 Task: Forward as attachment   from Email0000000010 to Aakash.mishra@softage.net; Email000000002 with a cc to Email0000000003@outlook.com@outlook.com; Email0000000004@outlook.com and bcc to Email0000000005@outlook.com@outlook.com with a subject Subject0000000011 and add a message Message0000000013 and with an attachment of Attach0000000004. Forward as attachment   from Email0000000010 including the signature Sign0000000001 to Aakash.mishra@softage.net with a subject Subject0000000011 and add a message Message0000000011. Forward as attachment   from Email0000000010 including the signature Sign0000000001 to Aakash.mishra@softage.net; Email000000002 with a subject Subject0000000012 and add a message Message0000000012. Forward as attachment   from Email0000000010 including the signature Sign0000000001 to Aakash.mishra@softage.net with a subject Subject0000000011 and add a message Message0000000011 and with an attachment of Attach0000000001. Forward as attachment   from Email0000000010 including the signature Sign0000000001 to Aakash.mishra@softage.net; Email000000002; Email0000000003@outlook.com@outlook.com with a subject Subject0000000012 and add a message Message0000000013 and with an attachment of Attach0000000001
Action: Mouse moved to (1011, 345)
Screenshot: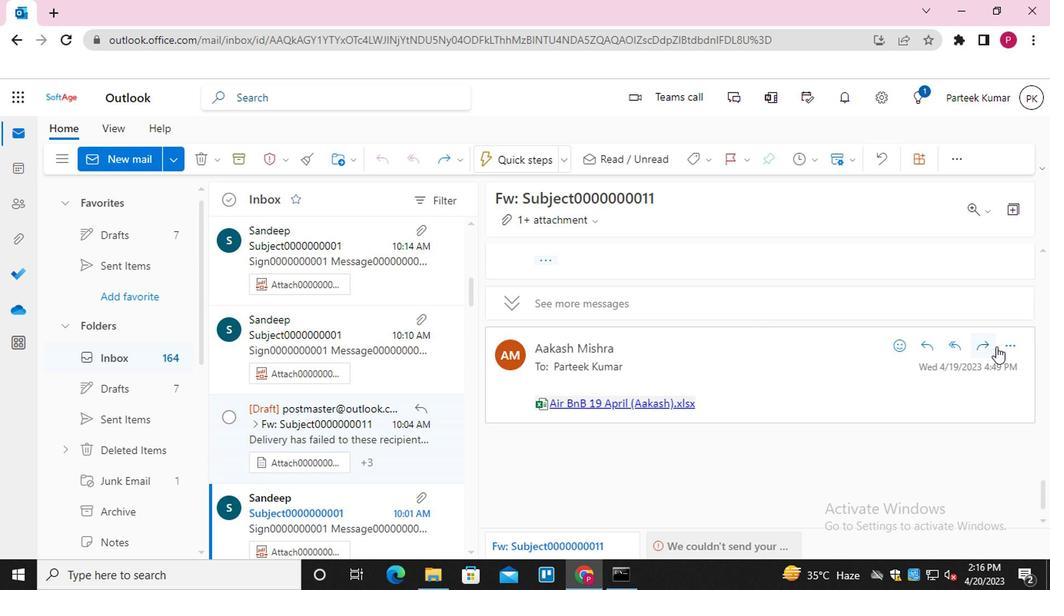 
Action: Mouse pressed left at (1011, 345)
Screenshot: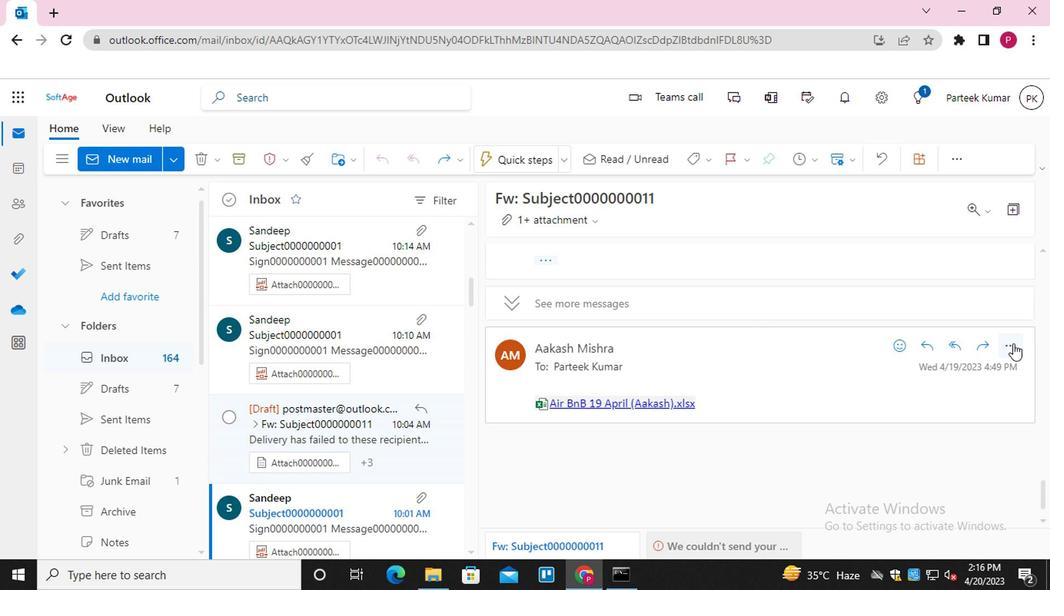 
Action: Mouse moved to (904, 179)
Screenshot: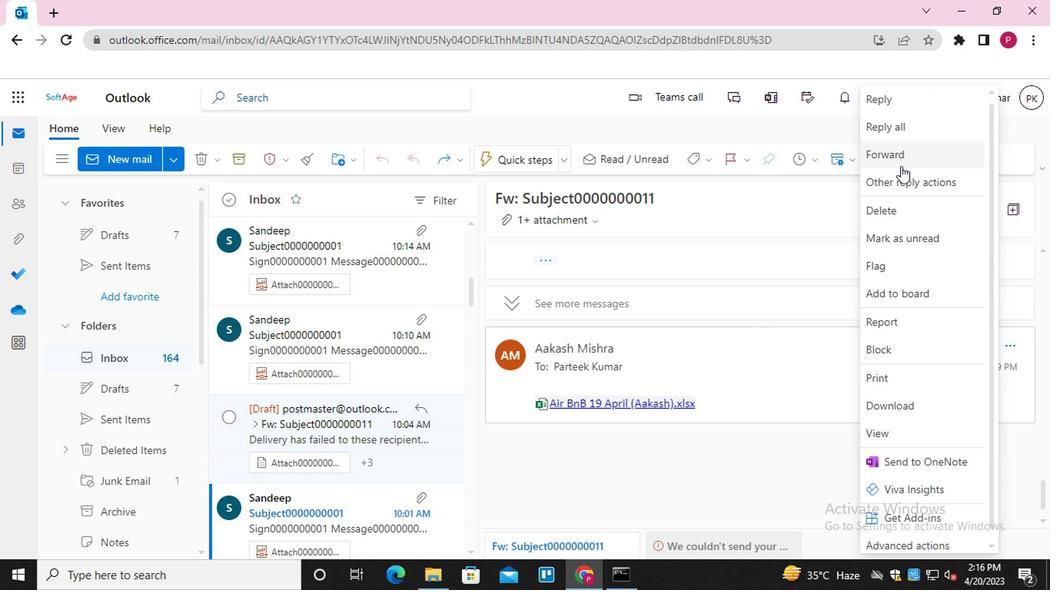 
Action: Mouse pressed left at (904, 179)
Screenshot: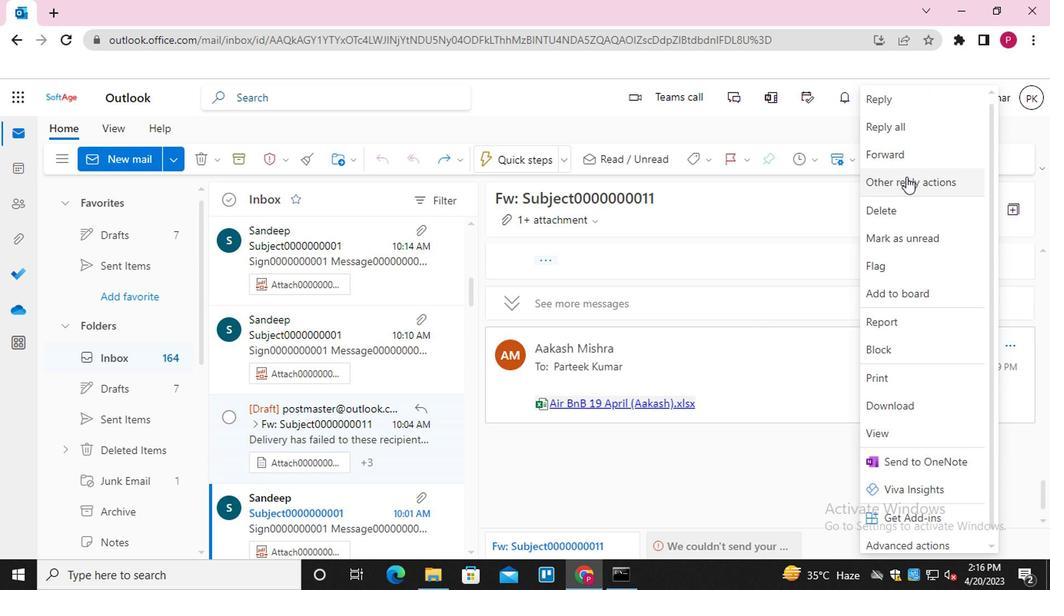 
Action: Mouse moved to (800, 211)
Screenshot: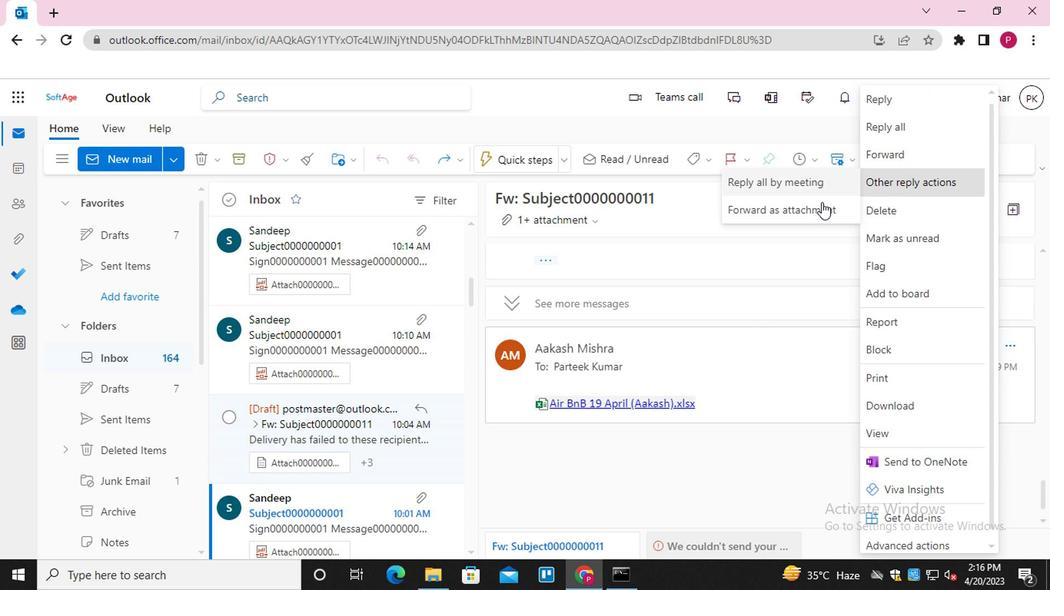 
Action: Mouse pressed left at (800, 211)
Screenshot: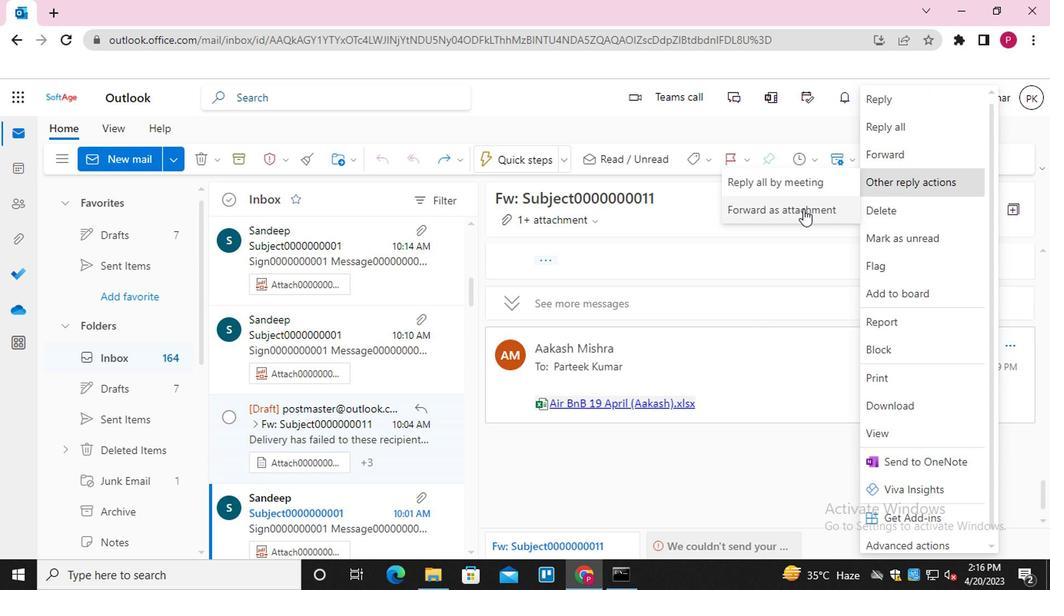 
Action: Mouse moved to (583, 241)
Screenshot: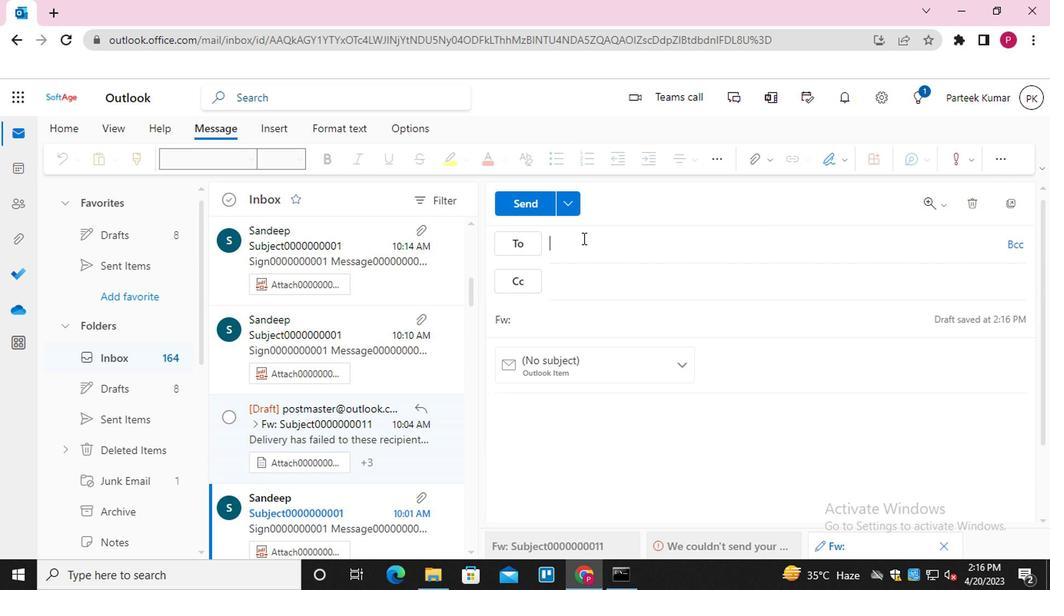 
Action: Mouse pressed left at (583, 241)
Screenshot: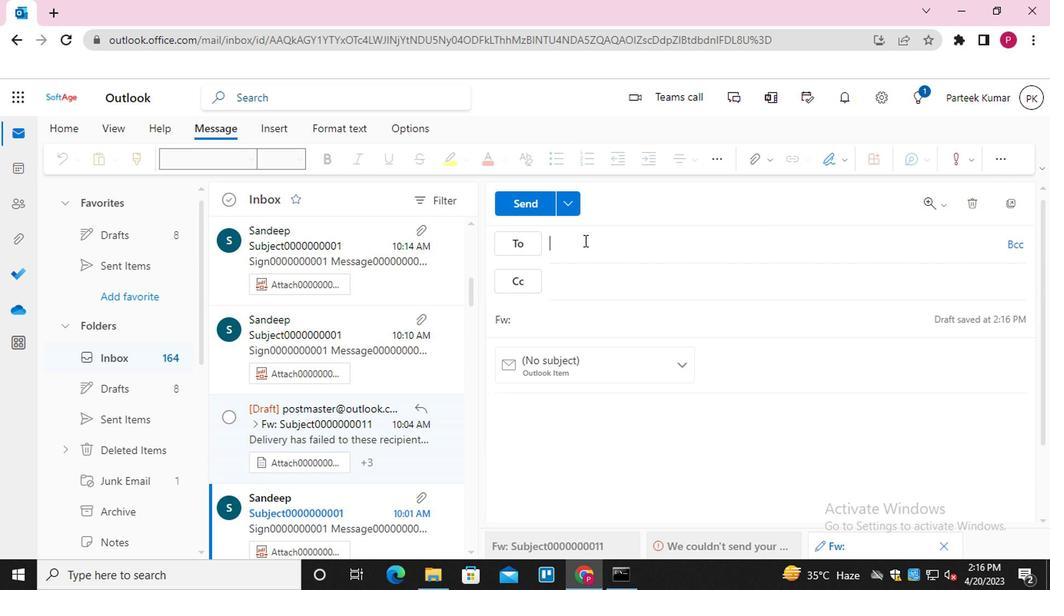 
Action: Mouse moved to (624, 354)
Screenshot: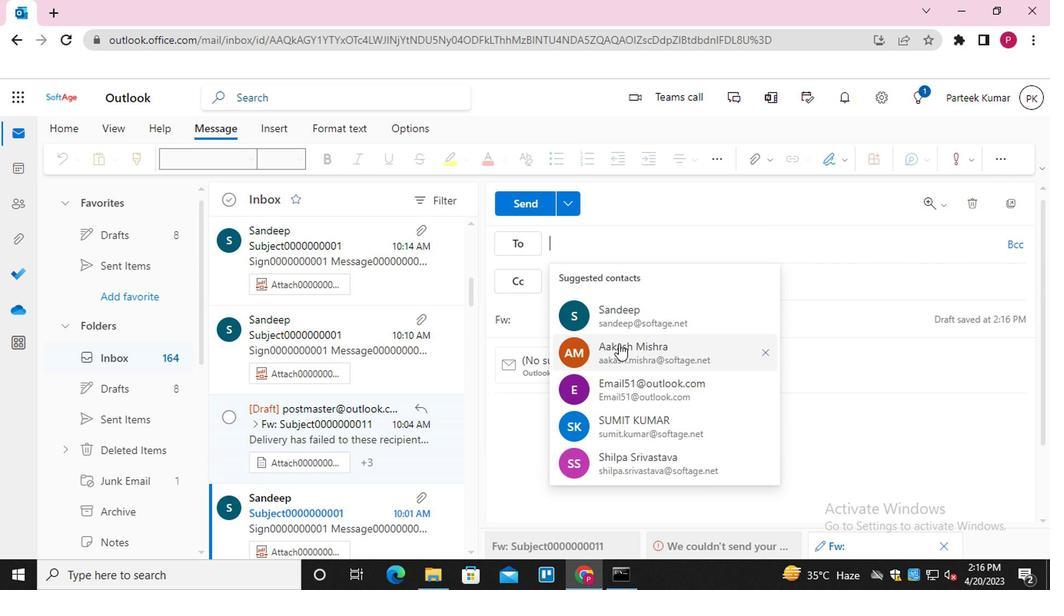 
Action: Mouse pressed left at (624, 354)
Screenshot: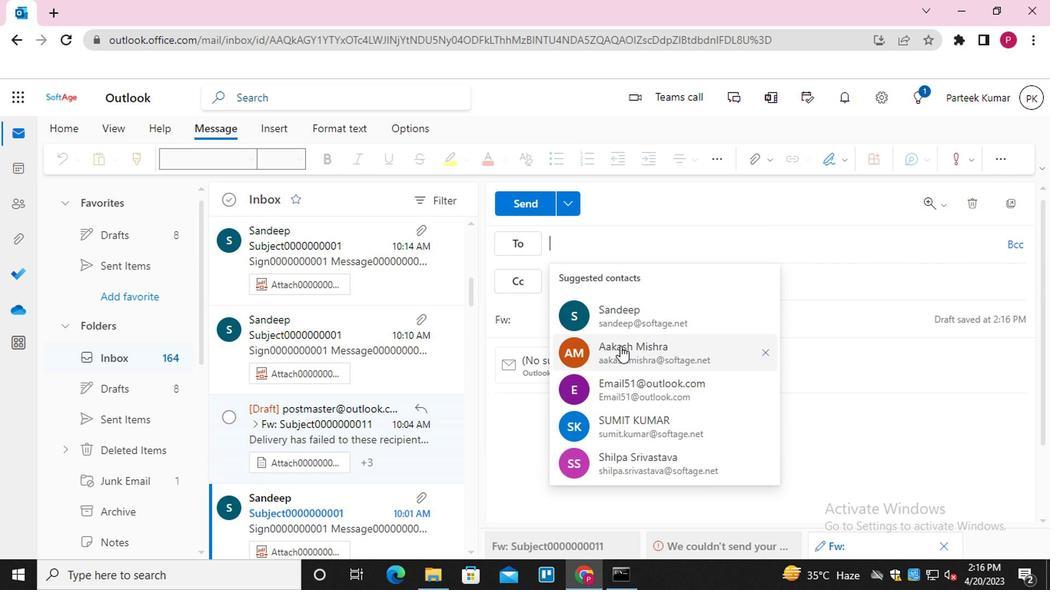 
Action: Mouse moved to (624, 354)
Screenshot: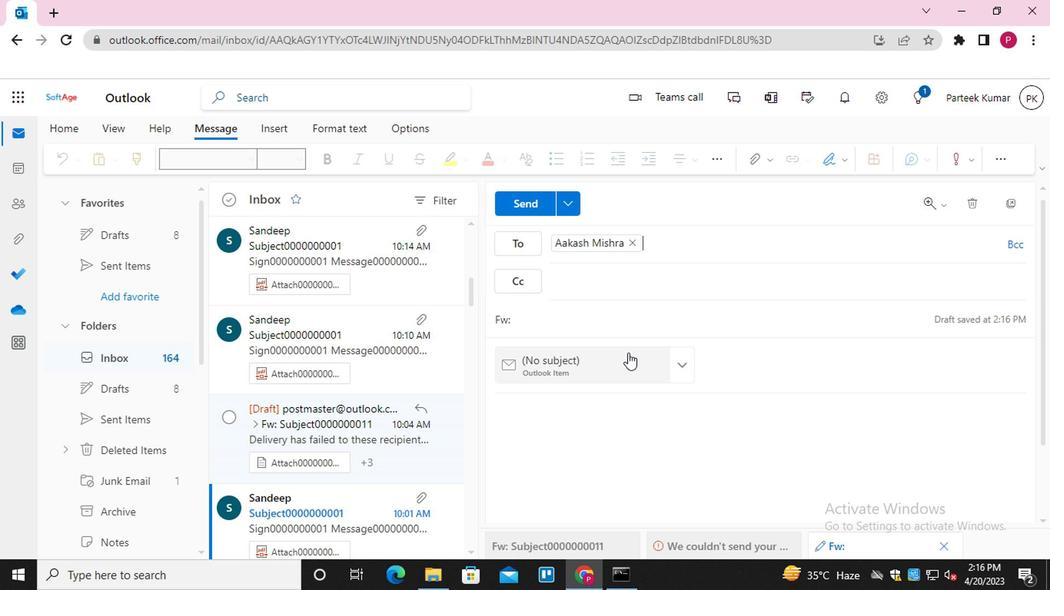 
Action: Key pressed <Key.shift>EMAIL0000000002<Key.enter>
Screenshot: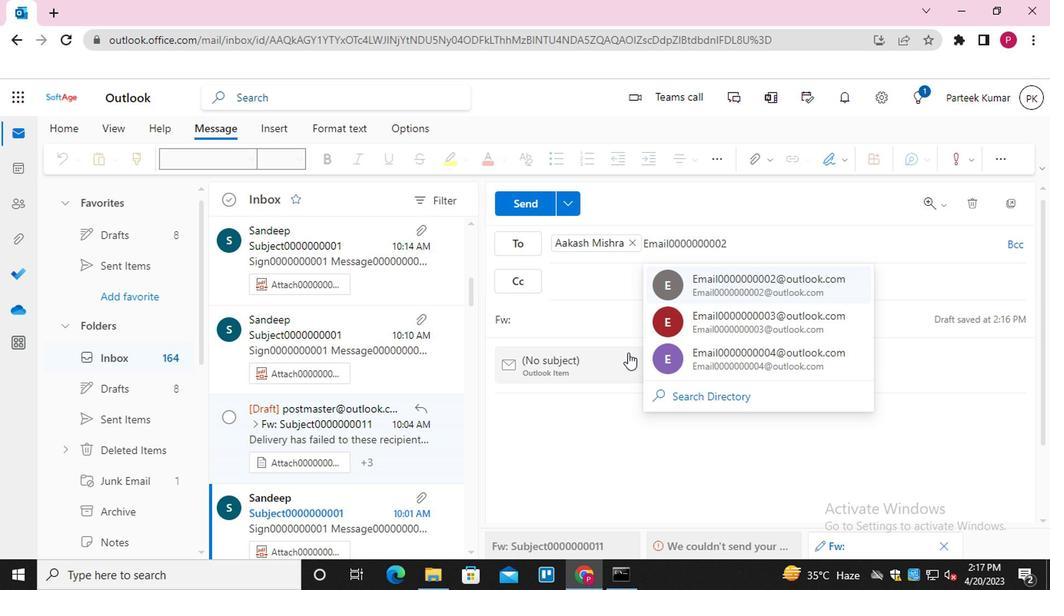
Action: Mouse moved to (630, 279)
Screenshot: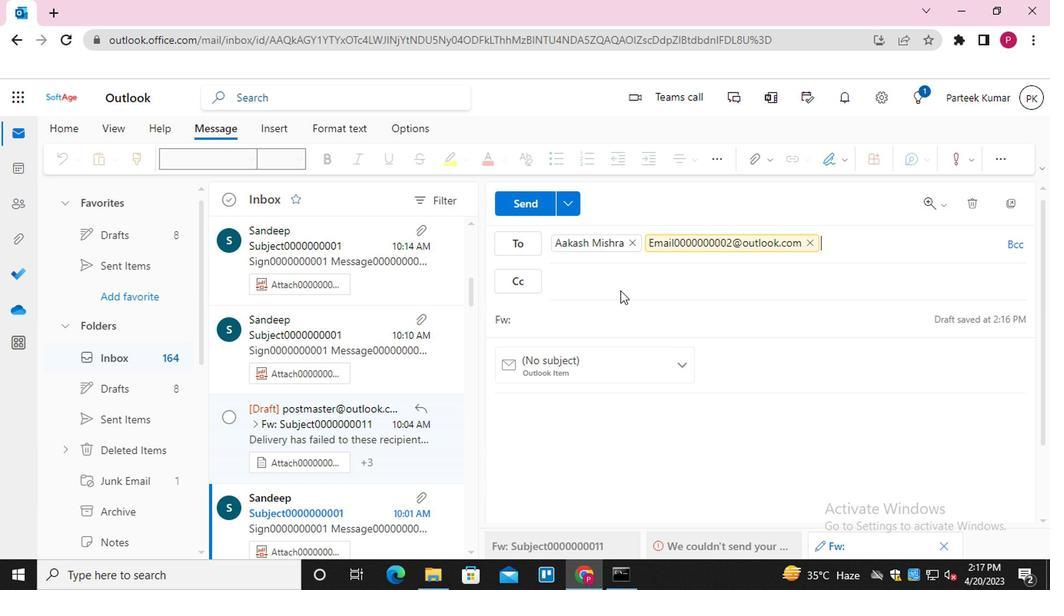 
Action: Mouse pressed left at (630, 279)
Screenshot: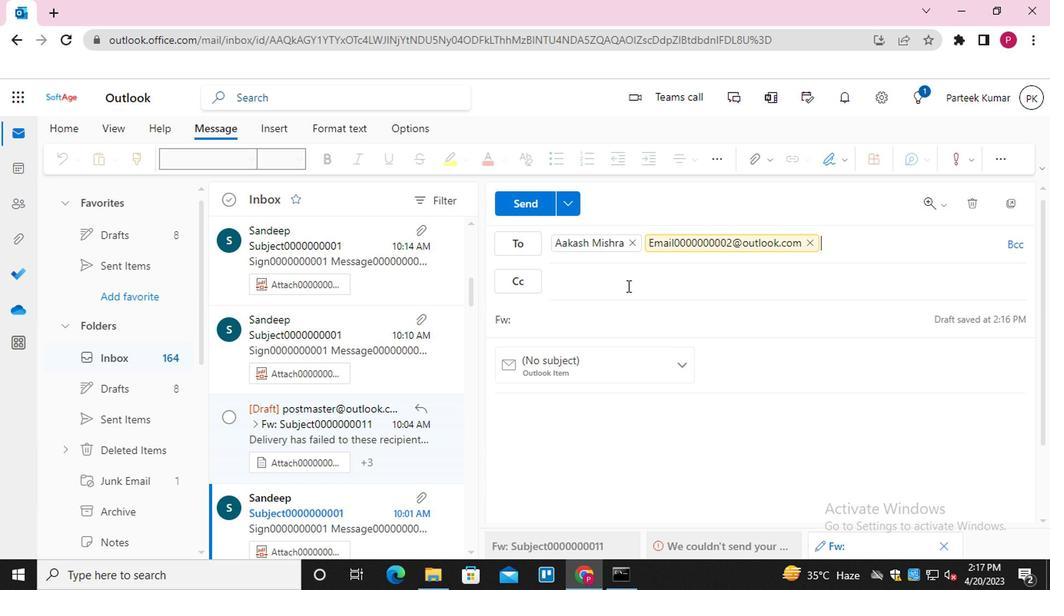 
Action: Mouse moved to (616, 288)
Screenshot: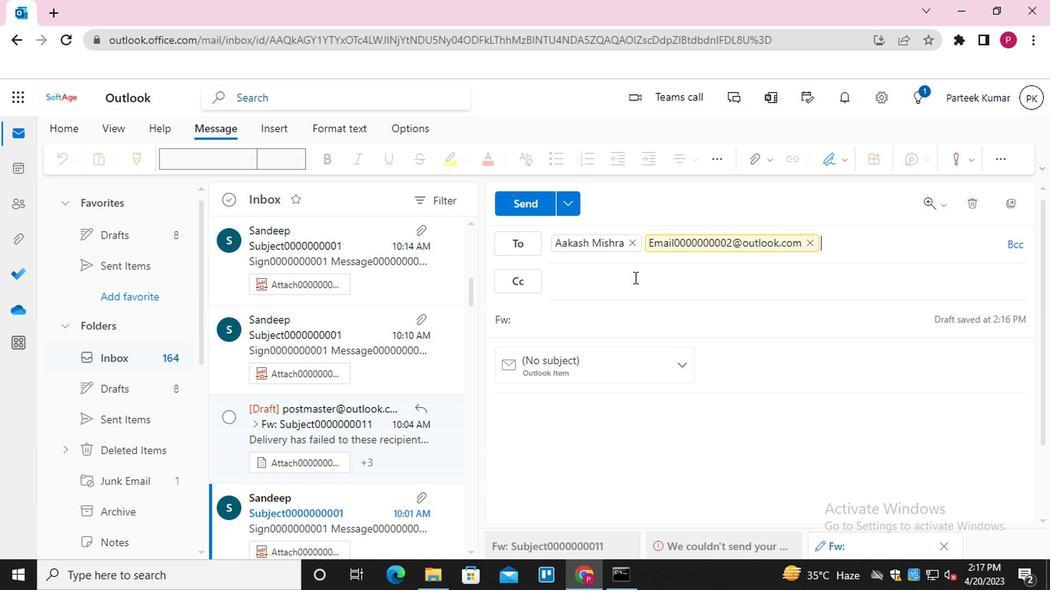 
Action: Key pressed <Key.shift>EMAIL0000000003<Key.enter>
Screenshot: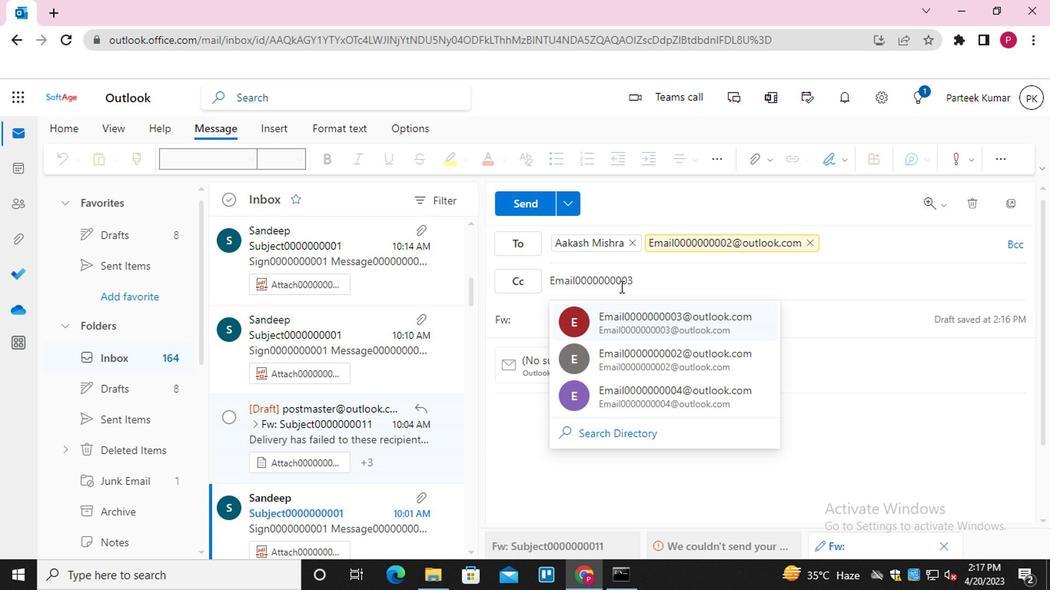 
Action: Mouse moved to (616, 289)
Screenshot: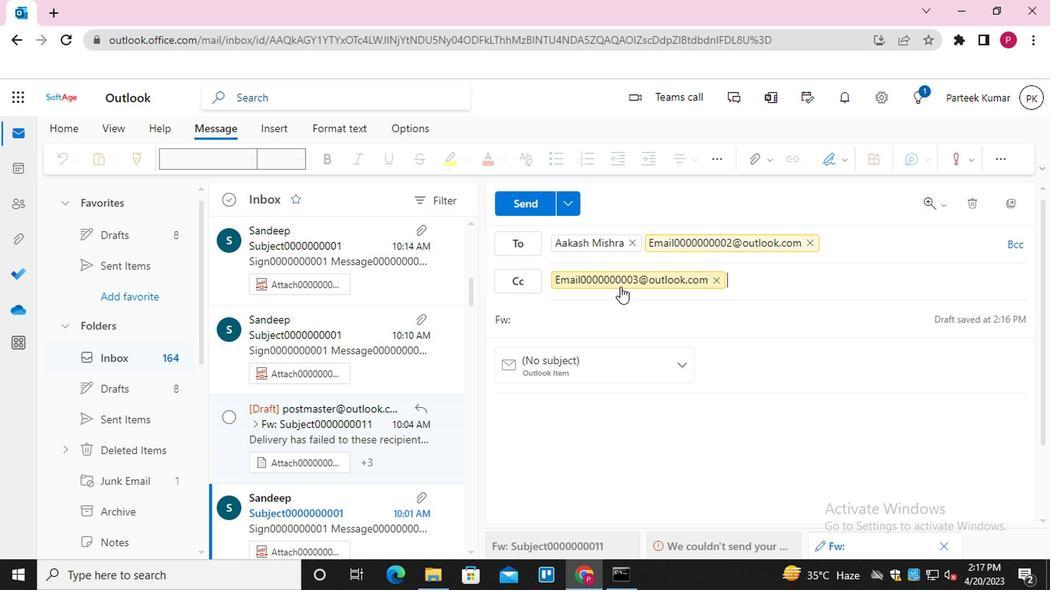 
Action: Key pressed <Key.shift>EMAIL0000000004<Key.enter>
Screenshot: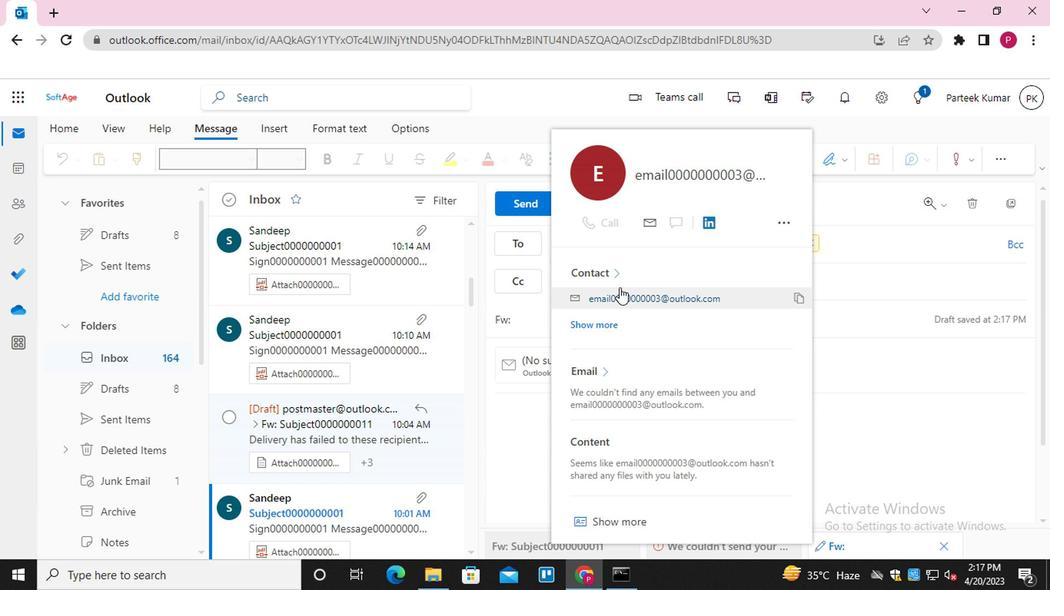 
Action: Mouse moved to (822, 118)
Screenshot: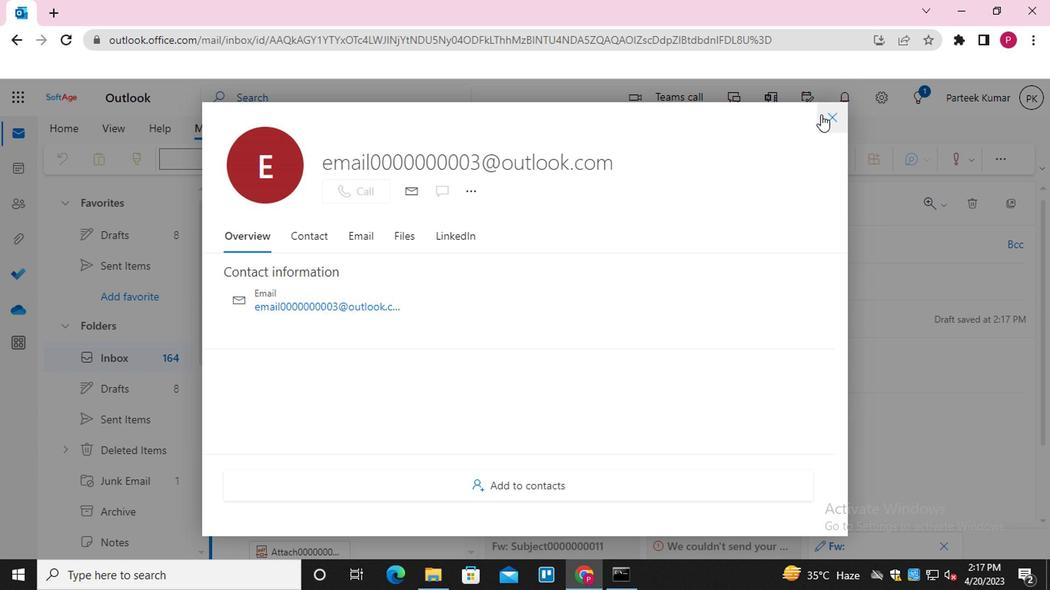 
Action: Mouse pressed left at (822, 118)
Screenshot: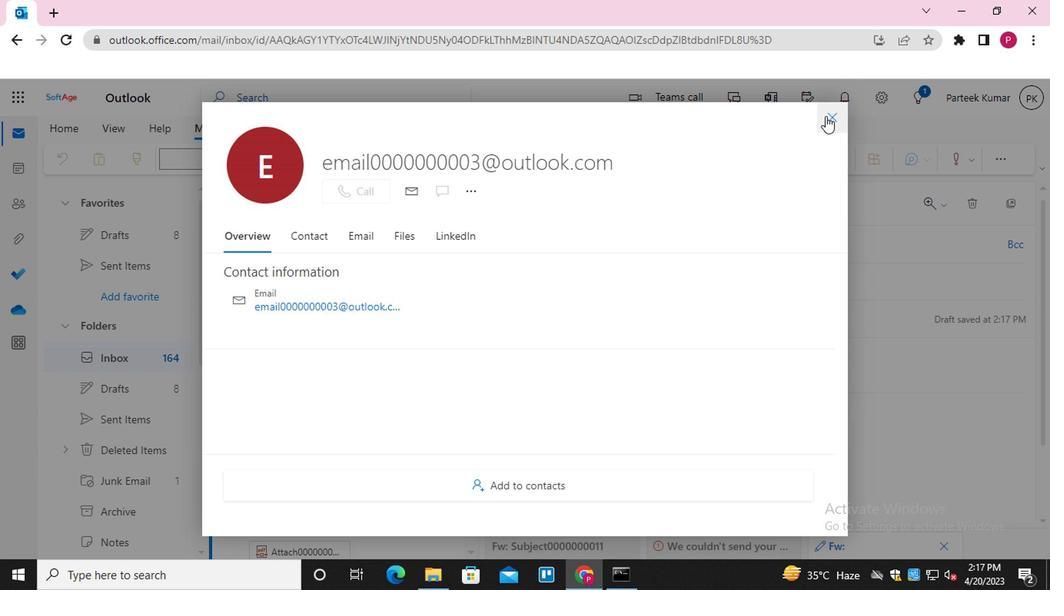 
Action: Mouse moved to (760, 287)
Screenshot: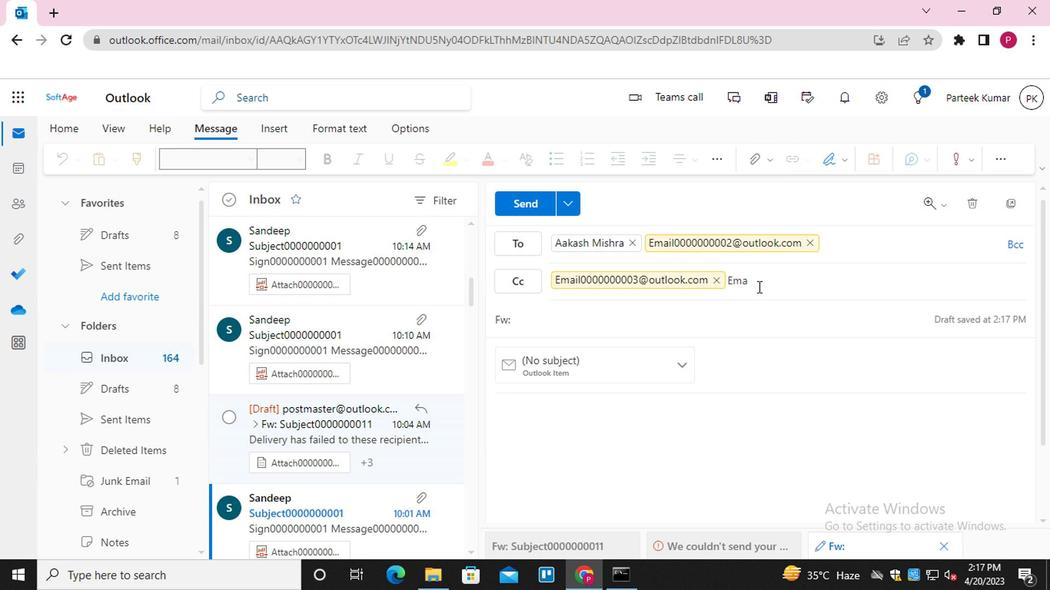 
Action: Mouse pressed left at (760, 287)
Screenshot: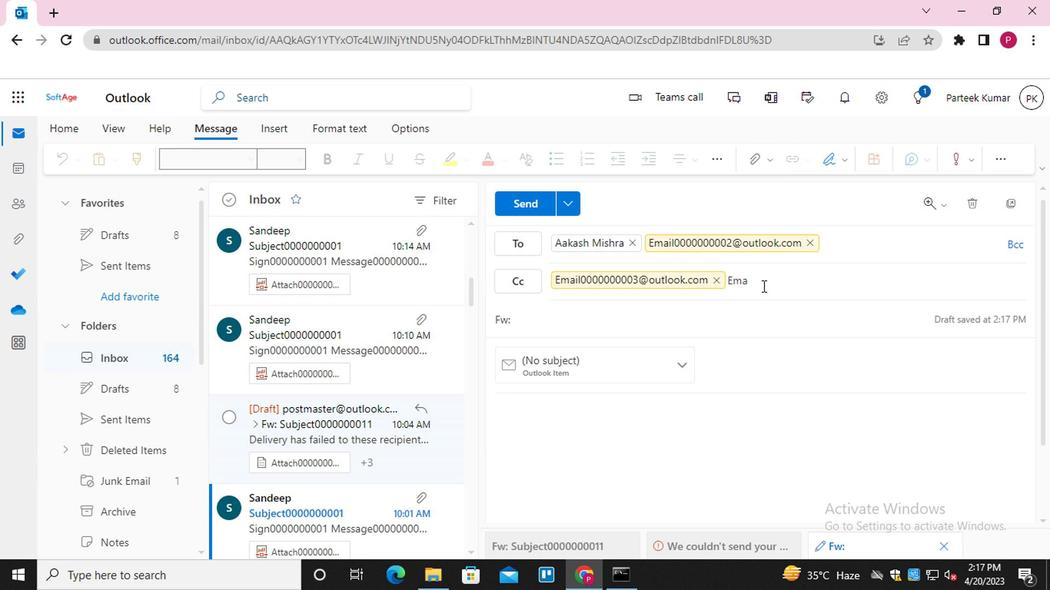 
Action: Key pressed A<Key.backspace>IL0000000004<Key.enter>
Screenshot: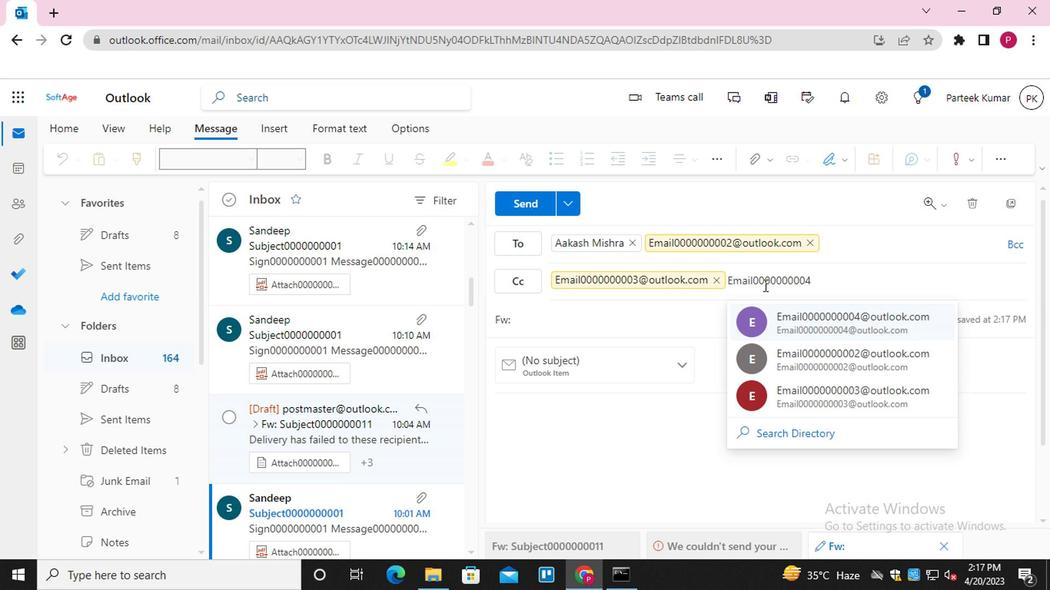 
Action: Mouse moved to (1018, 243)
Screenshot: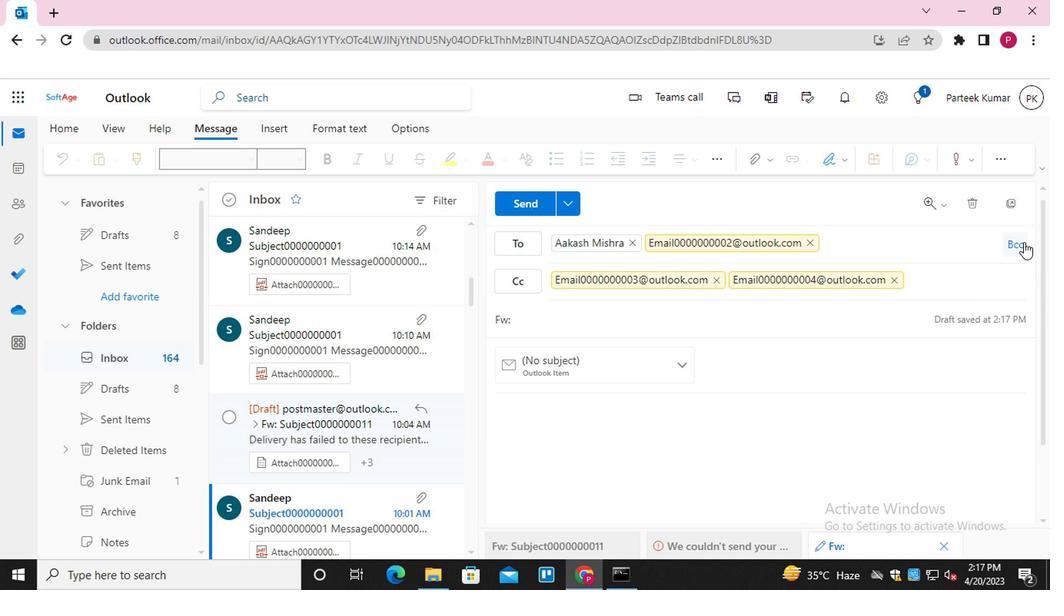 
Action: Mouse pressed left at (1018, 243)
Screenshot: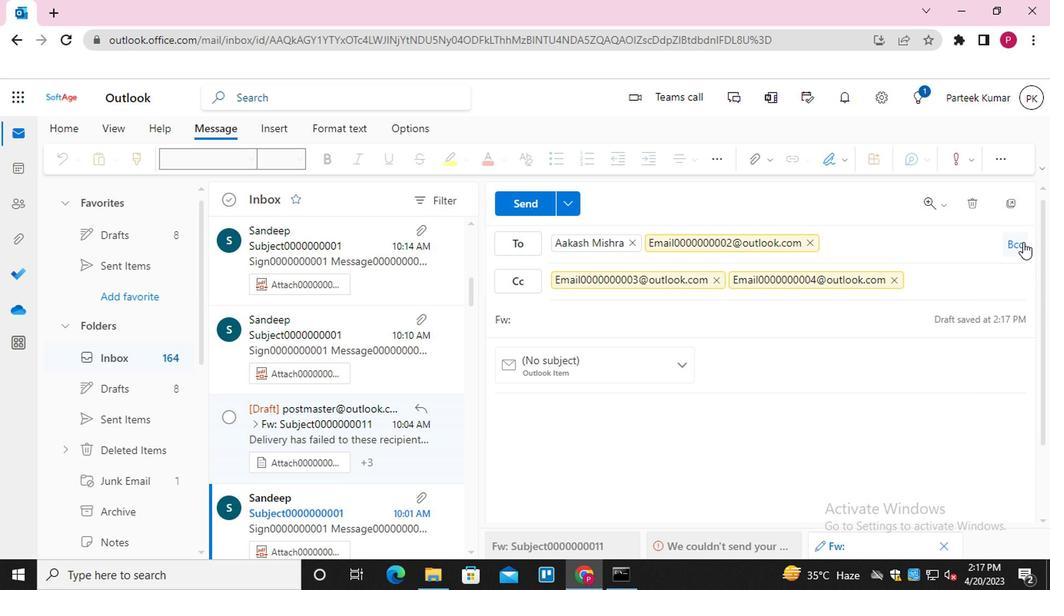 
Action: Mouse moved to (559, 327)
Screenshot: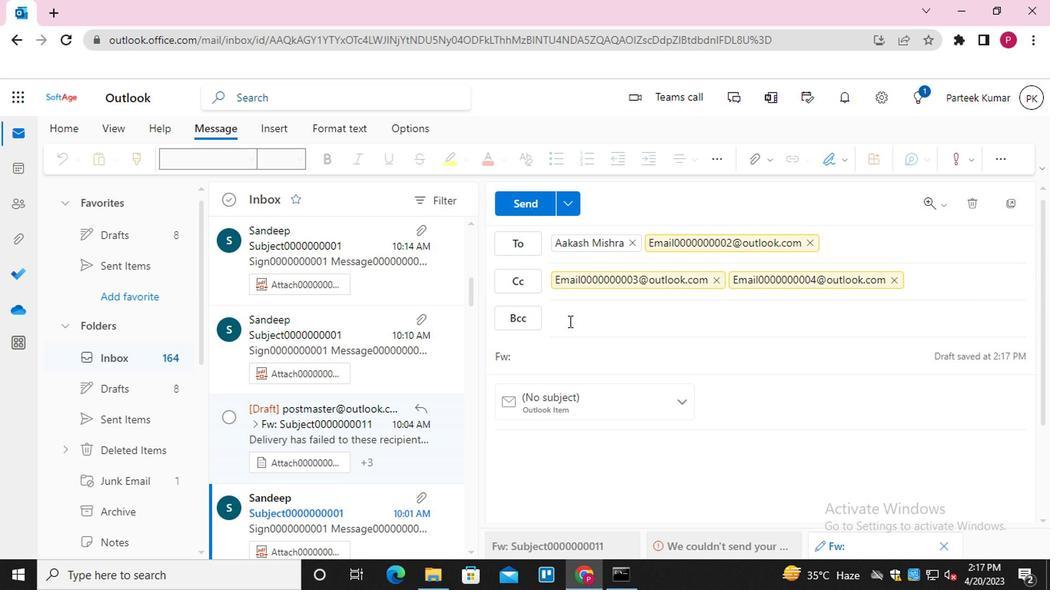 
Action: Key pressed <Key.shift>EMAIL0000000005<Key.shift>@OUTLOOK.COM<Key.enter>
Screenshot: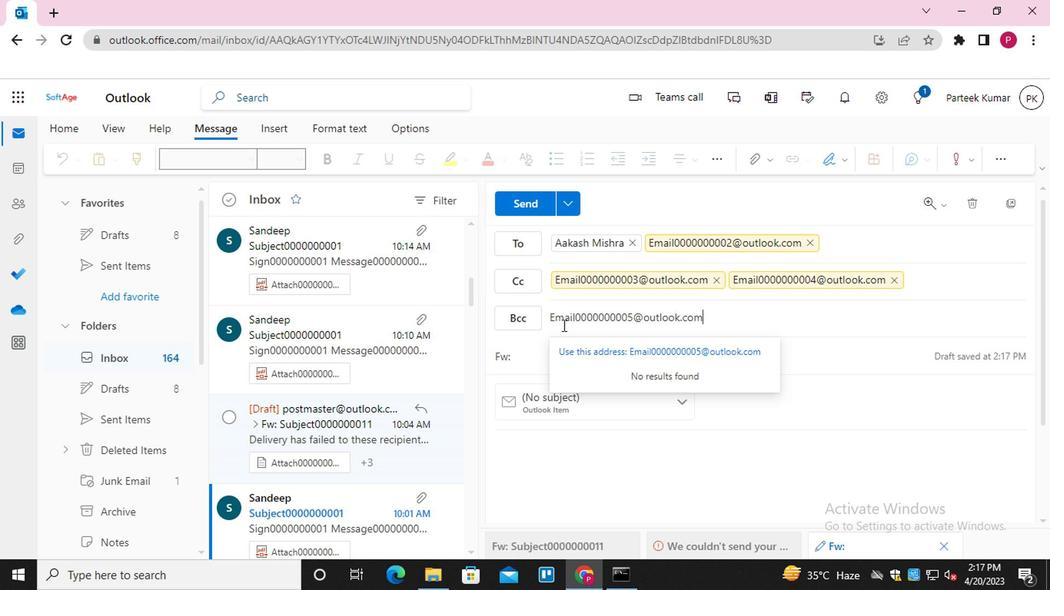 
Action: Mouse moved to (608, 356)
Screenshot: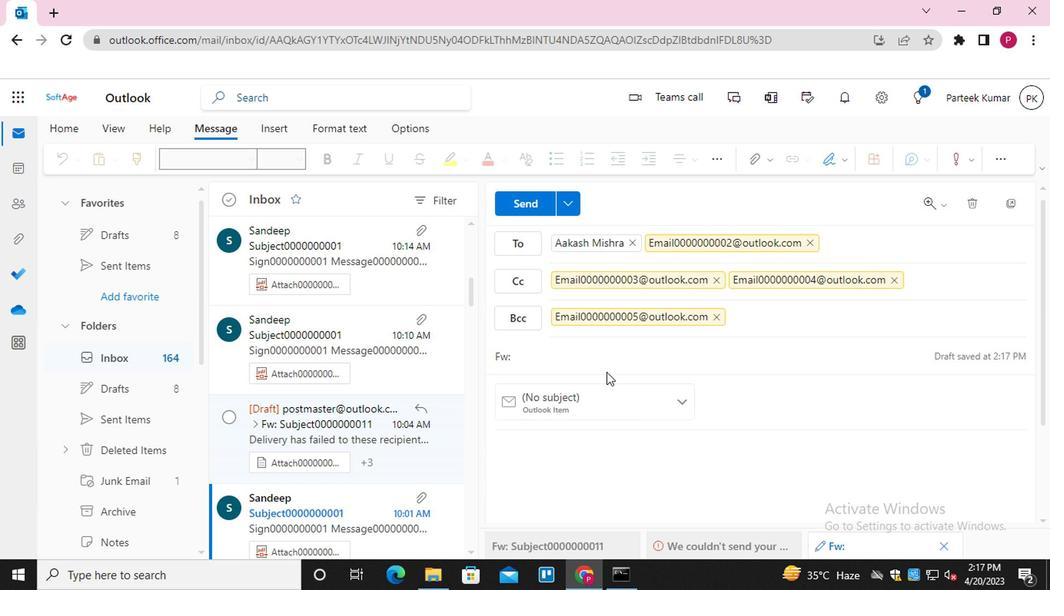 
Action: Mouse pressed left at (608, 356)
Screenshot: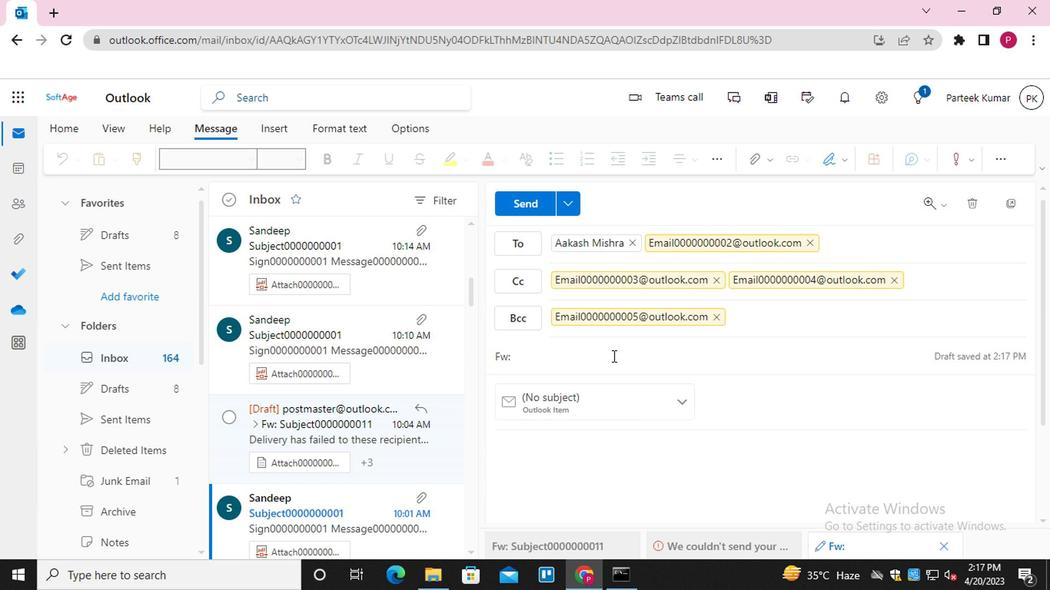 
Action: Mouse moved to (608, 360)
Screenshot: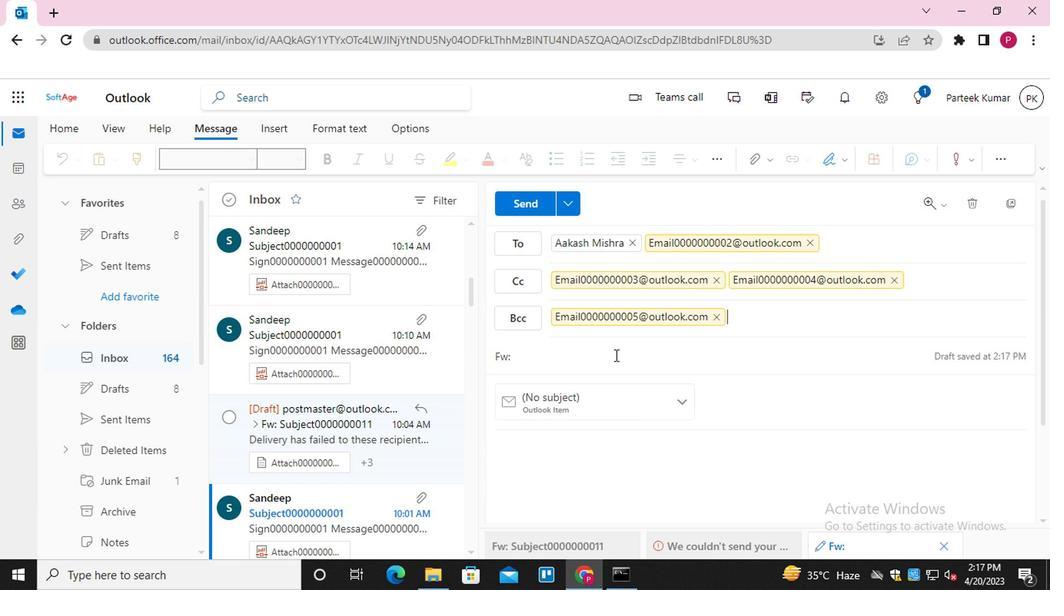 
Action: Key pressed <Key.shift>SUBJECT0000000011
Screenshot: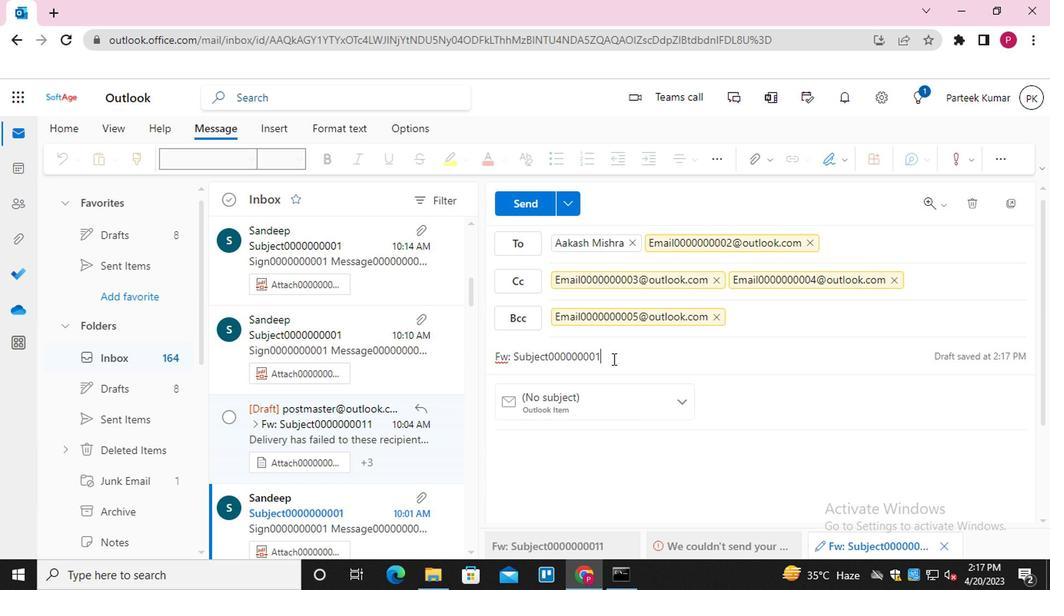 
Action: Mouse moved to (587, 446)
Screenshot: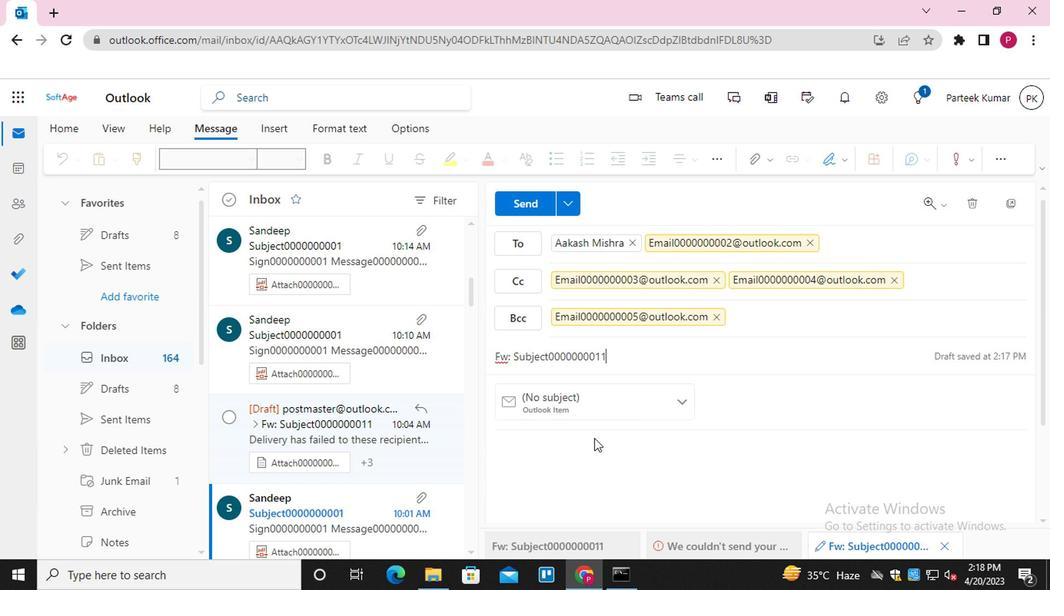 
Action: Mouse pressed left at (587, 446)
Screenshot: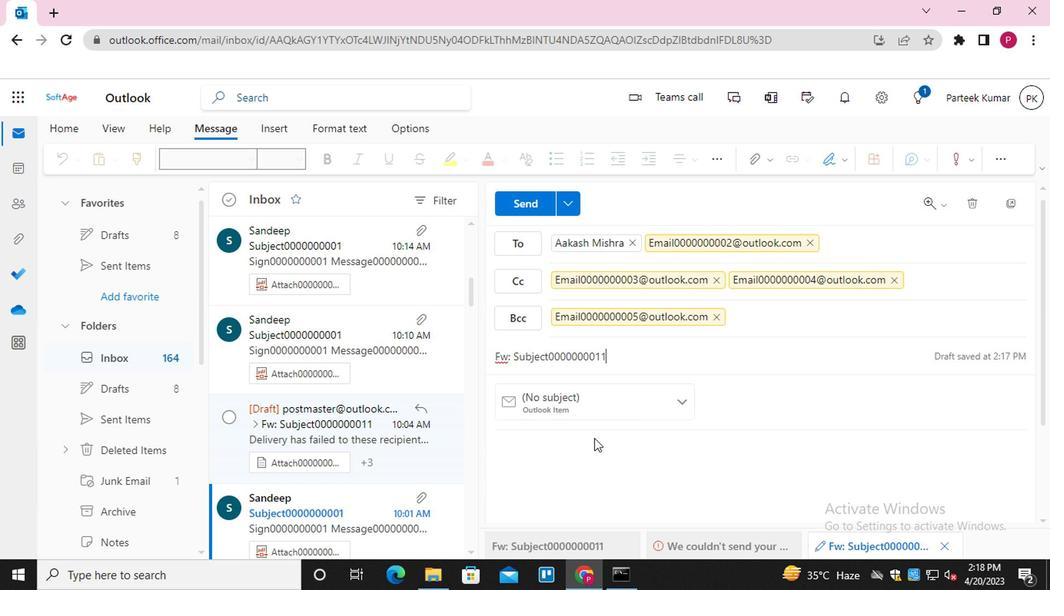 
Action: Mouse moved to (585, 446)
Screenshot: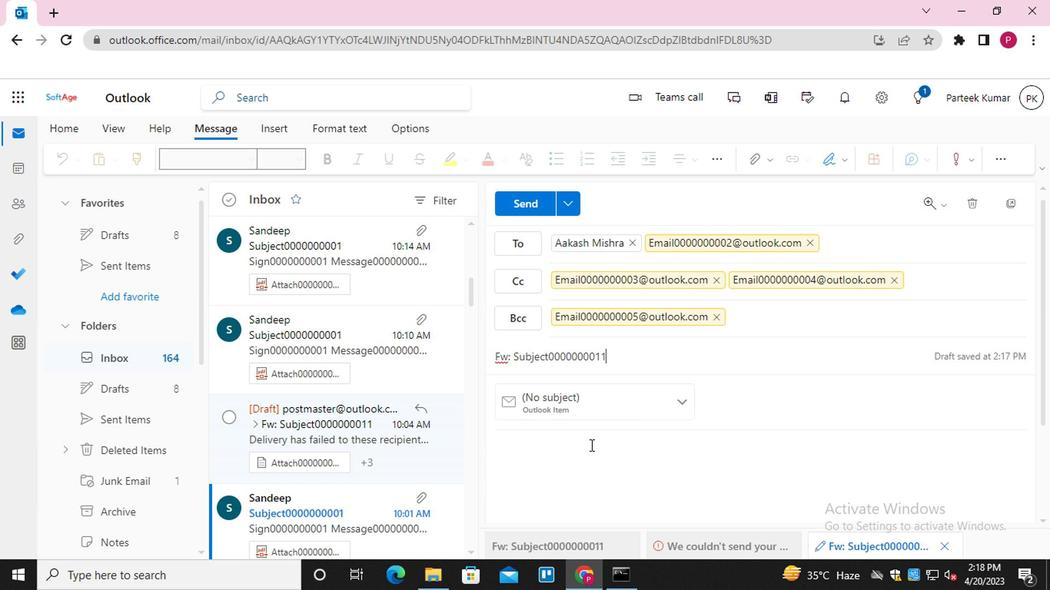 
Action: Key pressed <Key.shift_r>MESSAGE0000000013
Screenshot: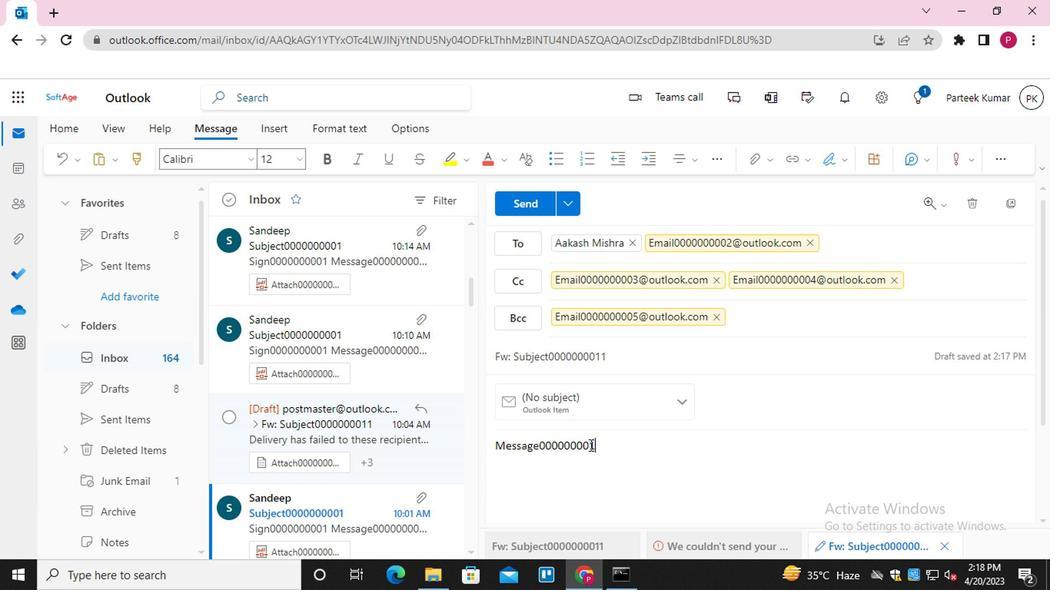 
Action: Mouse moved to (749, 160)
Screenshot: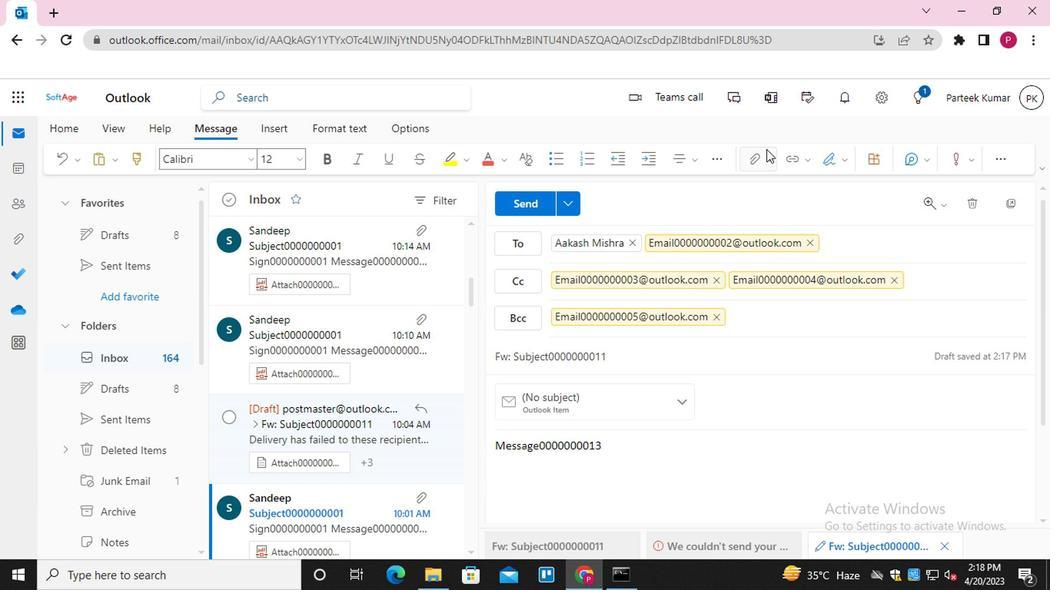 
Action: Mouse pressed left at (749, 160)
Screenshot: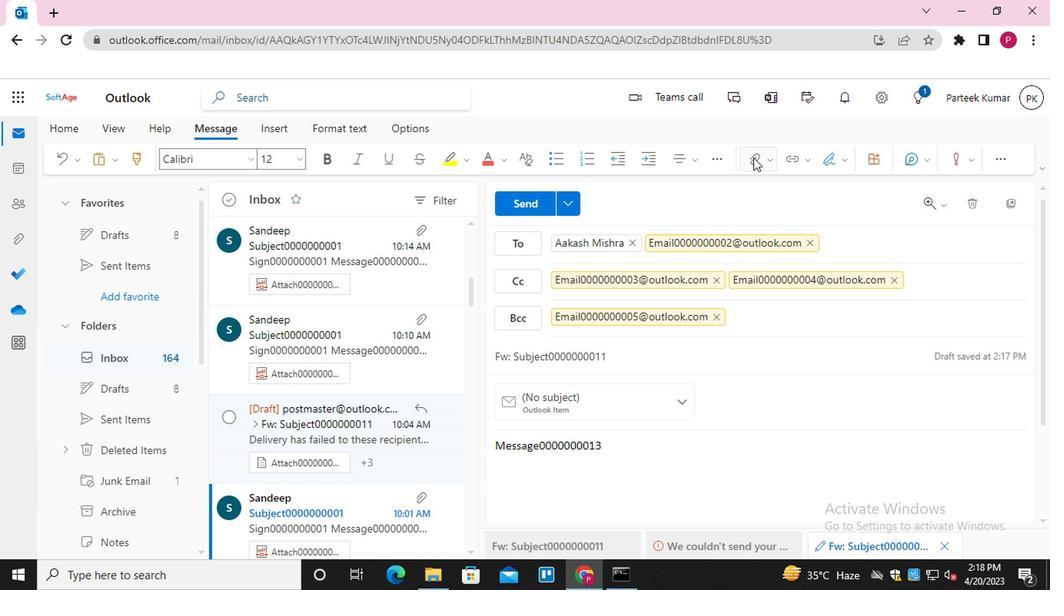
Action: Mouse moved to (689, 191)
Screenshot: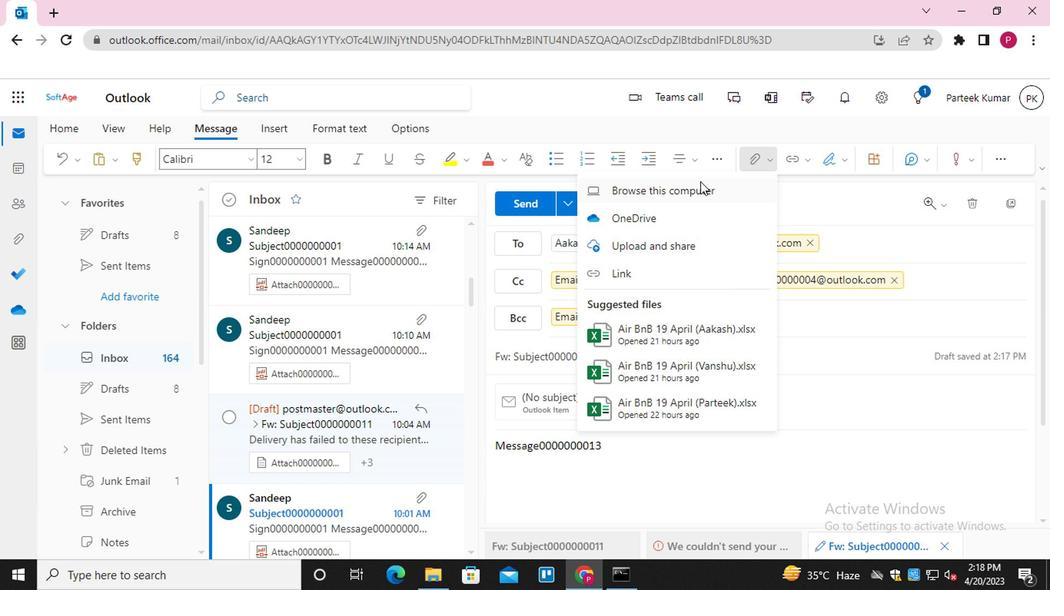 
Action: Mouse pressed left at (689, 191)
Screenshot: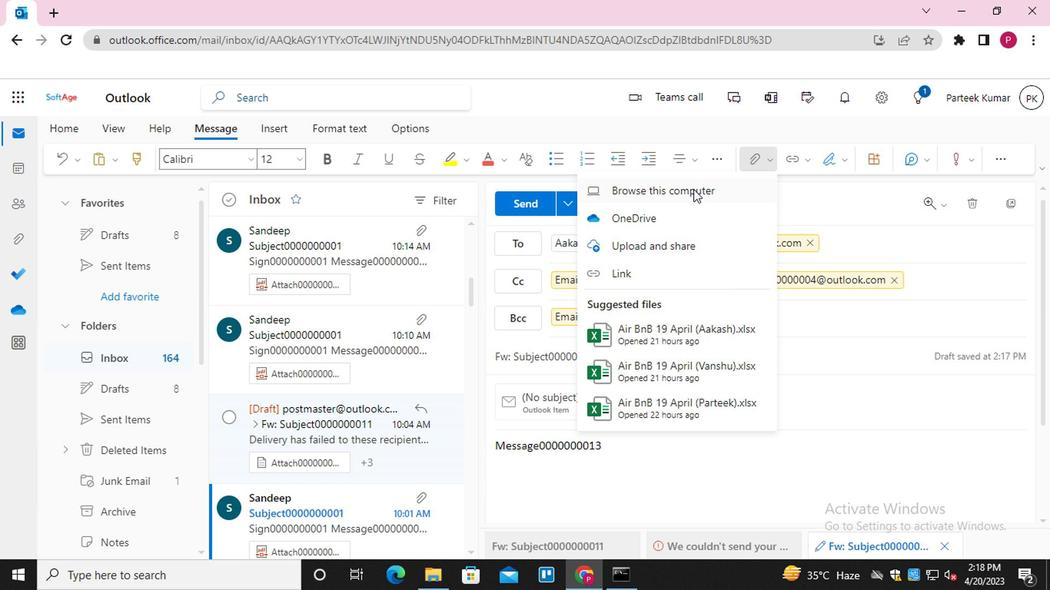 
Action: Mouse moved to (325, 163)
Screenshot: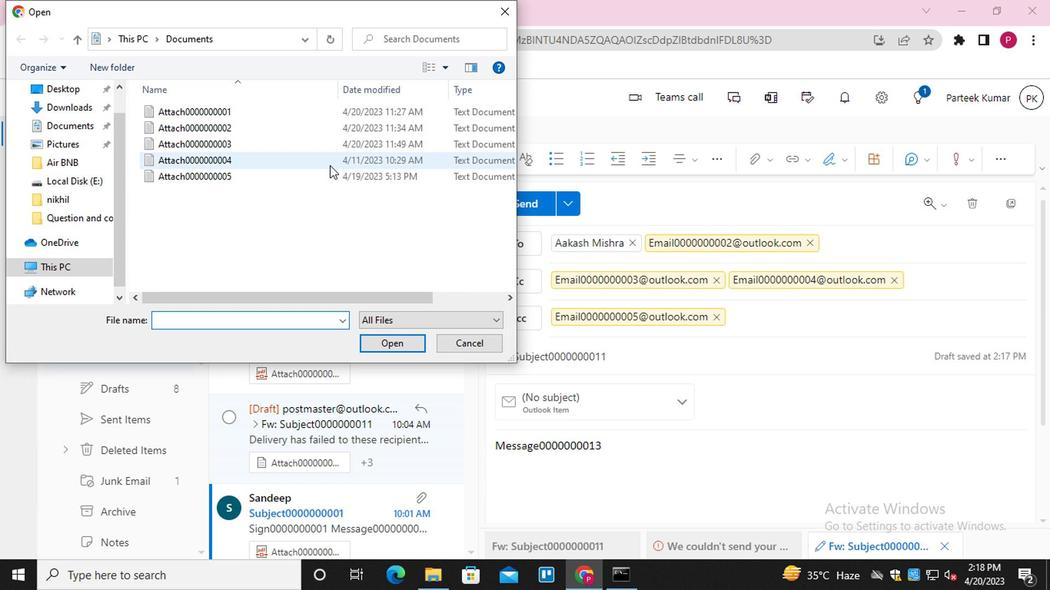 
Action: Mouse pressed left at (325, 163)
Screenshot: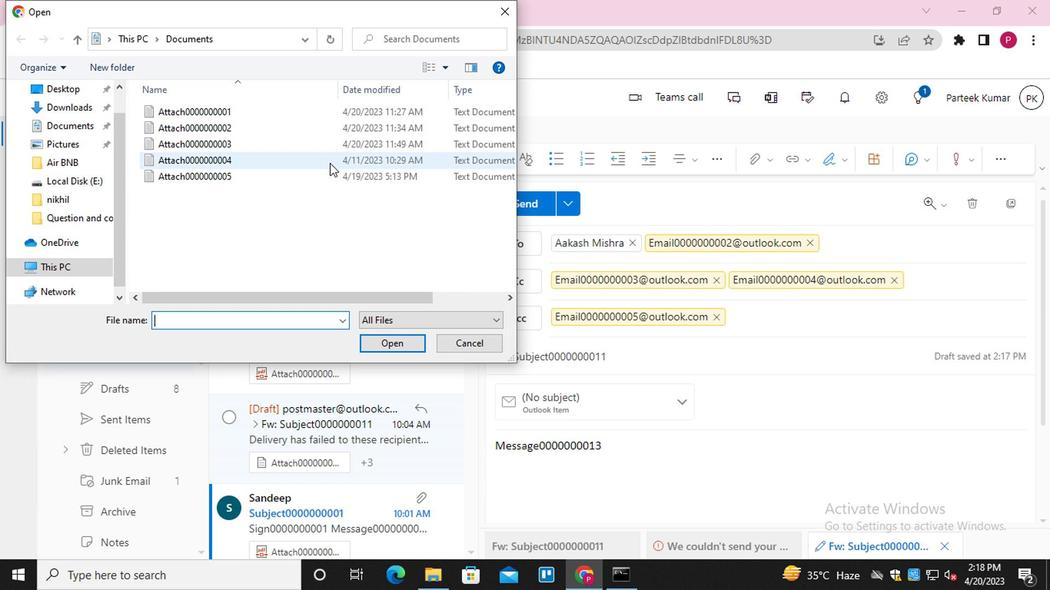 
Action: Mouse moved to (397, 344)
Screenshot: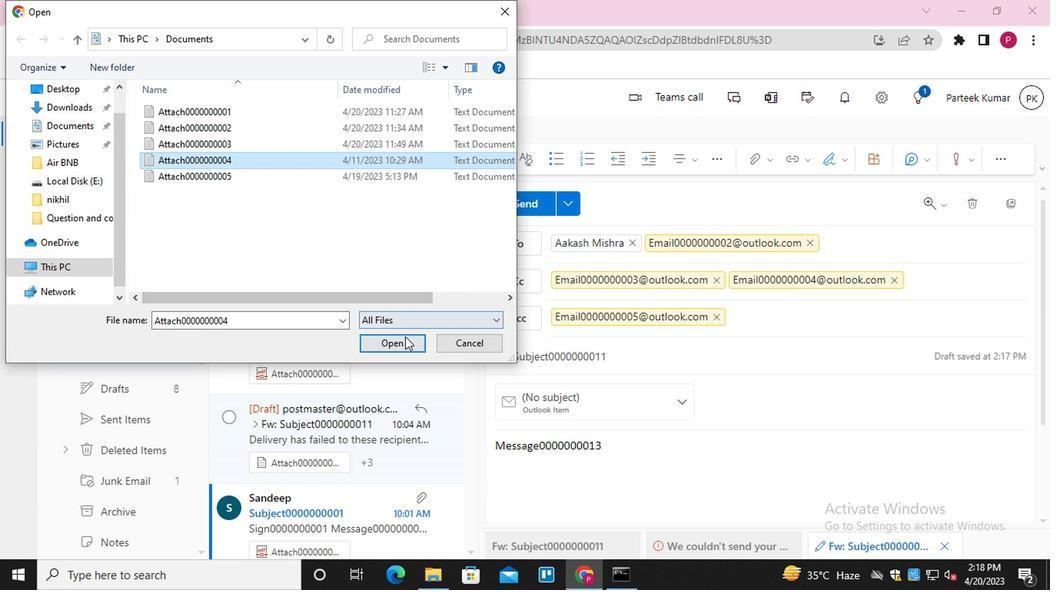 
Action: Mouse pressed left at (397, 344)
Screenshot: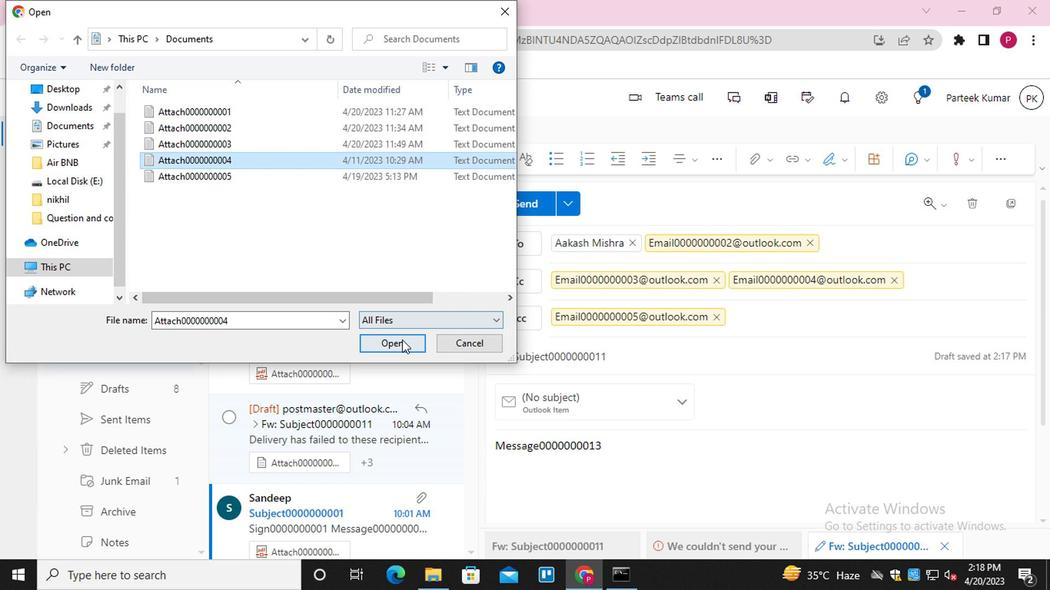 
Action: Mouse moved to (520, 205)
Screenshot: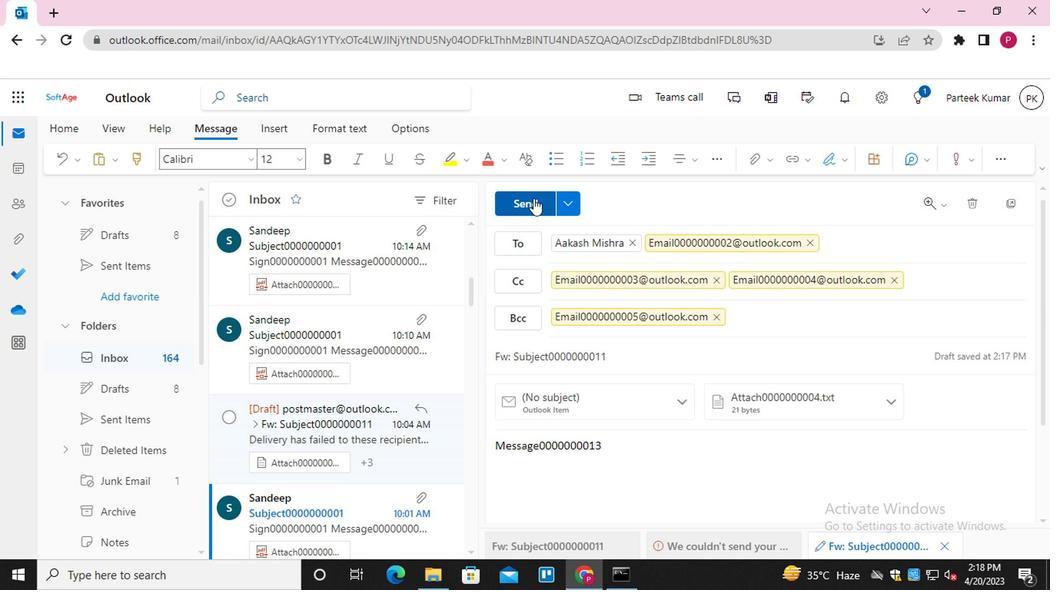 
Action: Mouse pressed left at (520, 205)
Screenshot: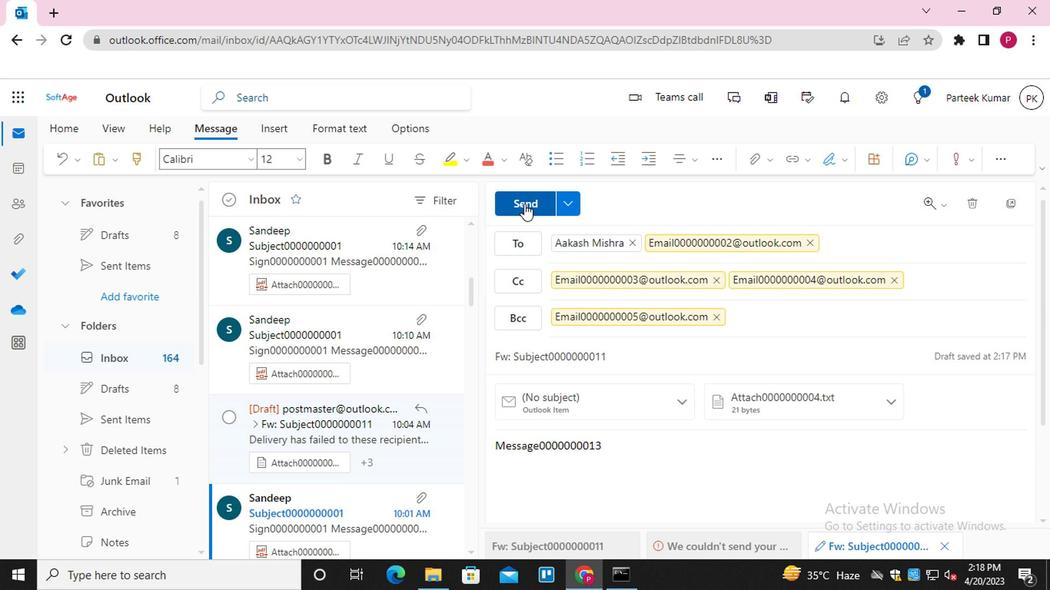 
Action: Mouse moved to (1007, 343)
Screenshot: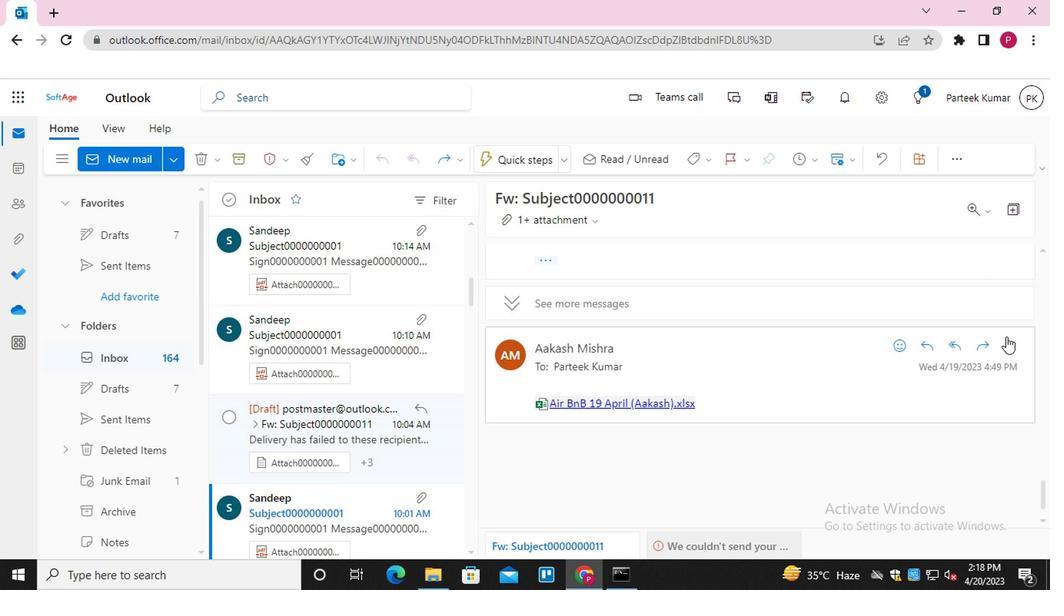 
Action: Mouse pressed left at (1007, 343)
Screenshot: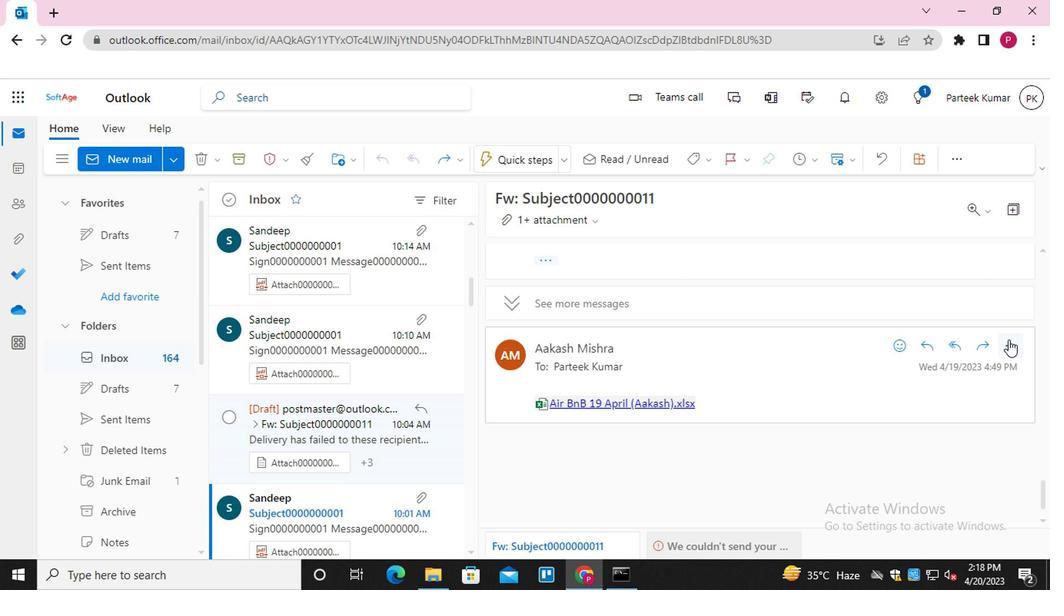 
Action: Mouse moved to (921, 182)
Screenshot: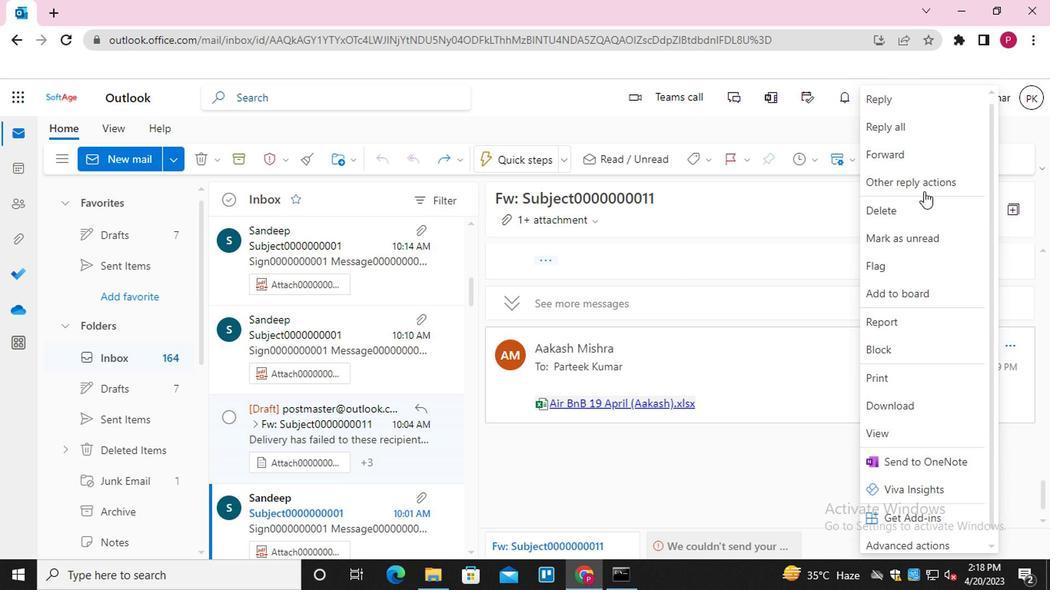 
Action: Mouse pressed left at (921, 182)
Screenshot: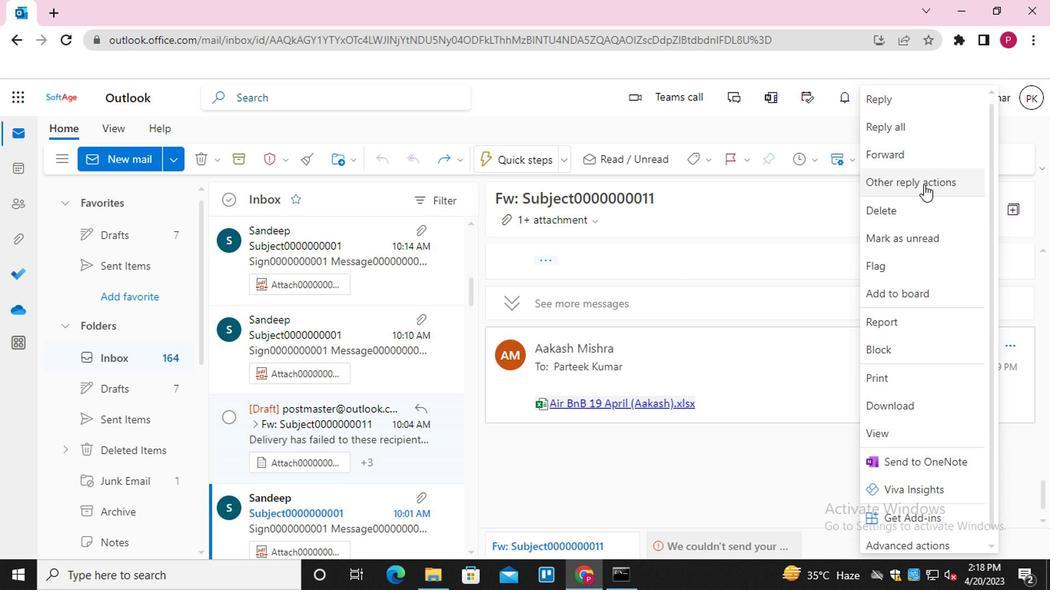 
Action: Mouse moved to (789, 210)
Screenshot: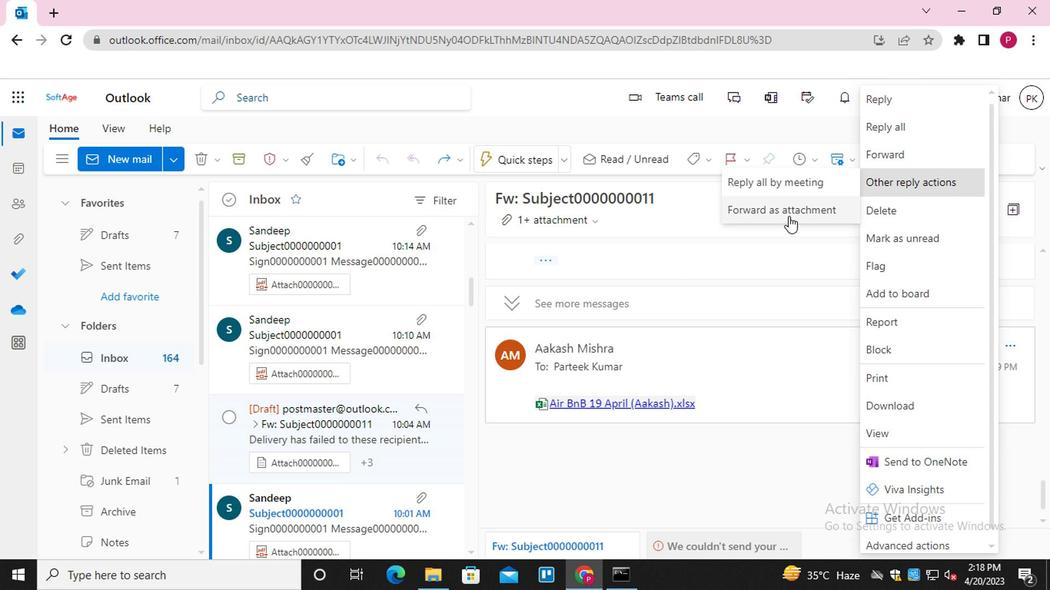
Action: Mouse pressed left at (789, 210)
Screenshot: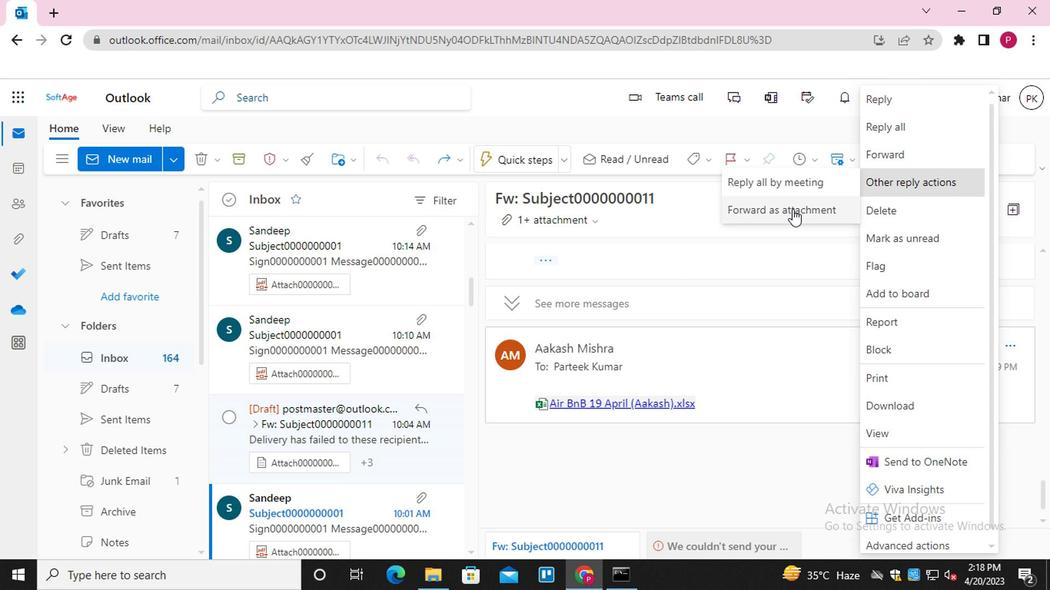 
Action: Mouse moved to (574, 246)
Screenshot: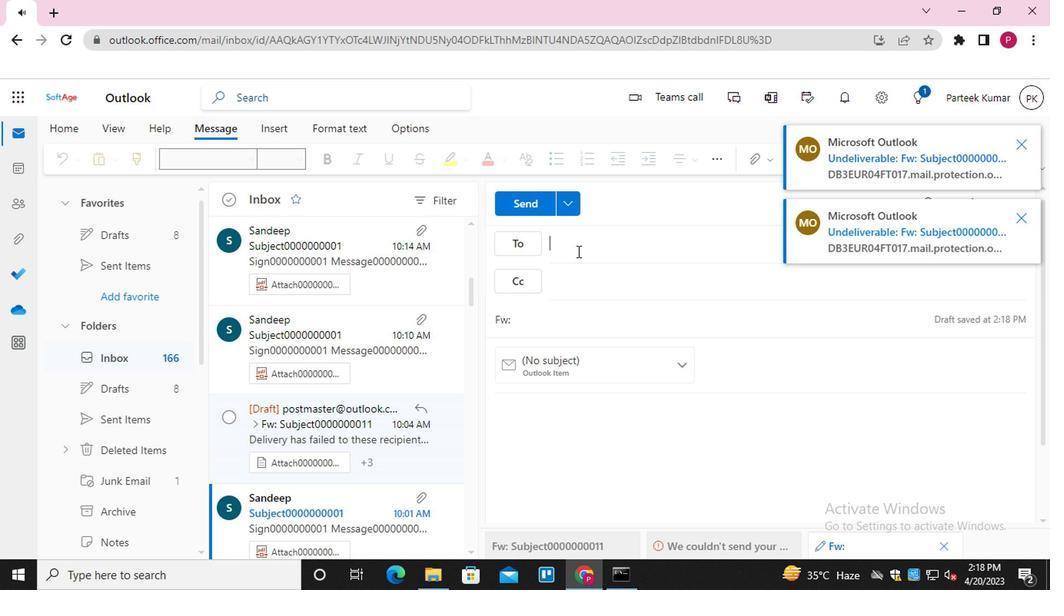 
Action: Mouse pressed left at (574, 246)
Screenshot: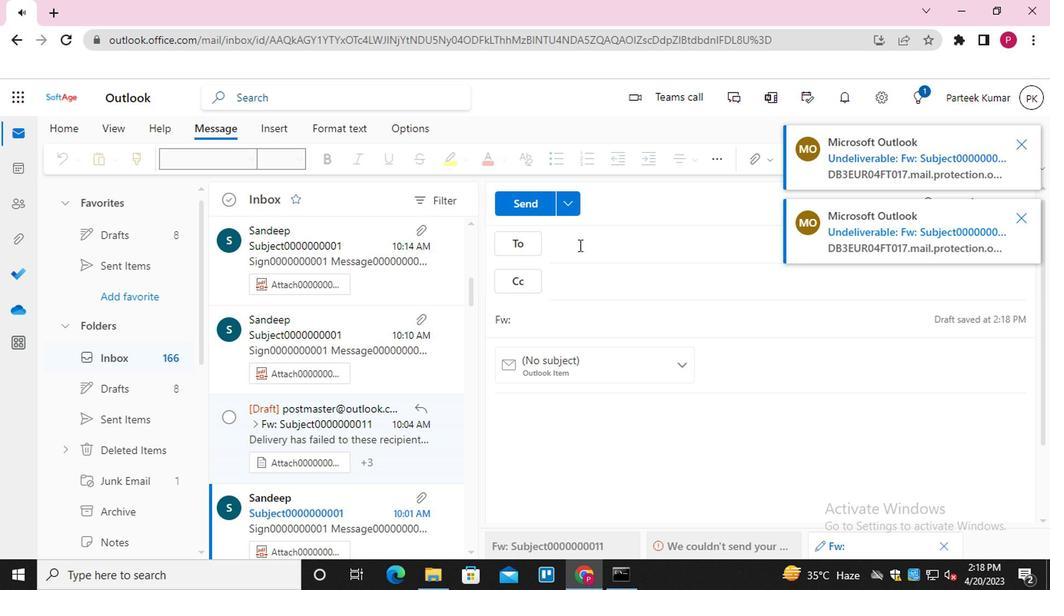 
Action: Mouse moved to (1017, 145)
Screenshot: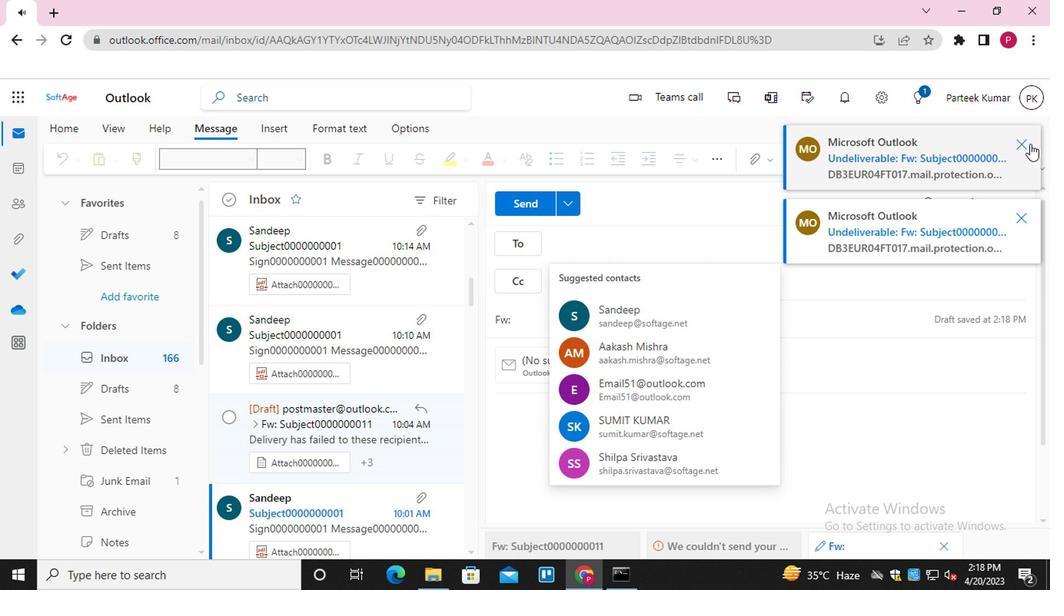 
Action: Mouse pressed left at (1017, 145)
Screenshot: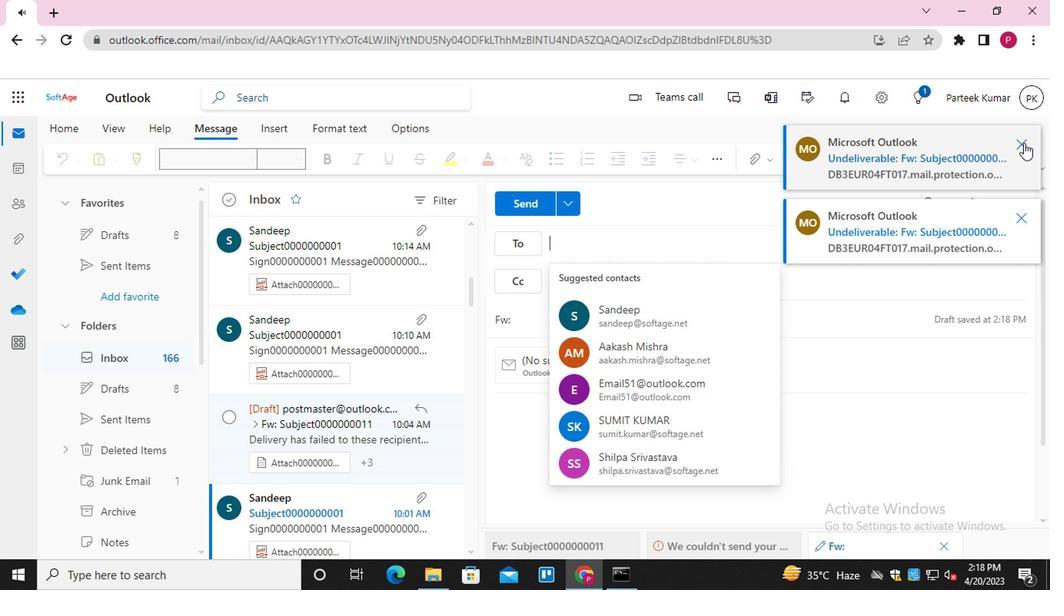 
Action: Mouse moved to (1019, 148)
Screenshot: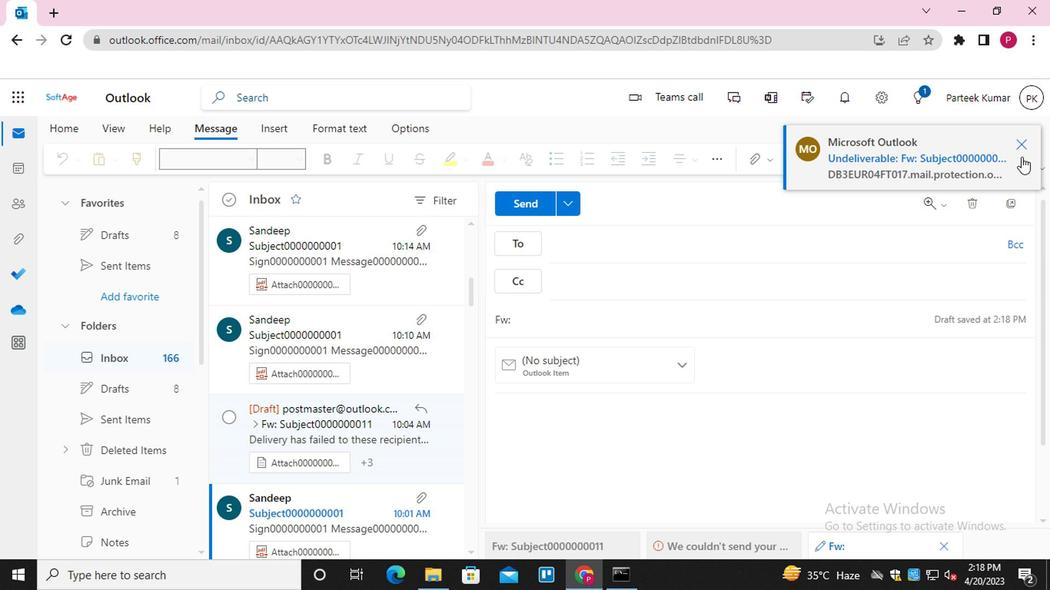 
Action: Mouse pressed left at (1019, 148)
Screenshot: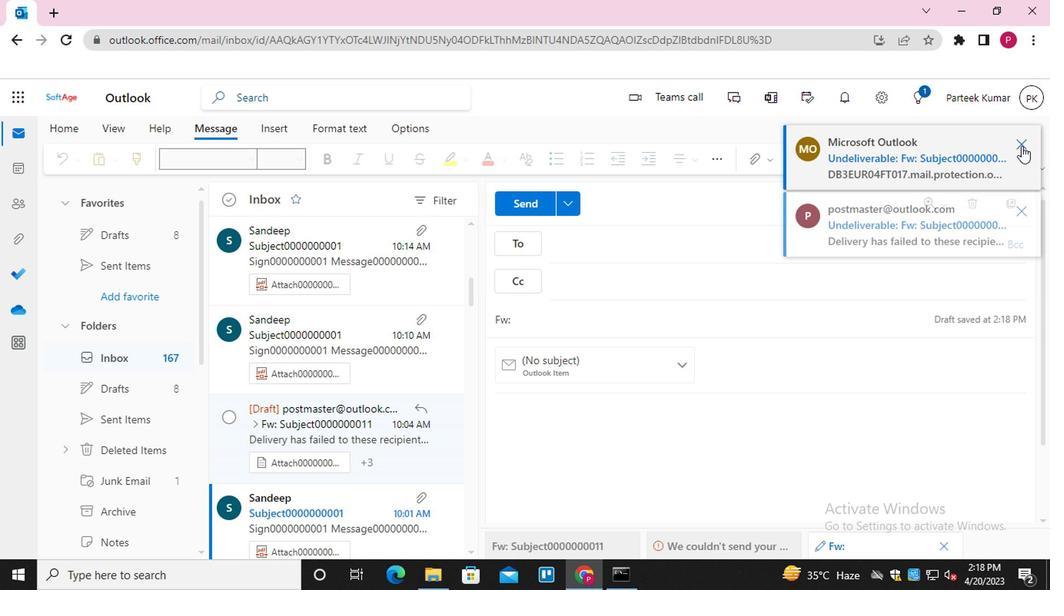 
Action: Mouse moved to (524, 426)
Screenshot: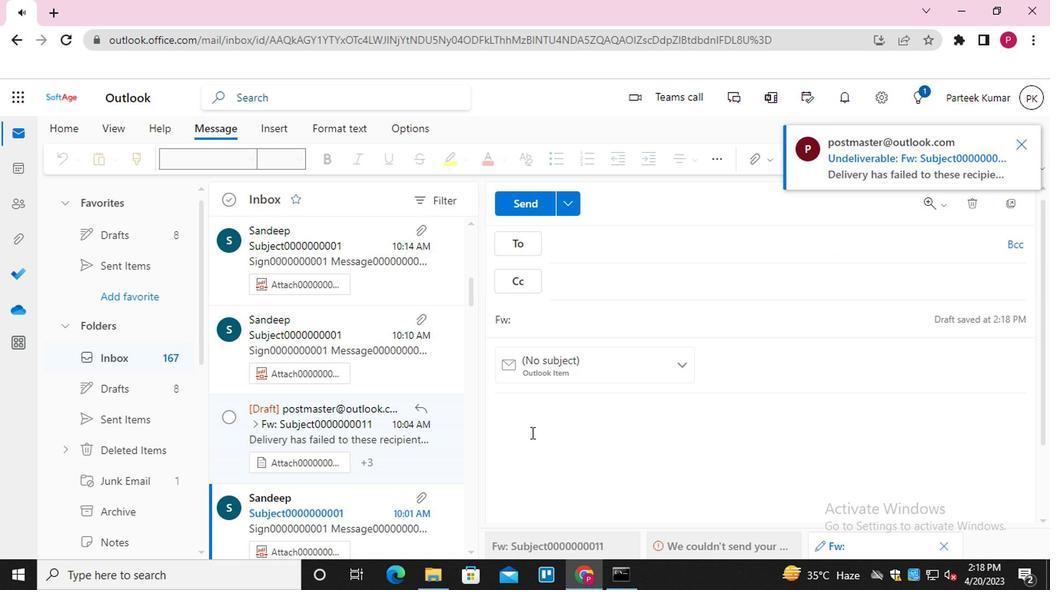 
Action: Mouse pressed left at (524, 426)
Screenshot: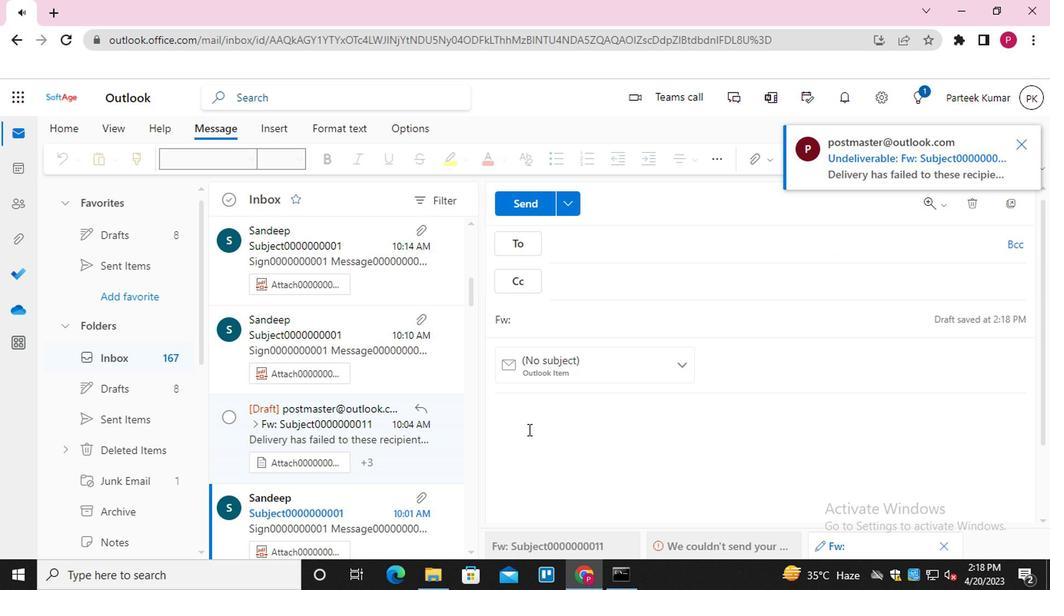 
Action: Mouse moved to (1019, 142)
Screenshot: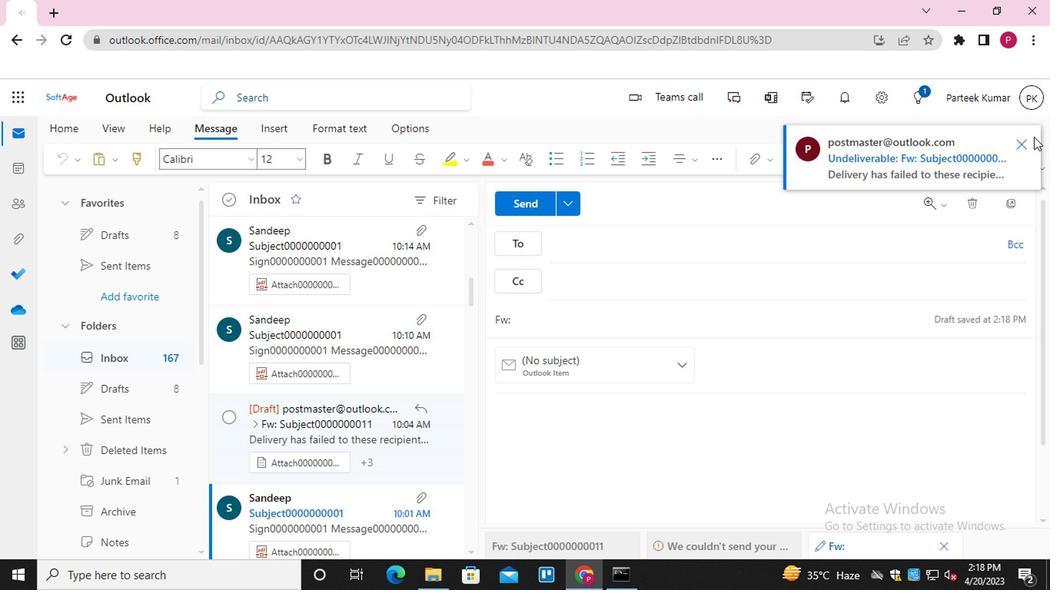 
Action: Mouse pressed left at (1019, 142)
Screenshot: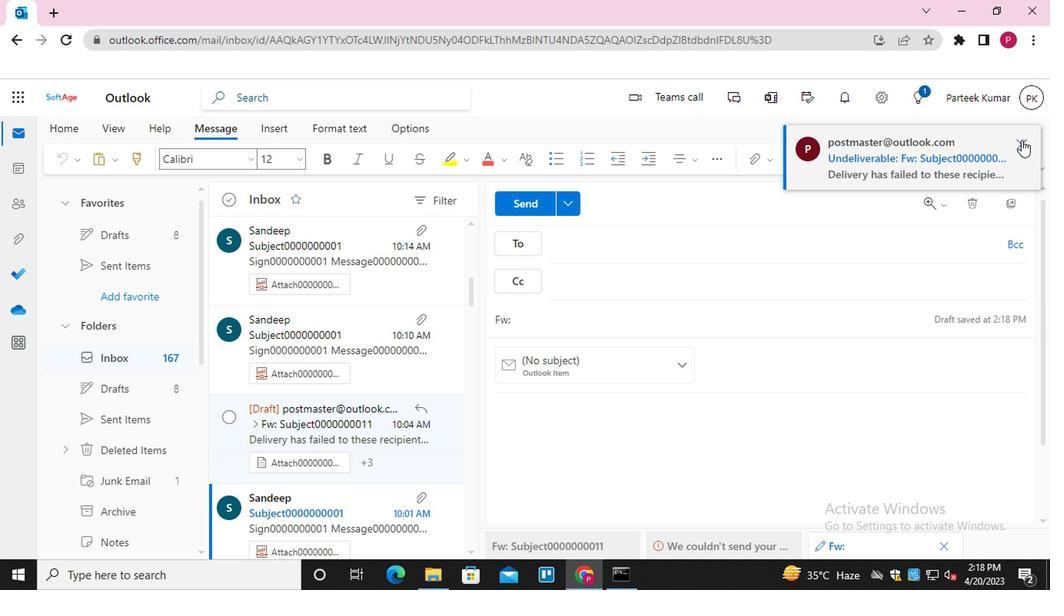
Action: Mouse moved to (830, 159)
Screenshot: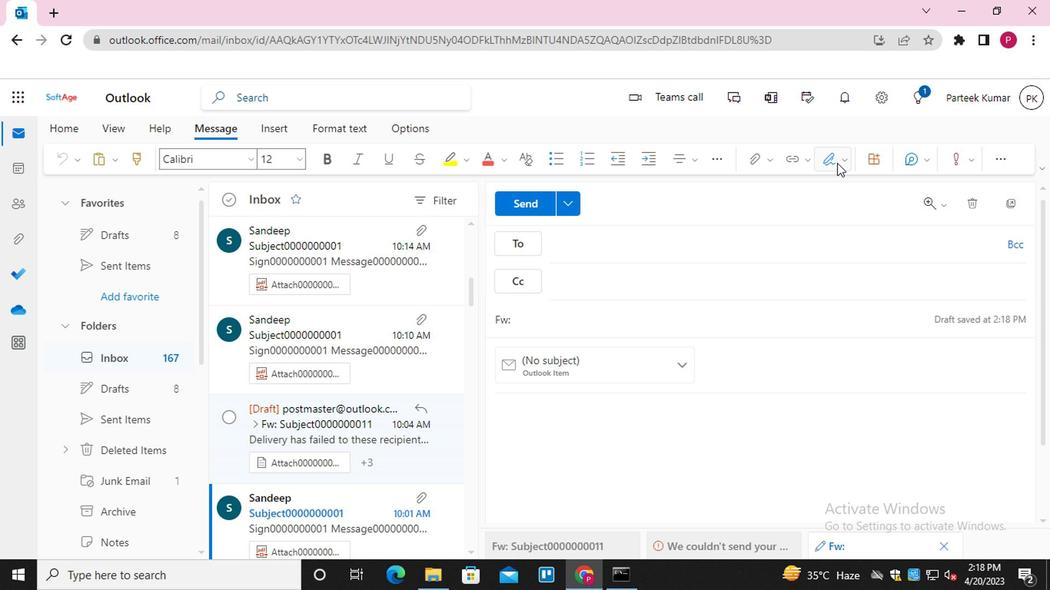 
Action: Mouse pressed left at (830, 159)
Screenshot: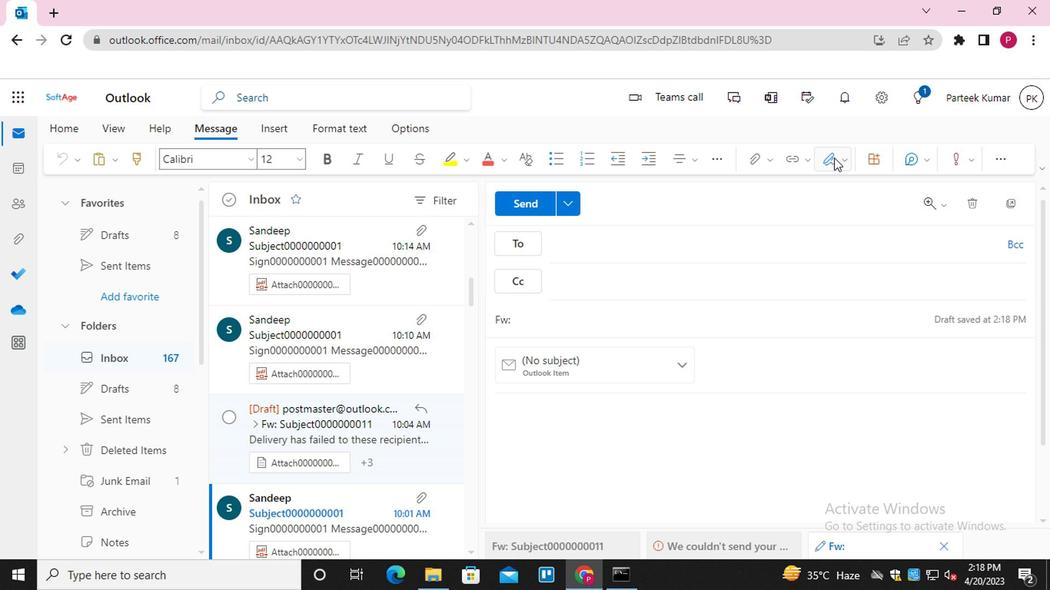 
Action: Mouse moved to (828, 197)
Screenshot: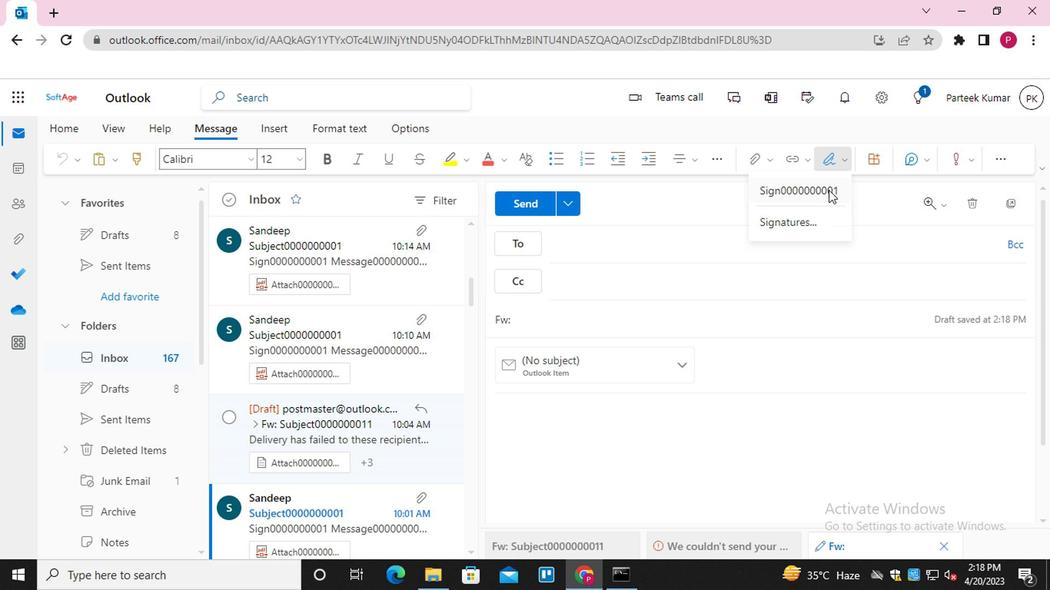 
Action: Mouse pressed left at (828, 197)
Screenshot: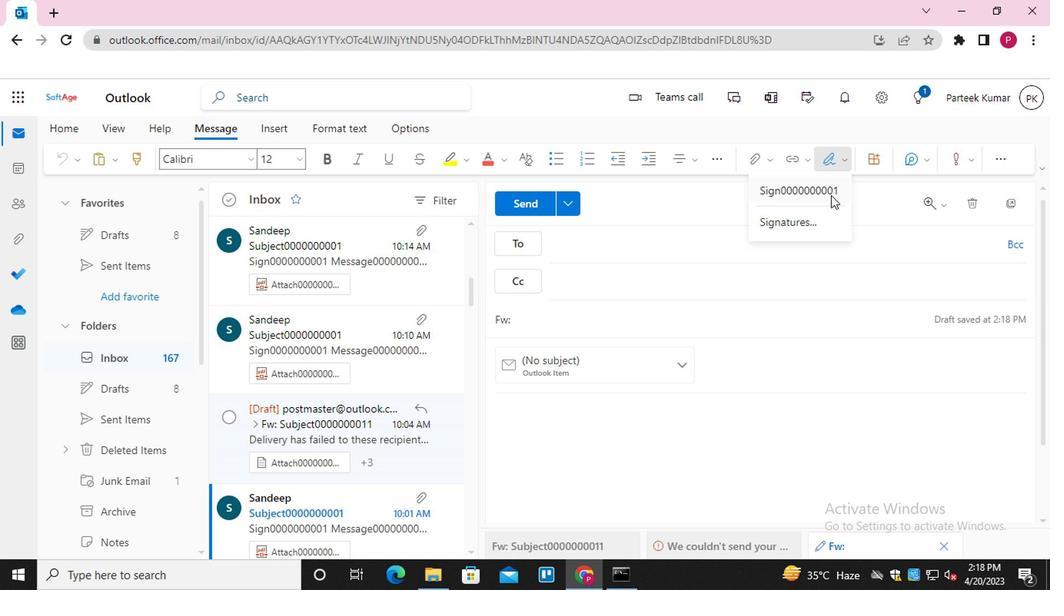 
Action: Mouse moved to (633, 243)
Screenshot: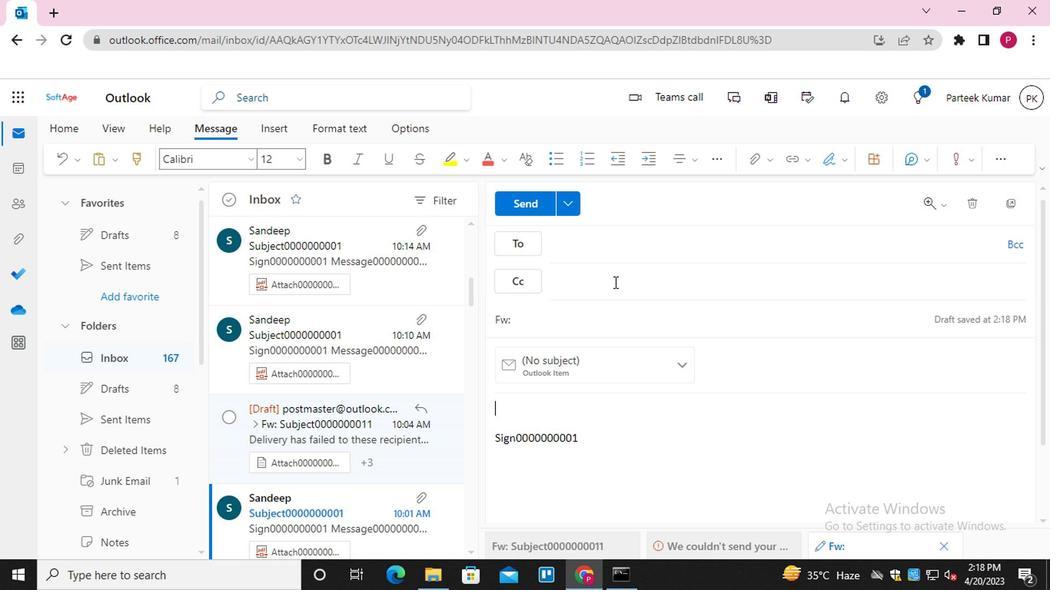 
Action: Mouse pressed left at (633, 243)
Screenshot: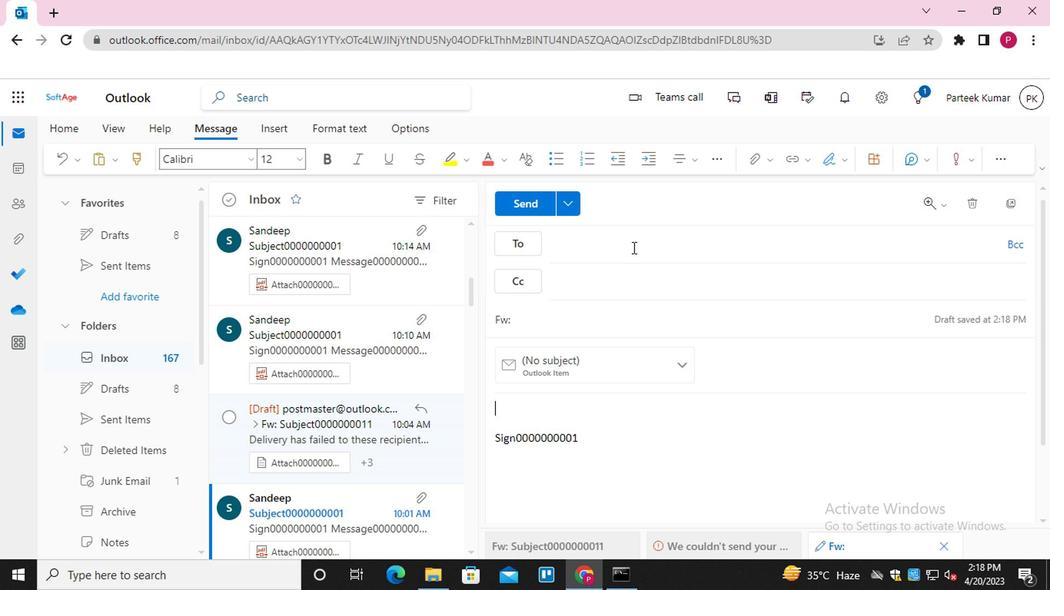 
Action: Mouse moved to (618, 354)
Screenshot: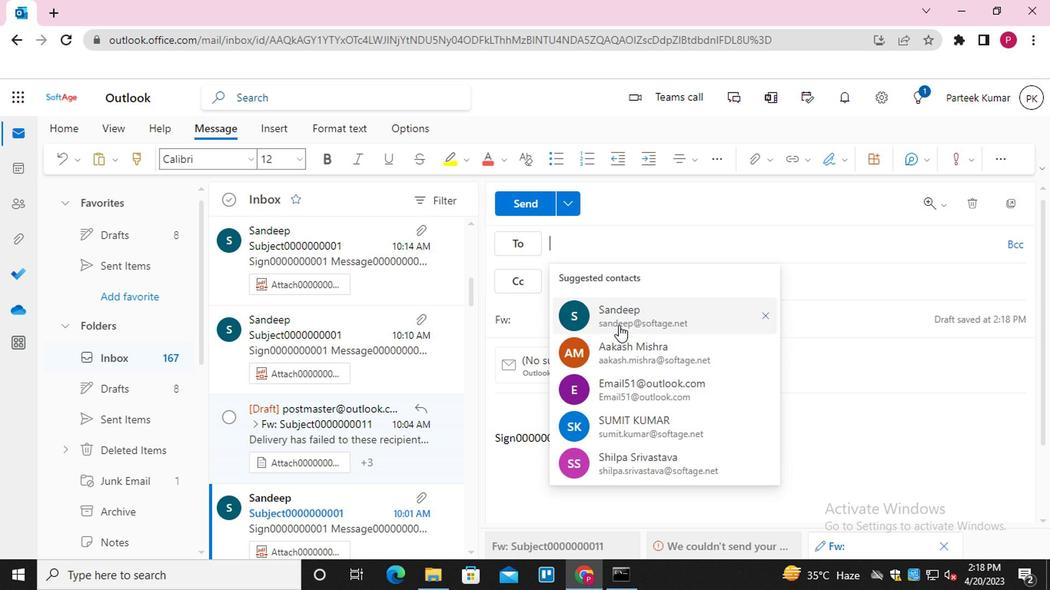 
Action: Mouse pressed left at (618, 354)
Screenshot: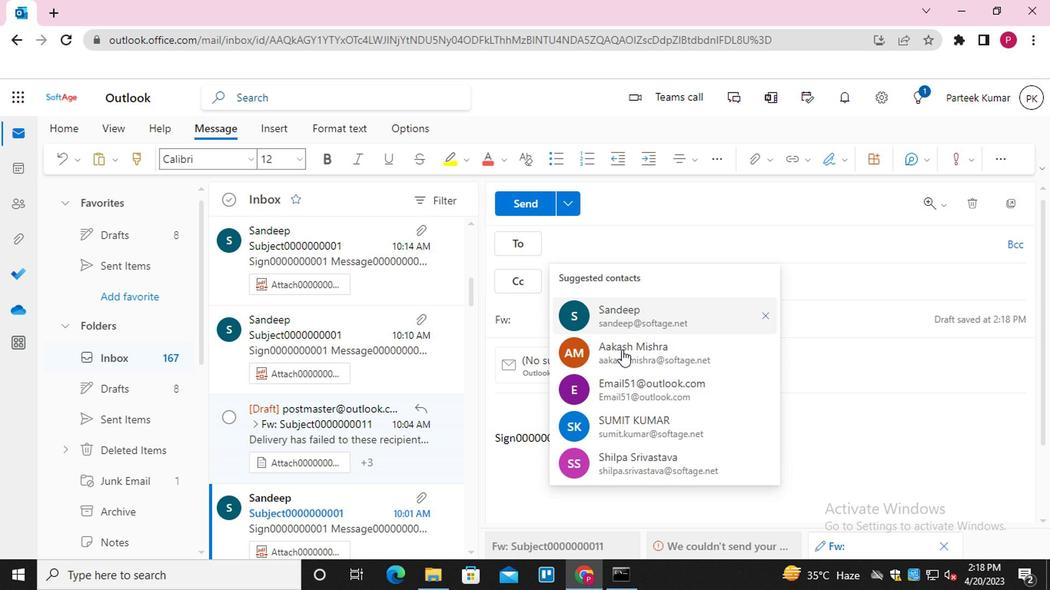 
Action: Mouse moved to (561, 321)
Screenshot: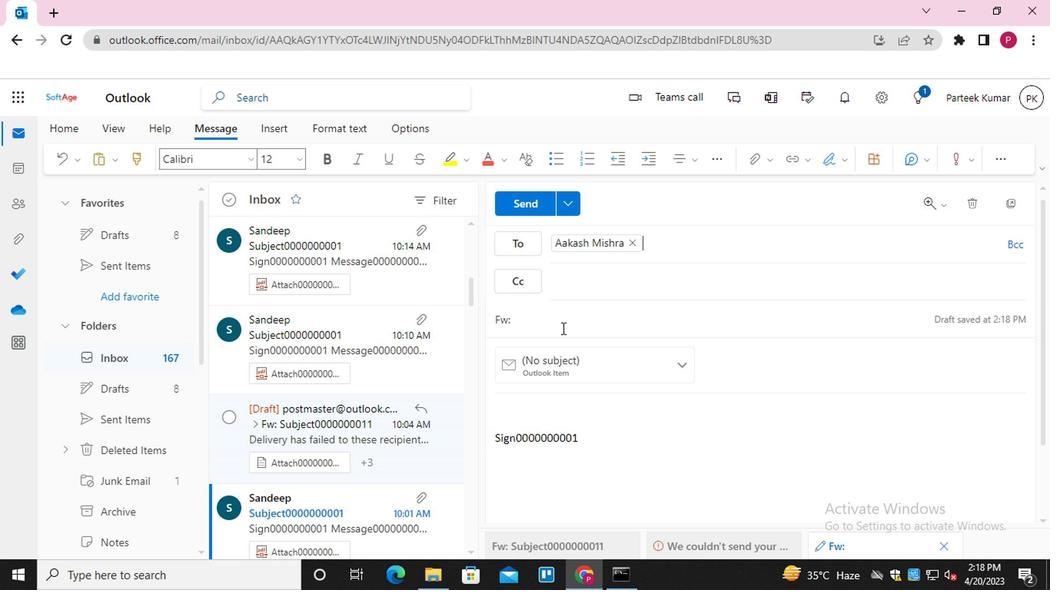 
Action: Mouse pressed left at (561, 321)
Screenshot: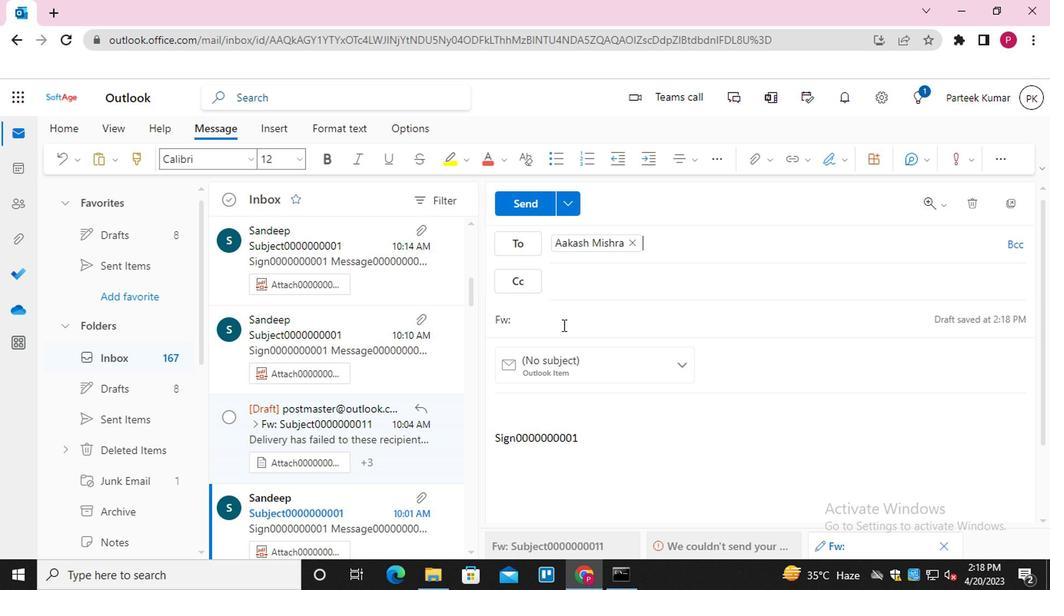 
Action: Mouse moved to (563, 322)
Screenshot: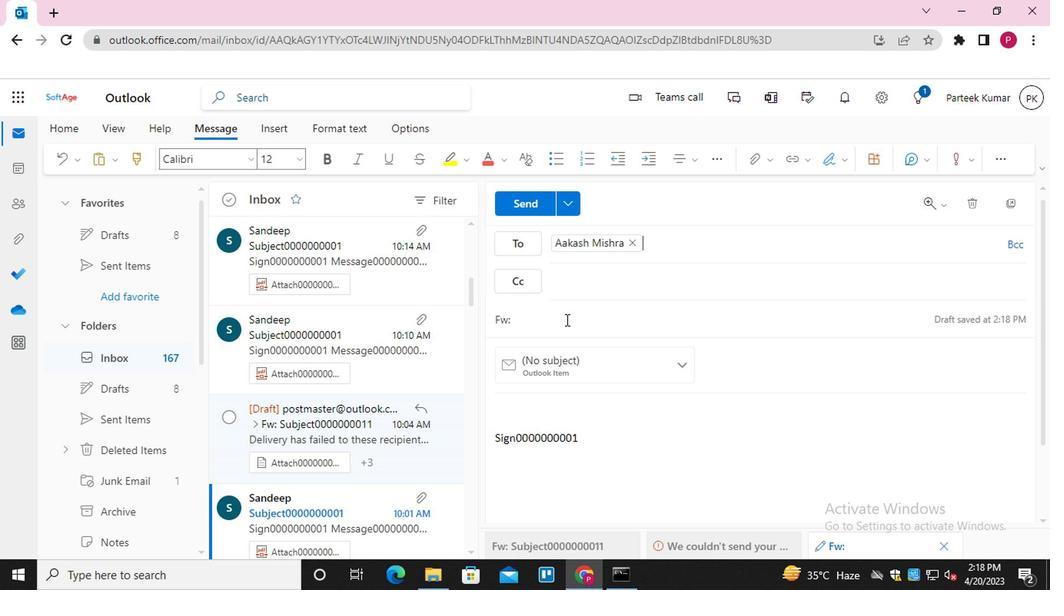 
Action: Key pressed <Key.shift>SUBJECT0000000011
Screenshot: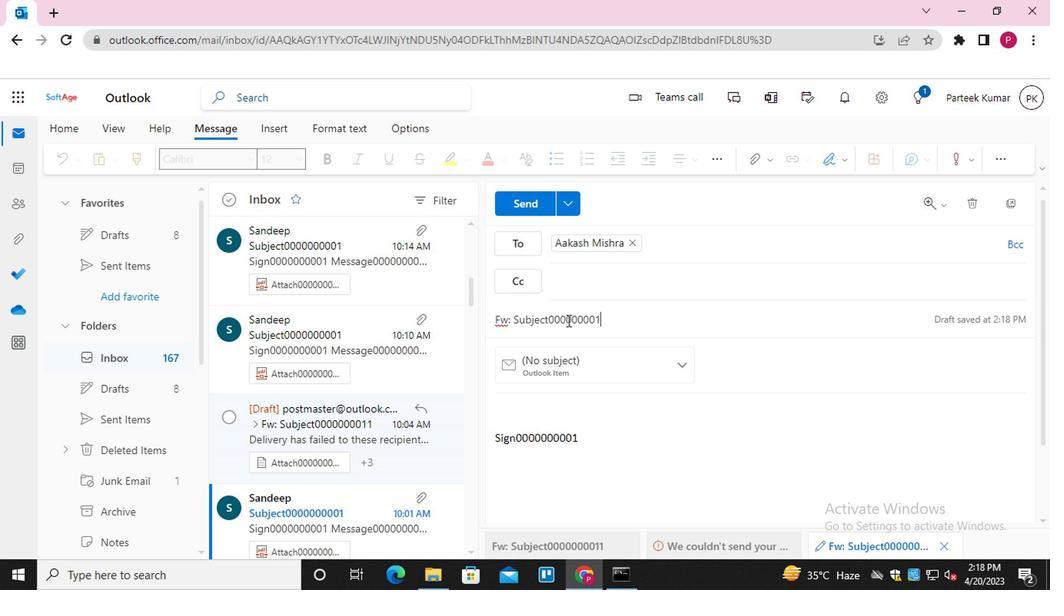 
Action: Mouse moved to (568, 425)
Screenshot: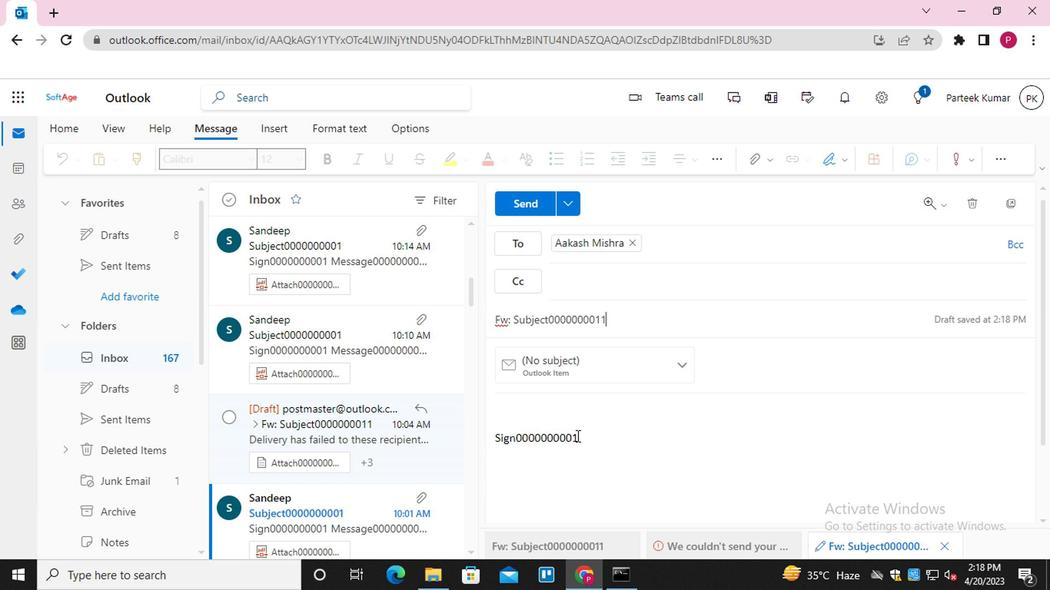 
Action: Mouse pressed left at (568, 425)
Screenshot: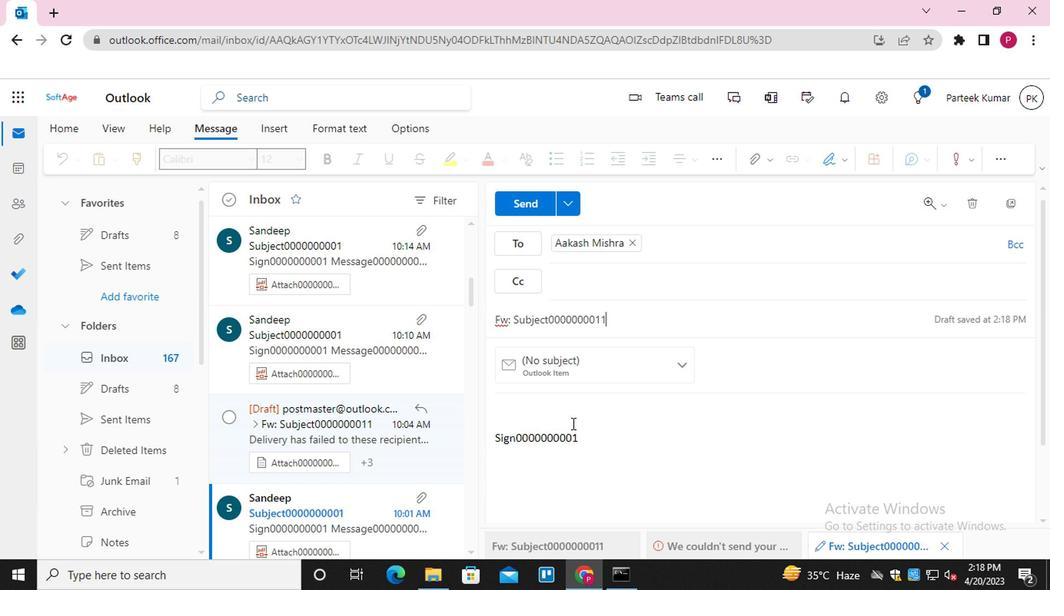
Action: Mouse moved to (563, 425)
Screenshot: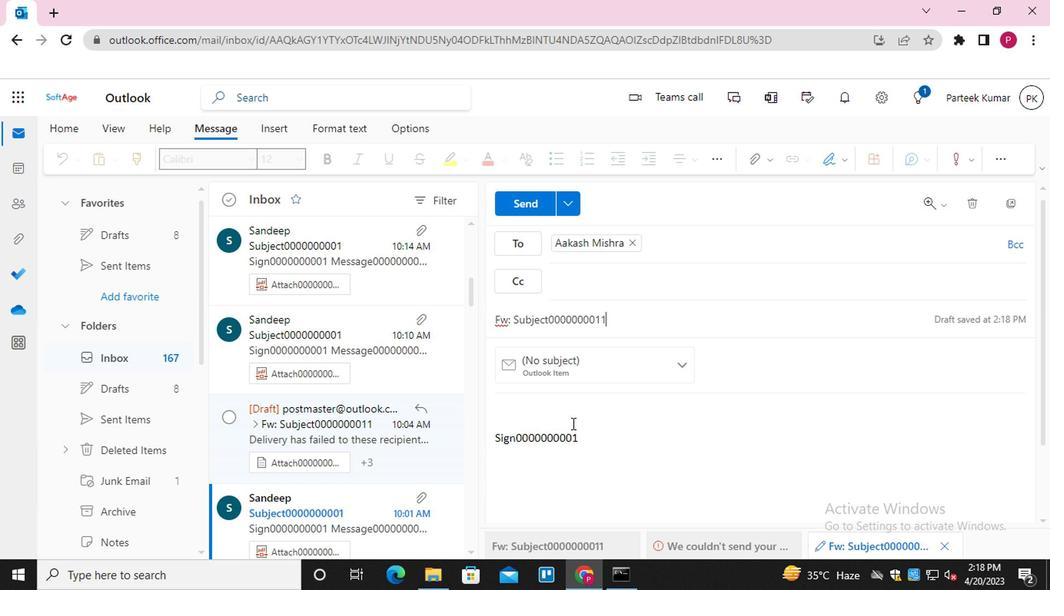 
Action: Key pressed <Key.shift_r>MESSAGE0000000011
Screenshot: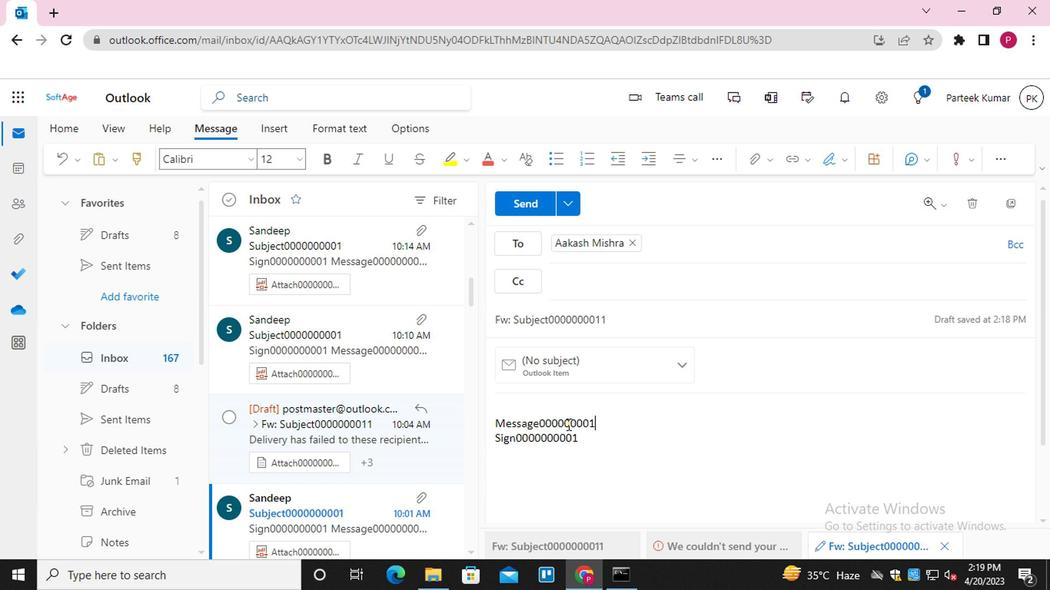 
Action: Mouse moved to (527, 205)
Screenshot: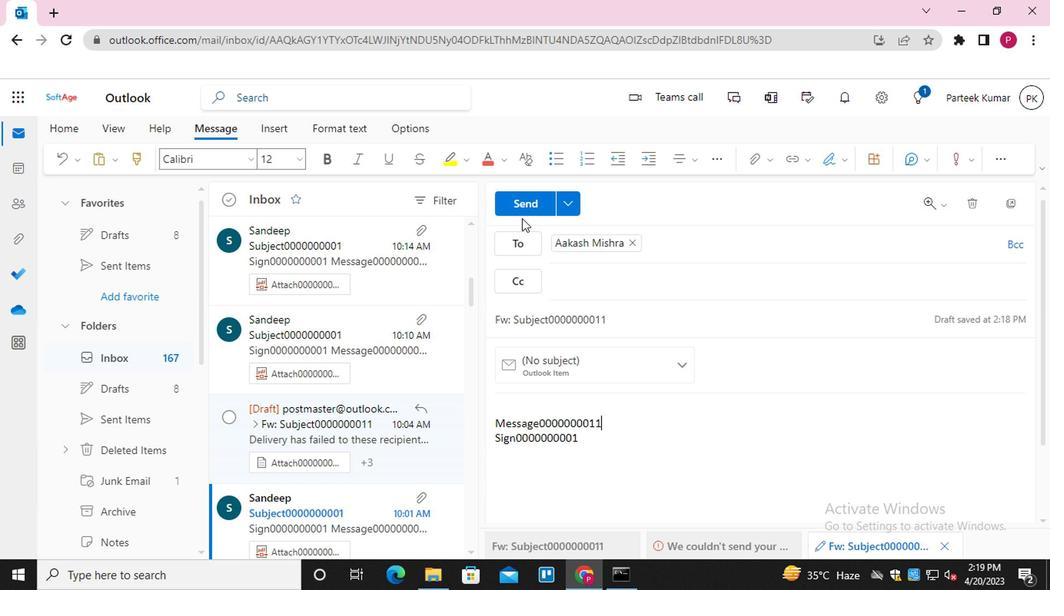 
Action: Mouse pressed left at (527, 205)
Screenshot: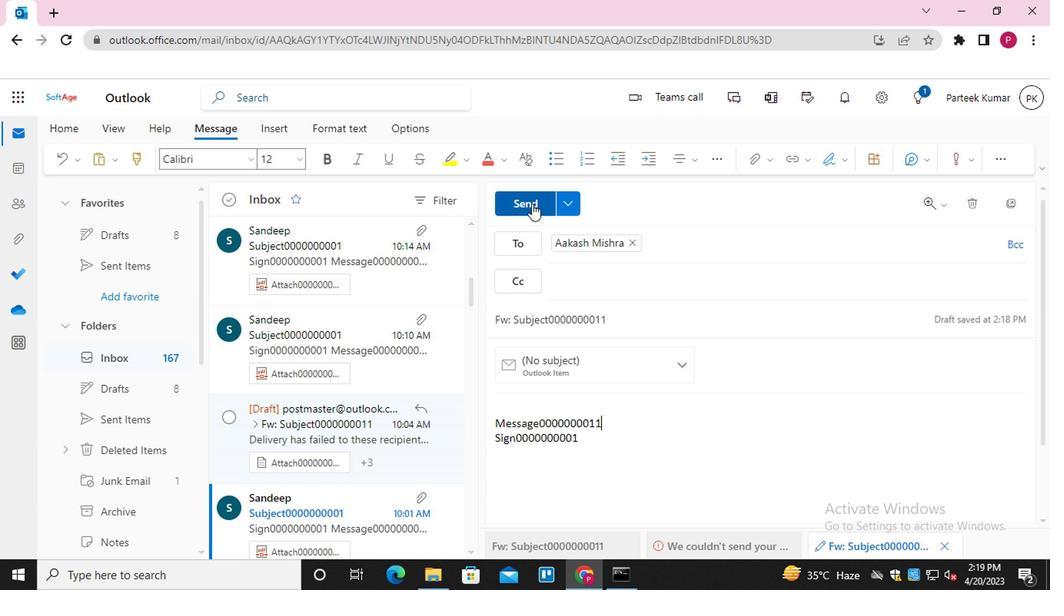 
Action: Mouse moved to (1007, 343)
Screenshot: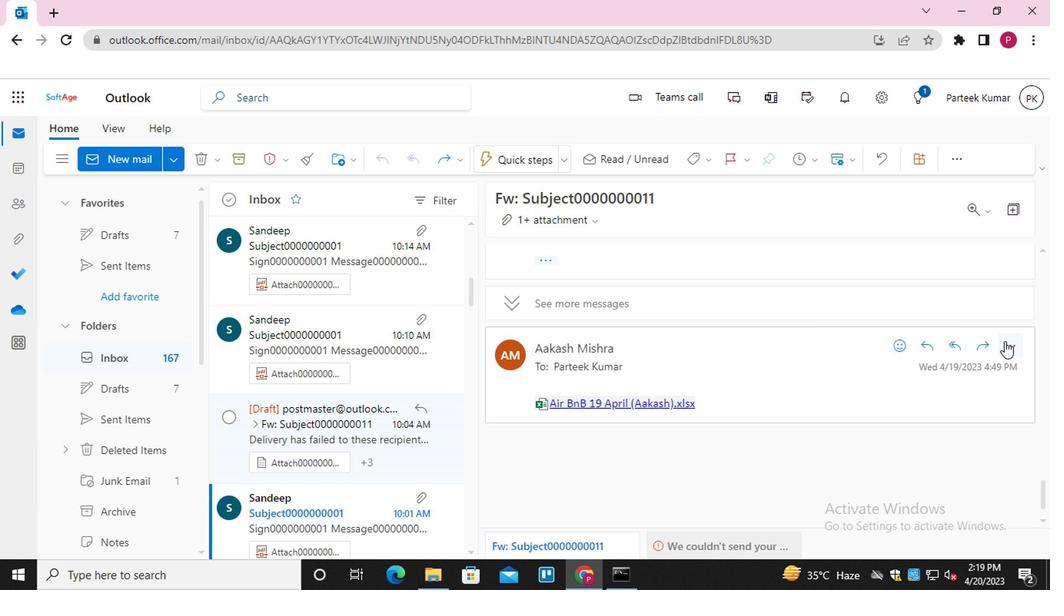 
Action: Mouse pressed left at (1007, 343)
Screenshot: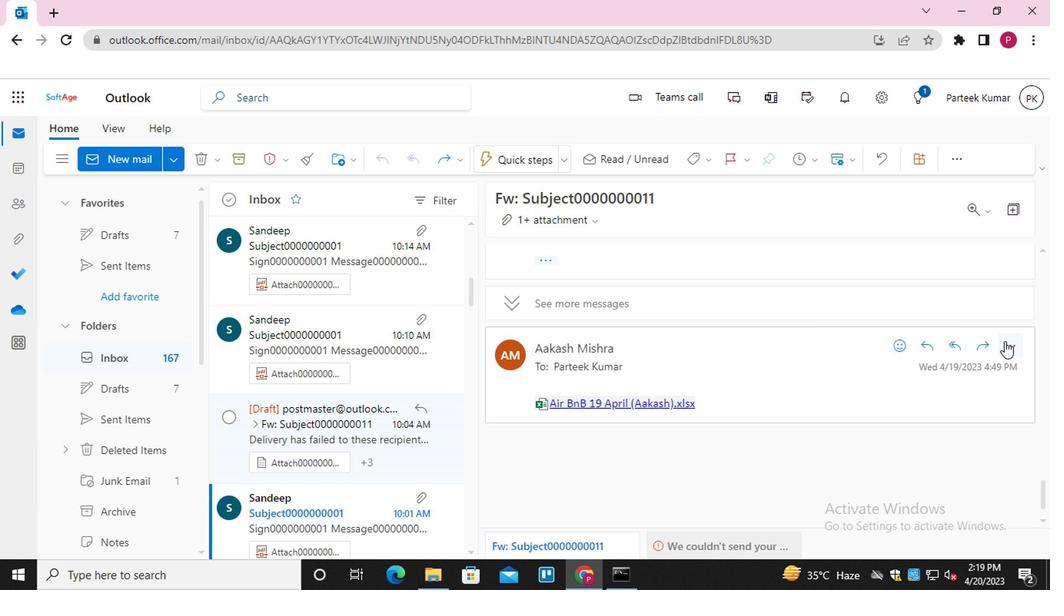
Action: Mouse moved to (926, 181)
Screenshot: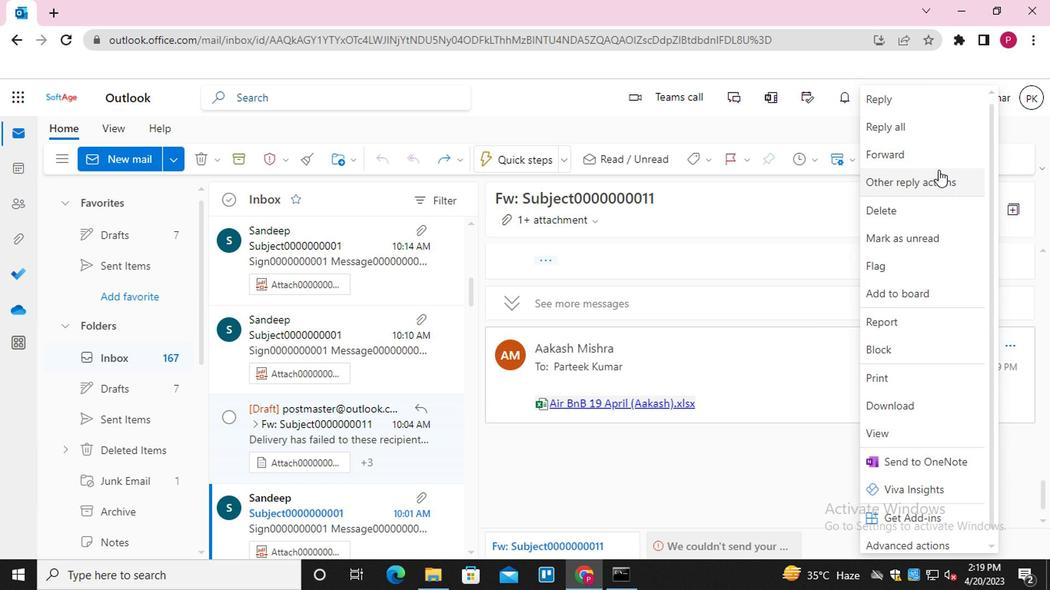 
Action: Mouse pressed left at (926, 181)
Screenshot: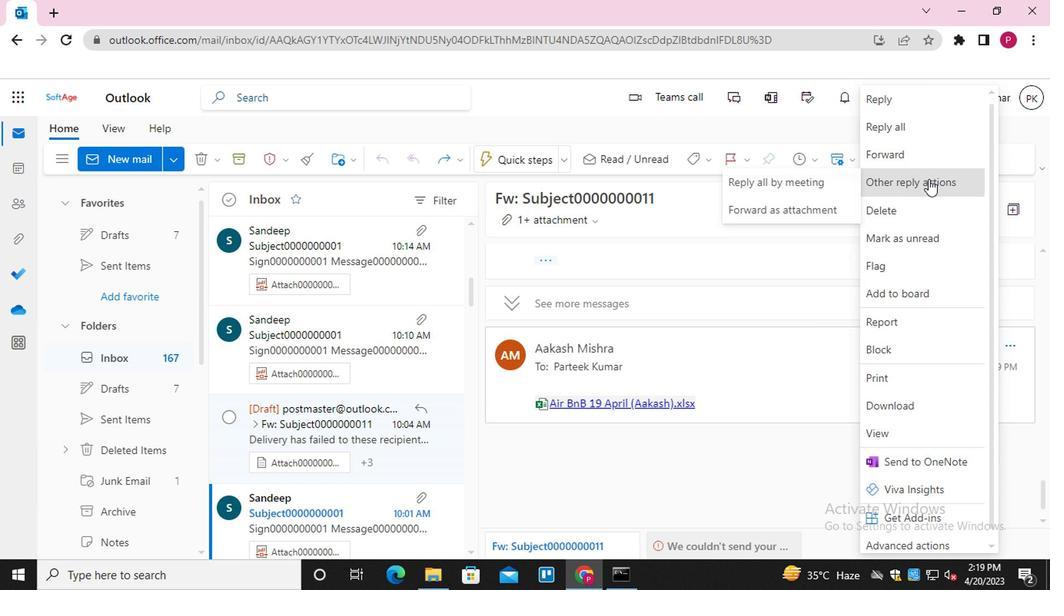 
Action: Mouse moved to (804, 209)
Screenshot: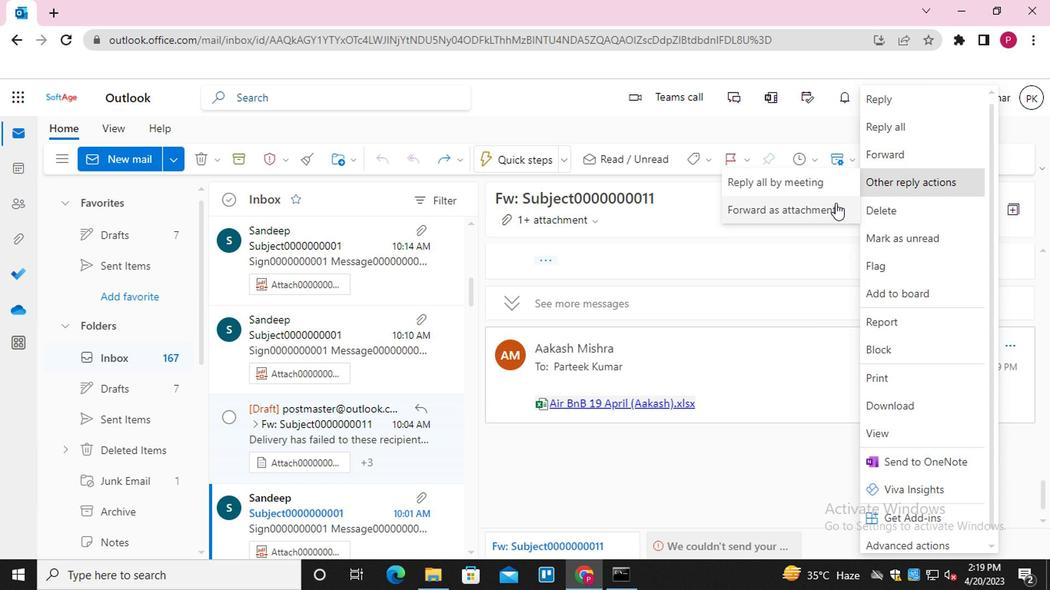 
Action: Mouse pressed left at (804, 209)
Screenshot: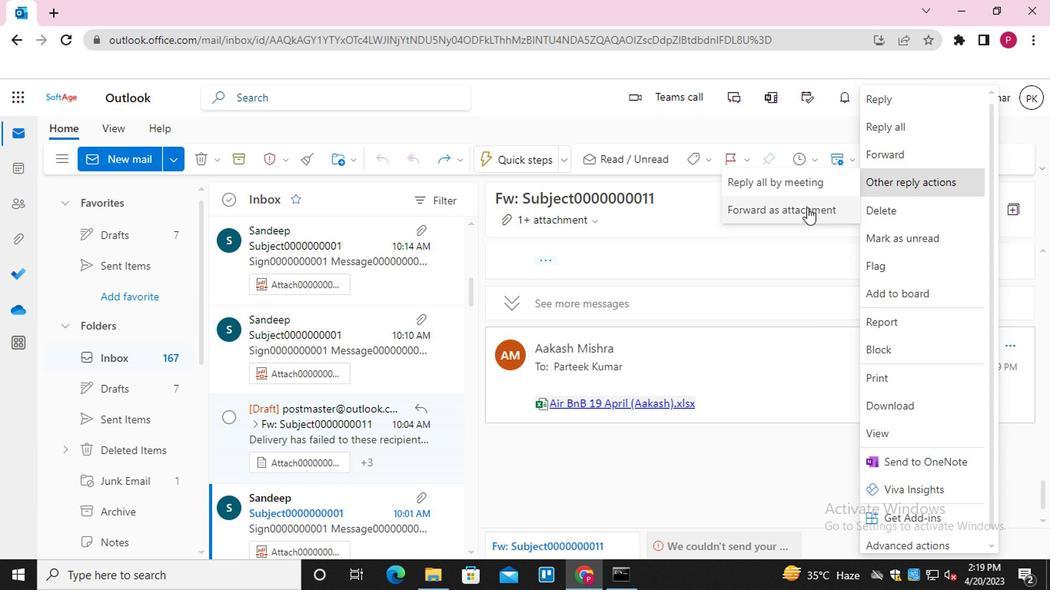 
Action: Mouse moved to (509, 405)
Screenshot: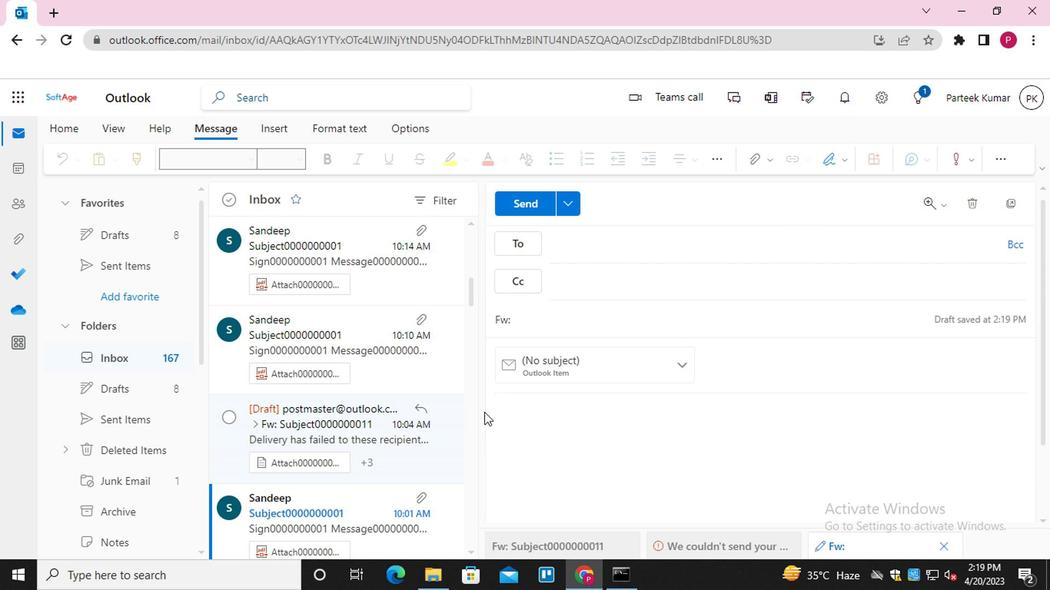 
Action: Mouse pressed left at (509, 405)
Screenshot: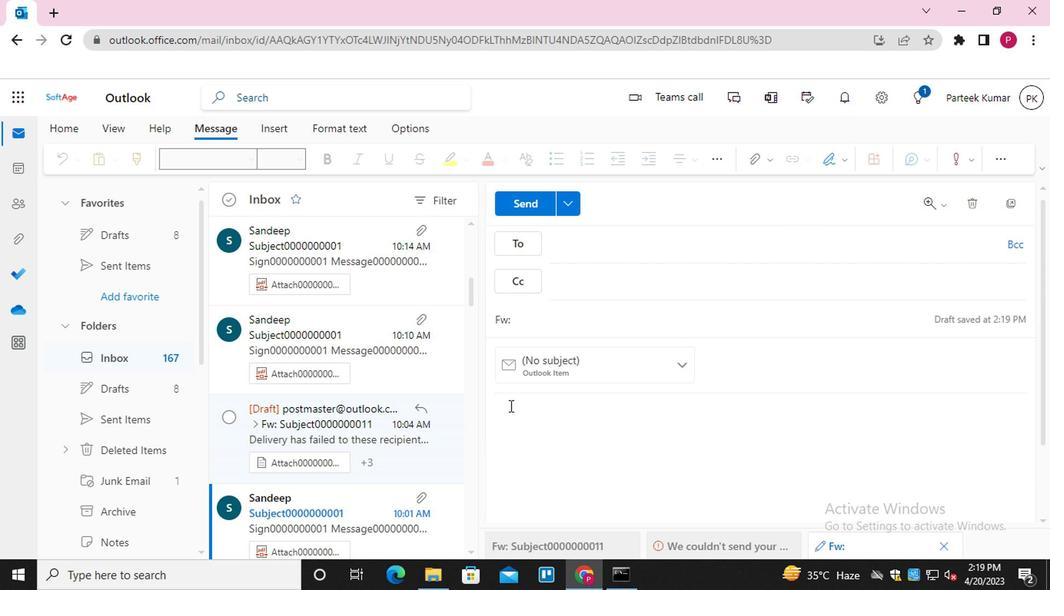 
Action: Mouse moved to (827, 162)
Screenshot: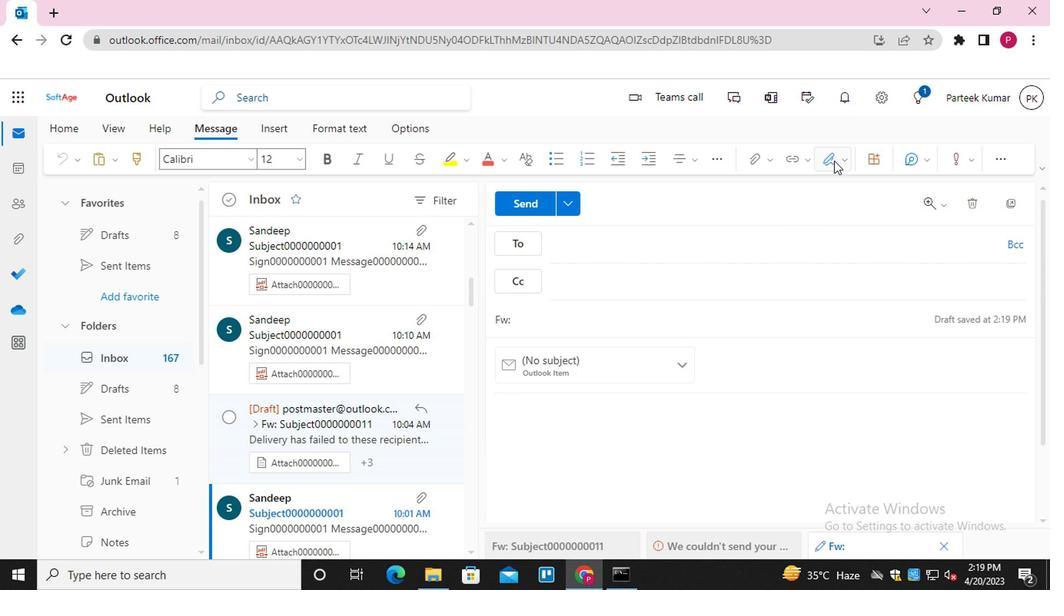 
Action: Mouse pressed left at (827, 162)
Screenshot: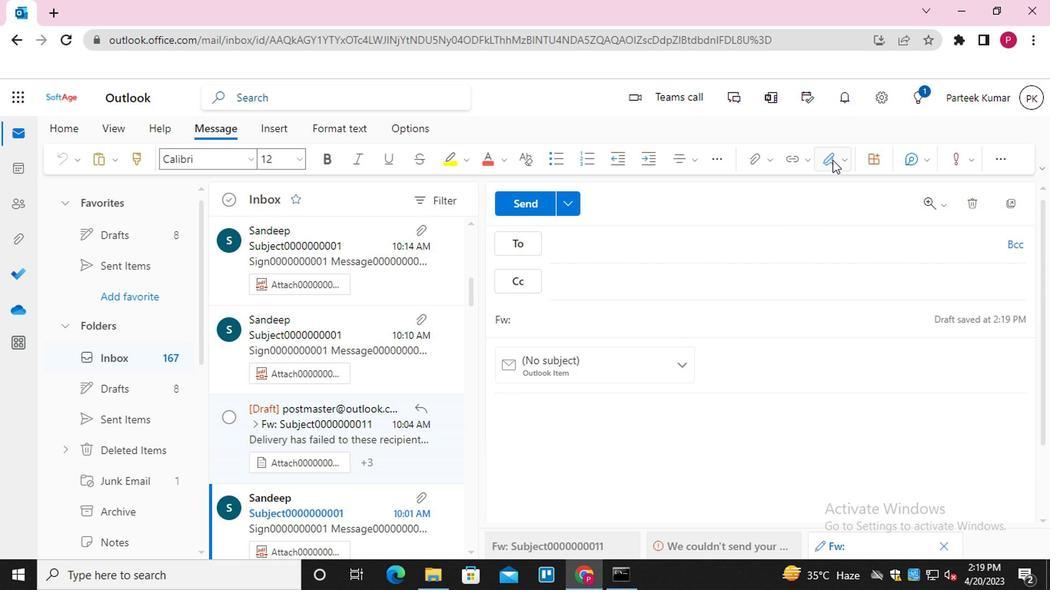 
Action: Mouse moved to (803, 193)
Screenshot: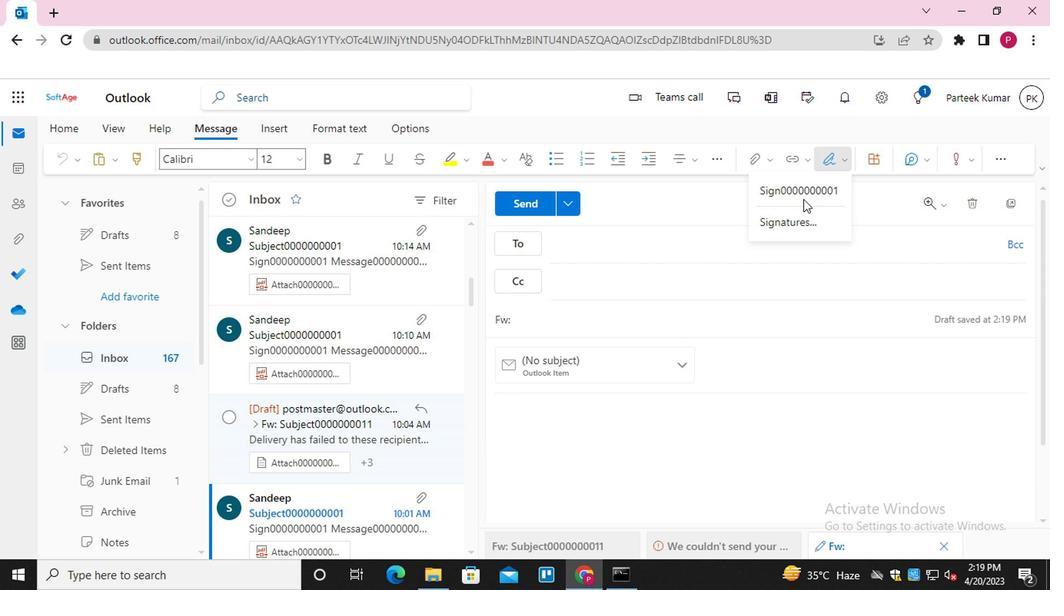 
Action: Mouse pressed left at (803, 193)
Screenshot: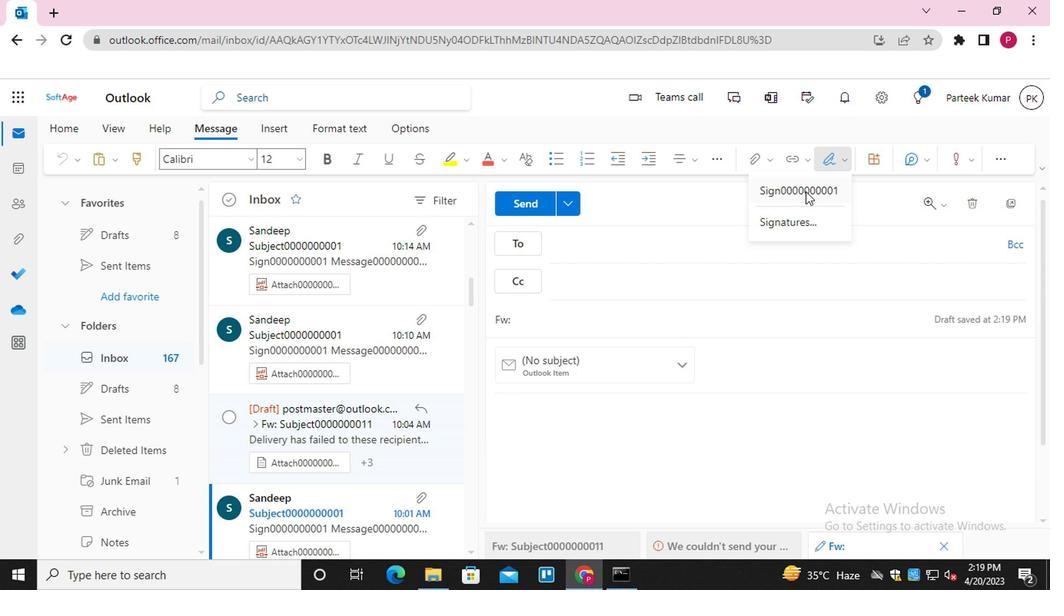 
Action: Mouse moved to (638, 243)
Screenshot: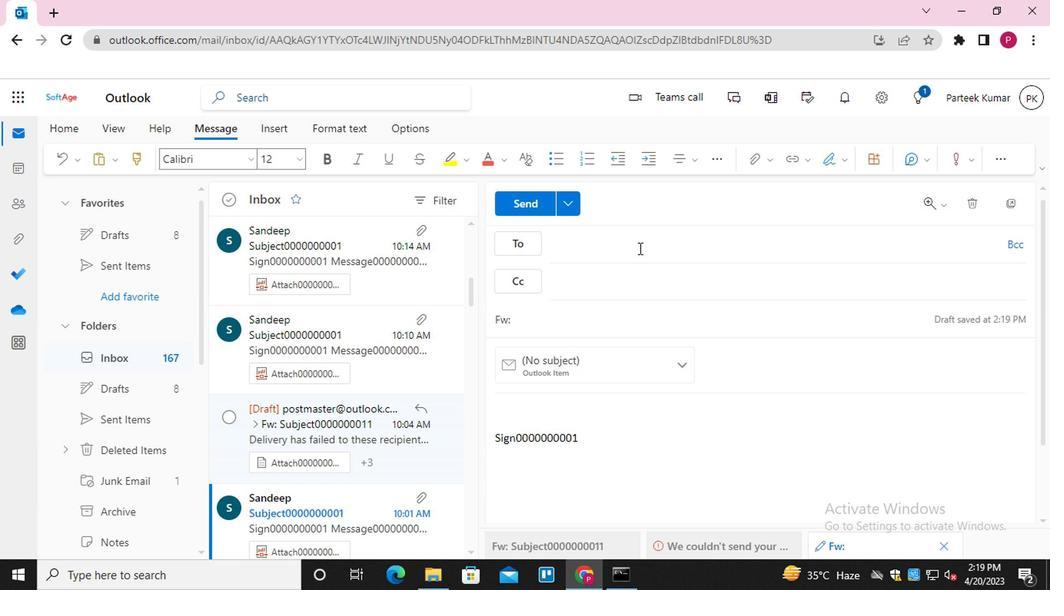 
Action: Mouse pressed left at (638, 243)
Screenshot: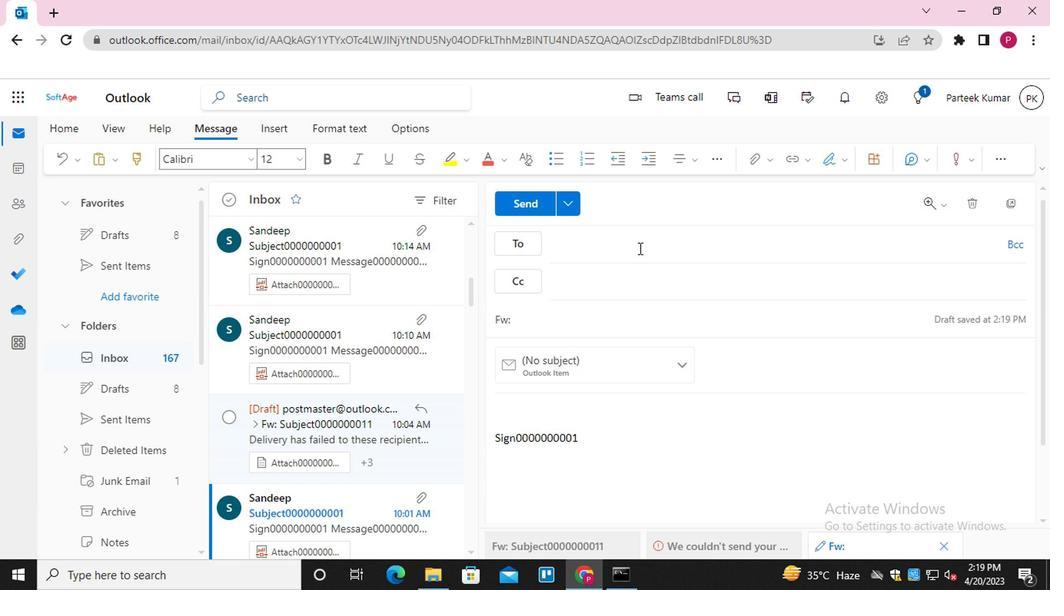 
Action: Mouse moved to (625, 353)
Screenshot: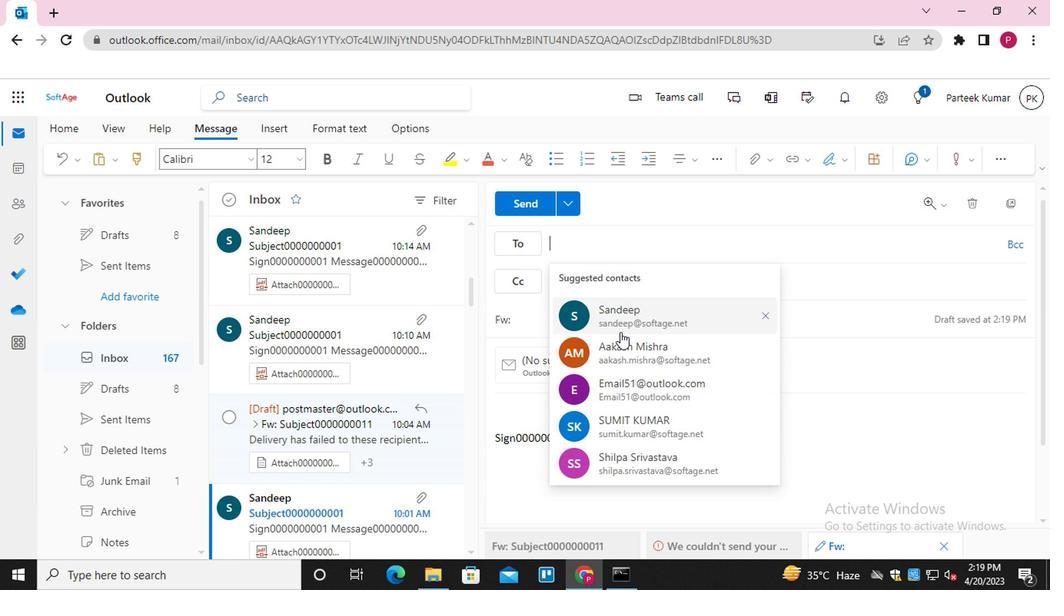 
Action: Mouse pressed left at (625, 353)
Screenshot: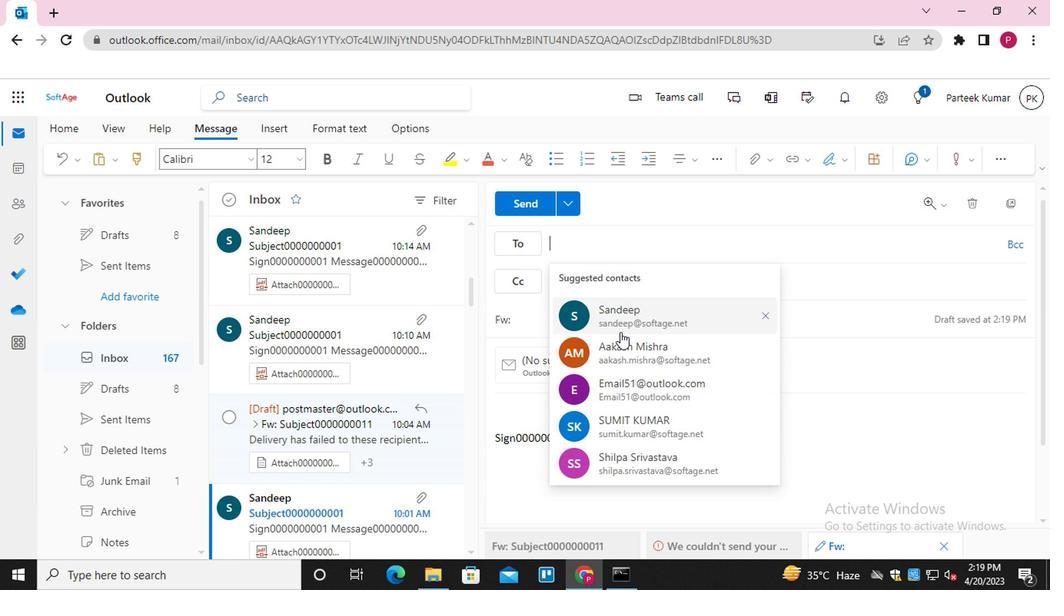 
Action: Key pressed <Key.shift>EMAIL0000000002<Key.enter>
Screenshot: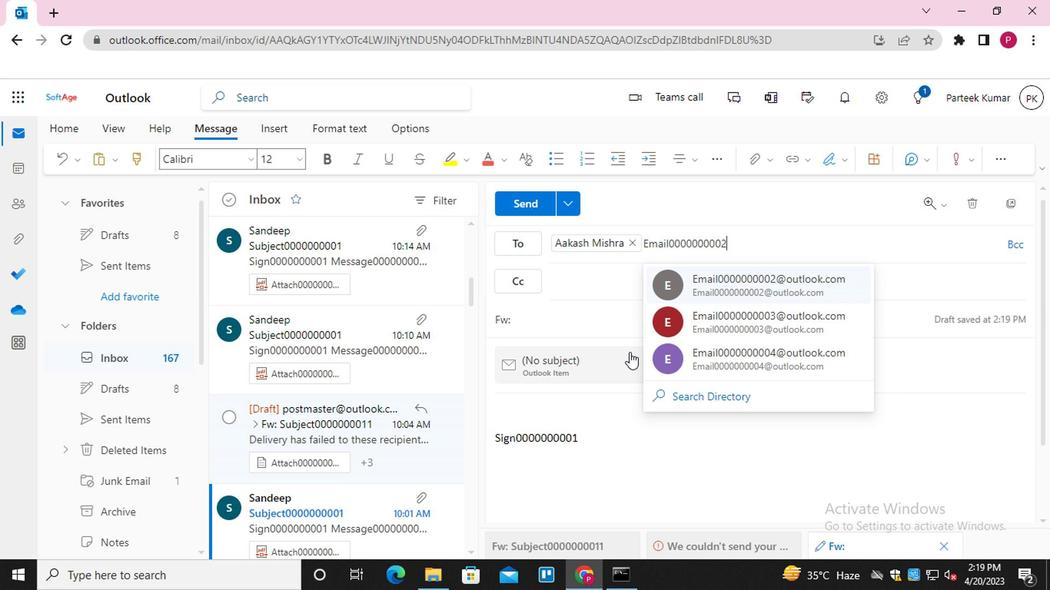 
Action: Mouse moved to (565, 317)
Screenshot: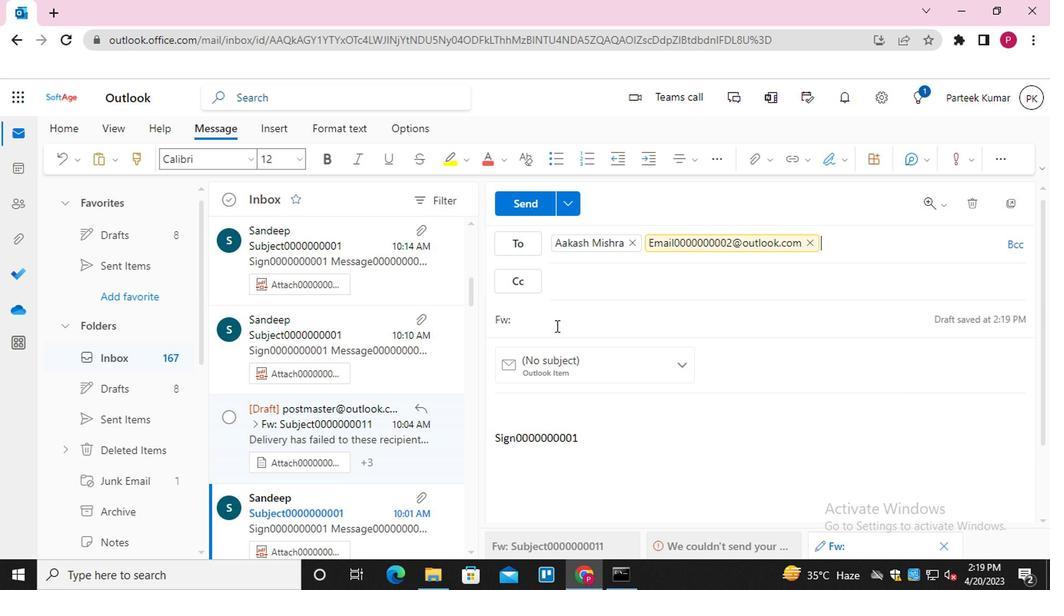 
Action: Mouse pressed left at (565, 317)
Screenshot: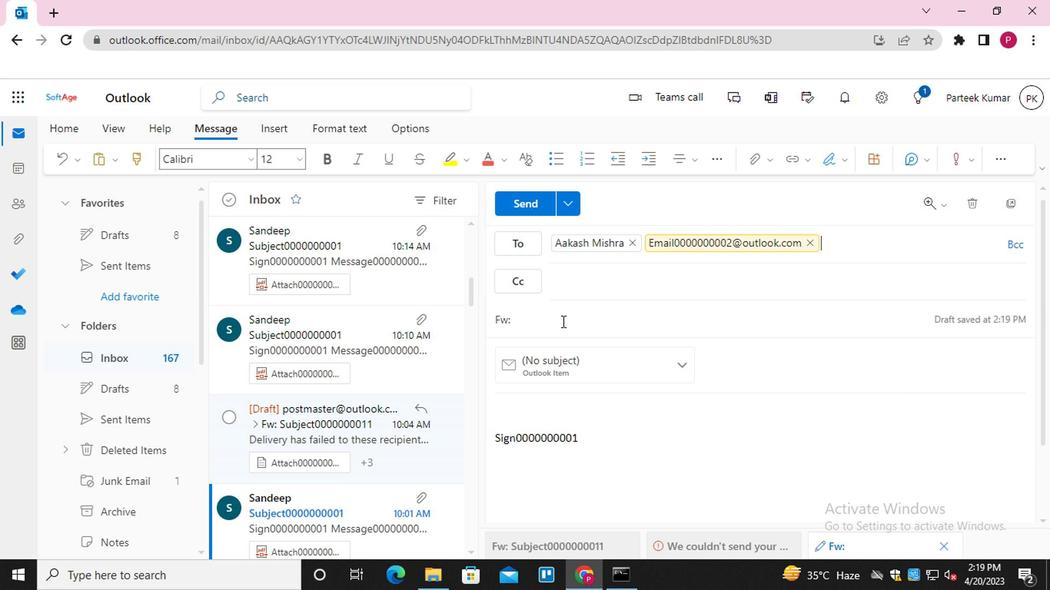 
Action: Mouse moved to (561, 318)
Screenshot: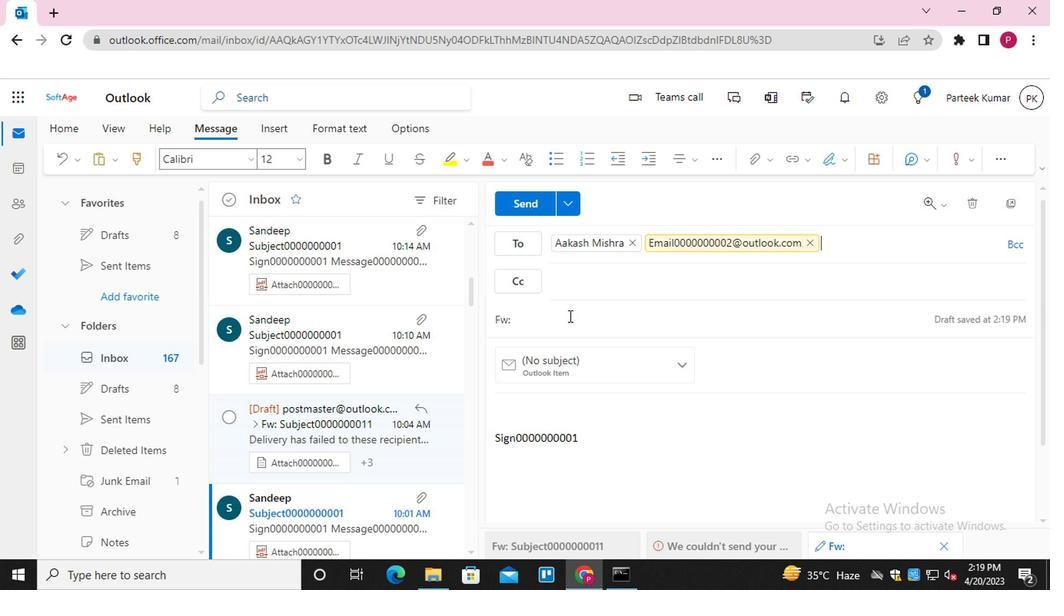 
Action: Key pressed <Key.shift>SUBJECT0000000012
Screenshot: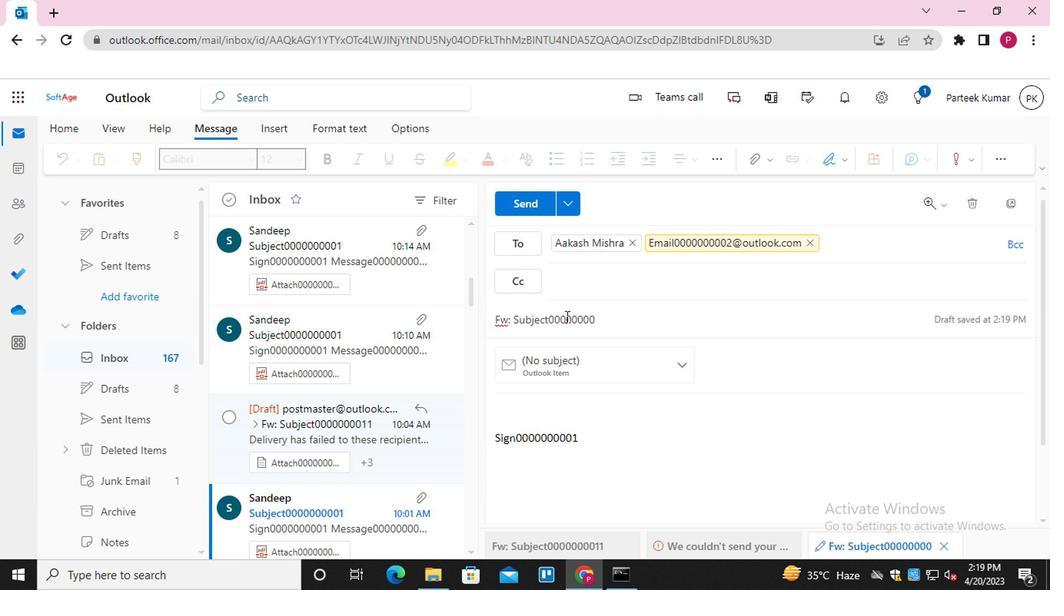 
Action: Mouse moved to (565, 421)
Screenshot: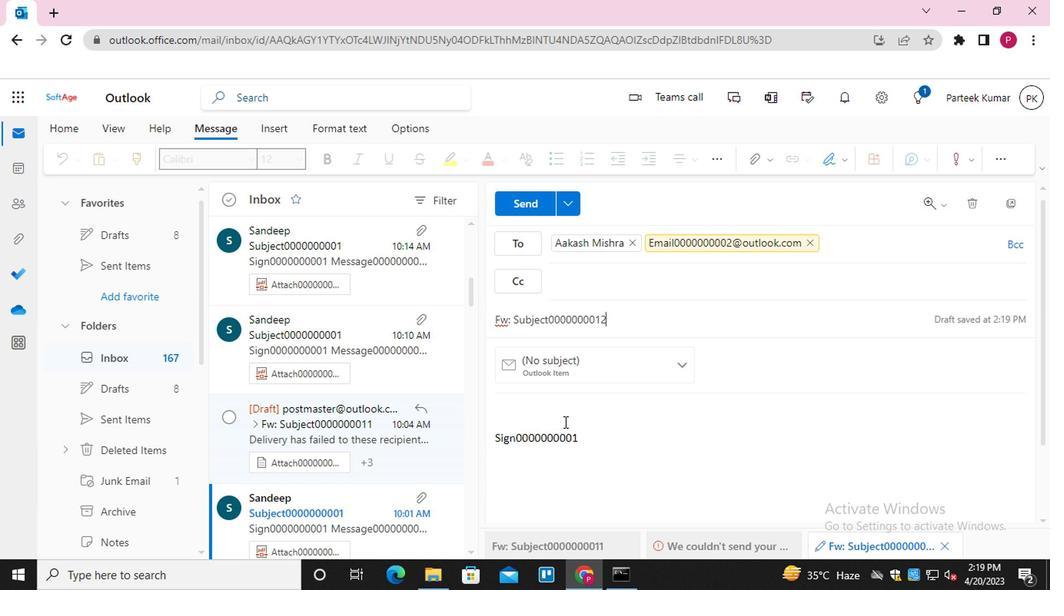 
Action: Mouse pressed left at (565, 421)
Screenshot: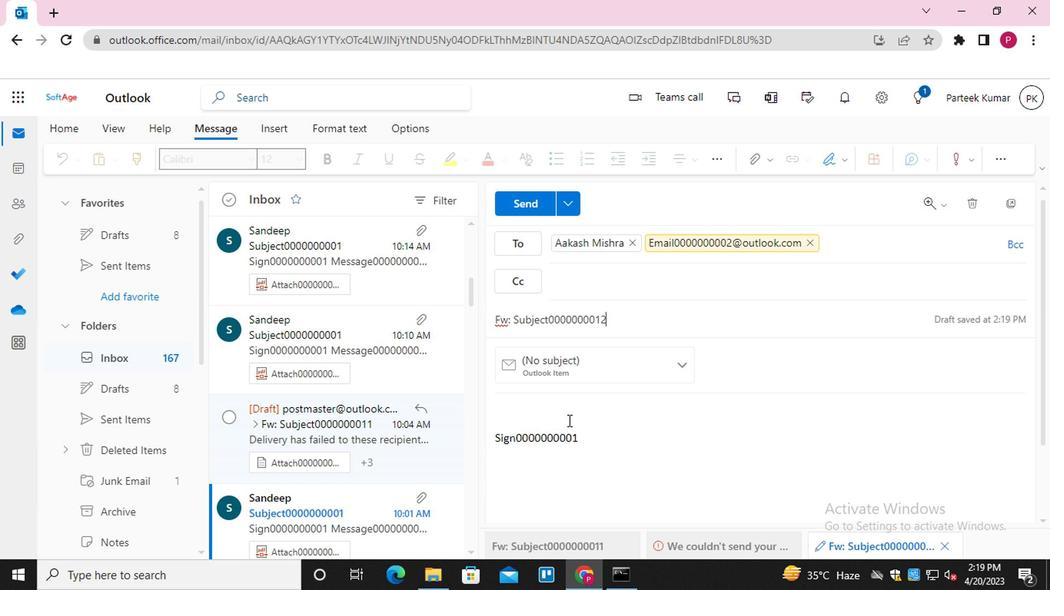 
Action: Key pressed <Key.shift_r>MESSAGE0000000012
Screenshot: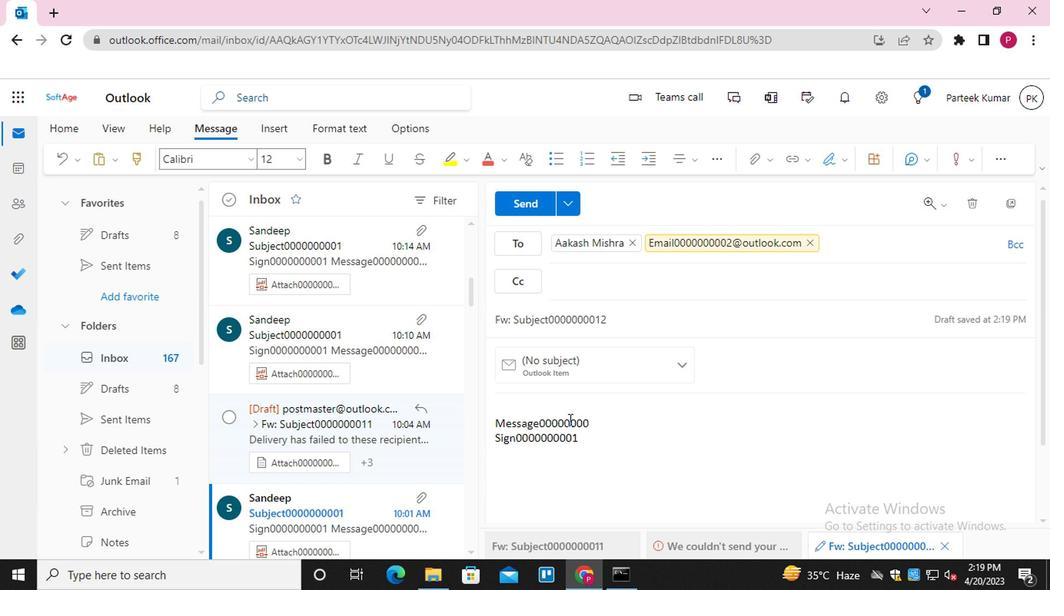 
Action: Mouse moved to (531, 208)
Screenshot: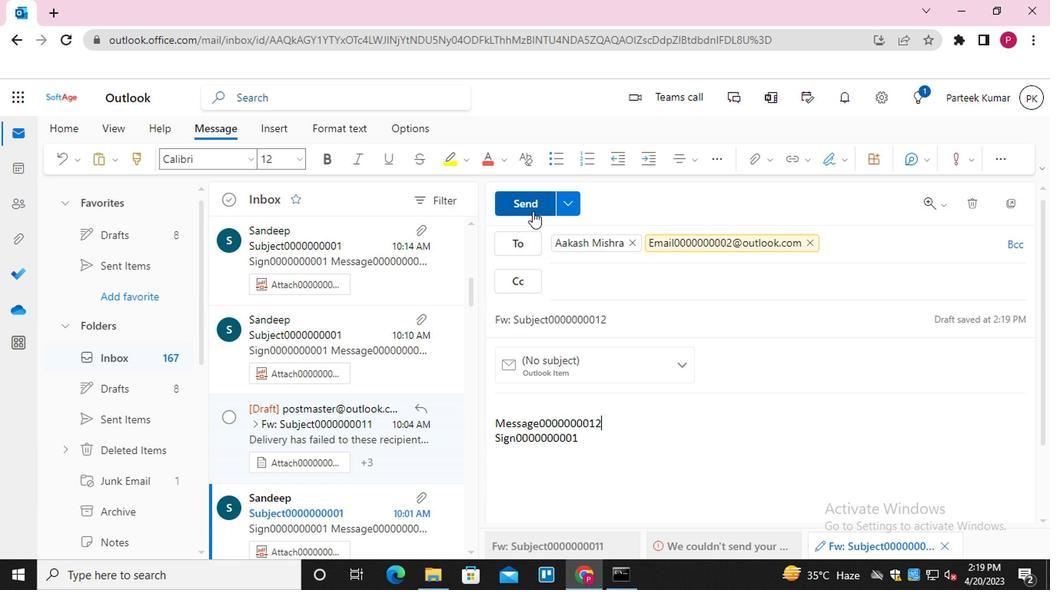 
Action: Mouse pressed left at (531, 208)
Screenshot: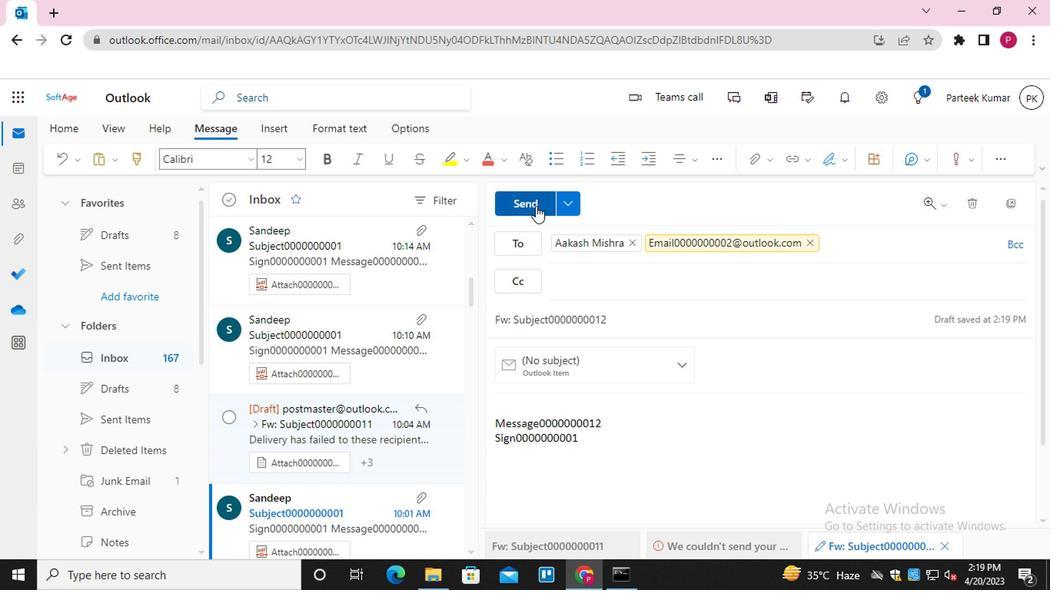 
Action: Mouse moved to (1011, 348)
Screenshot: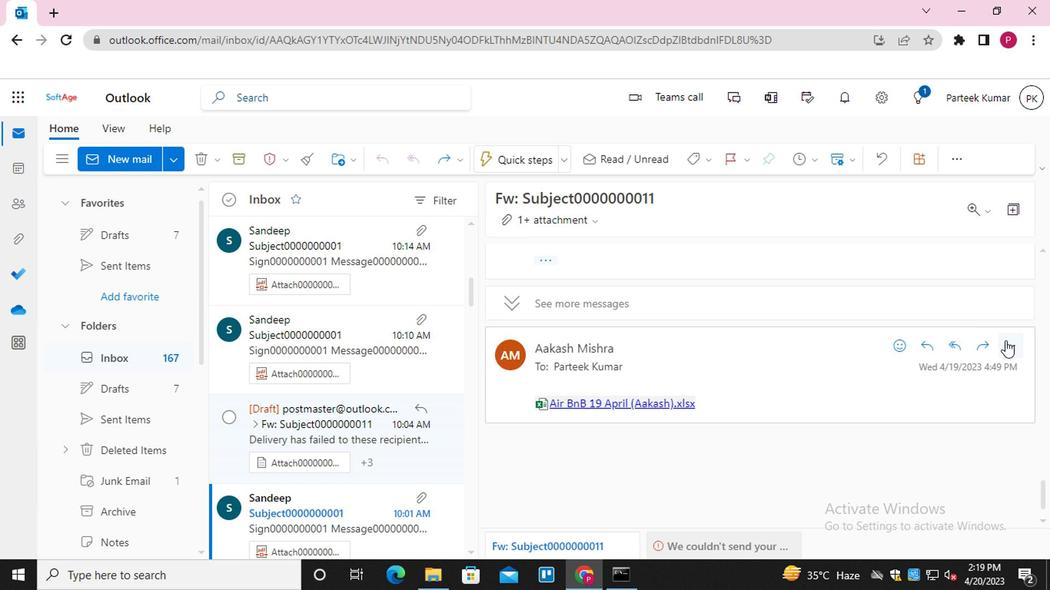 
Action: Mouse pressed left at (1011, 348)
Screenshot: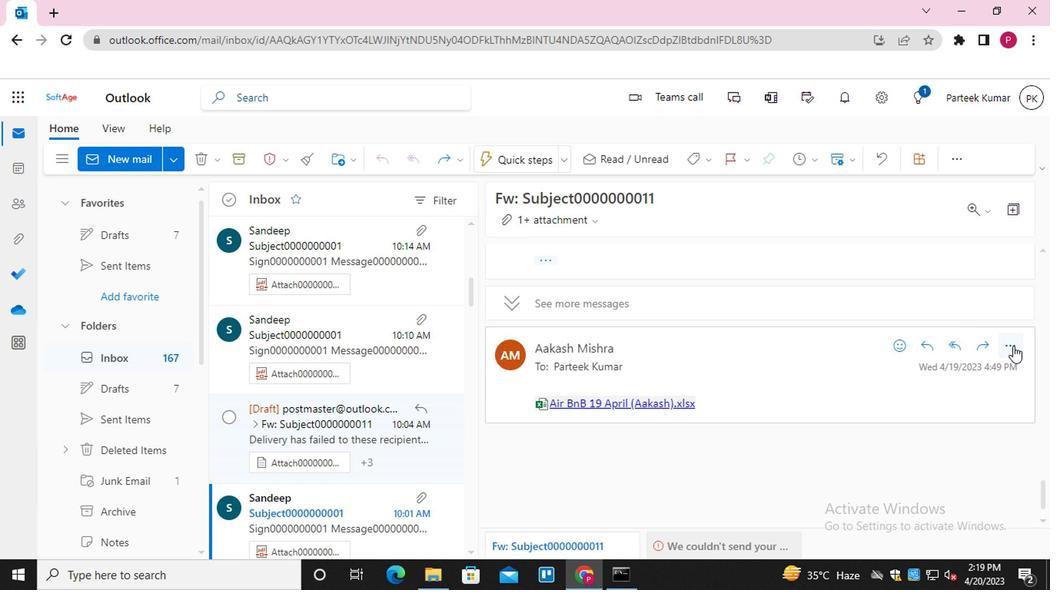 
Action: Mouse moved to (918, 183)
Screenshot: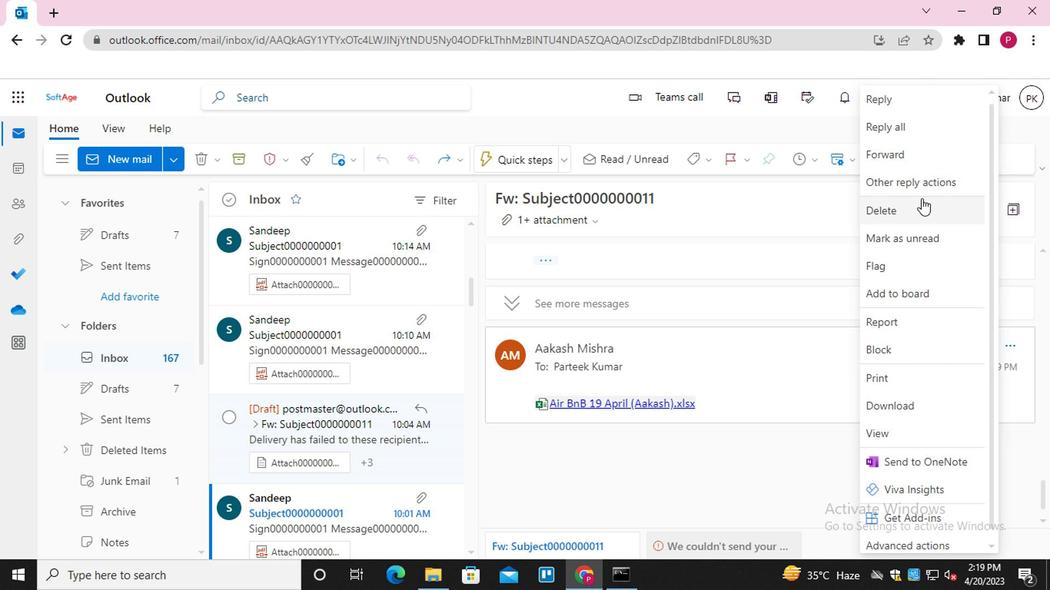 
Action: Mouse pressed left at (918, 183)
Screenshot: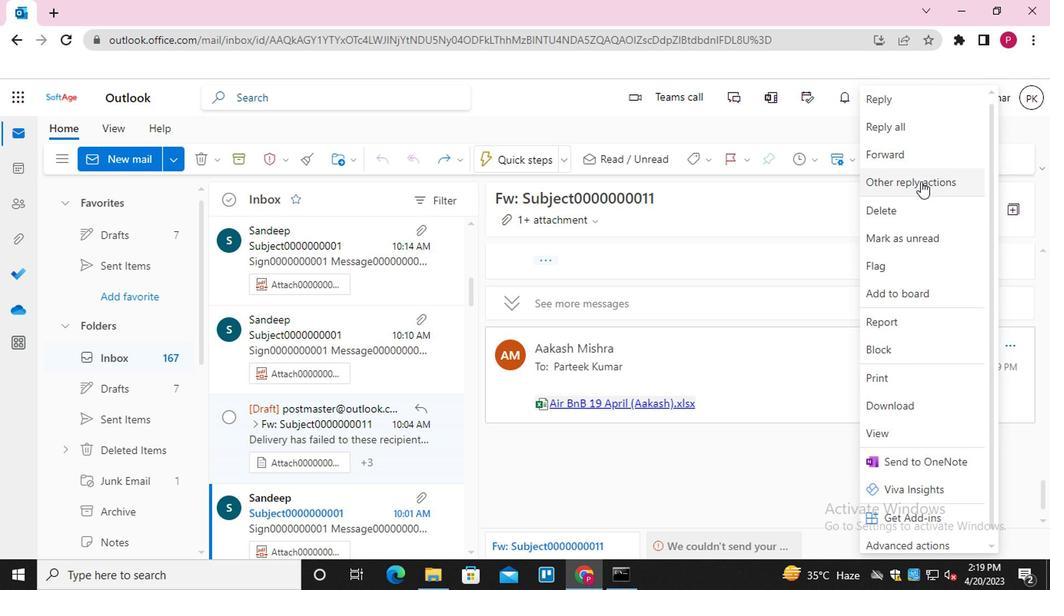 
Action: Mouse moved to (806, 211)
Screenshot: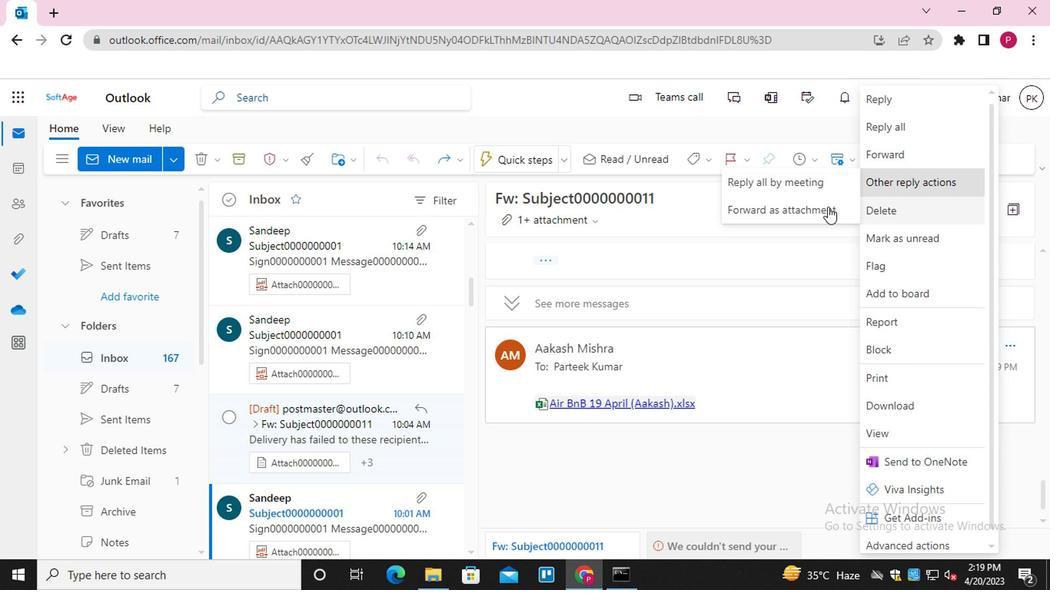 
Action: Mouse pressed left at (806, 211)
Screenshot: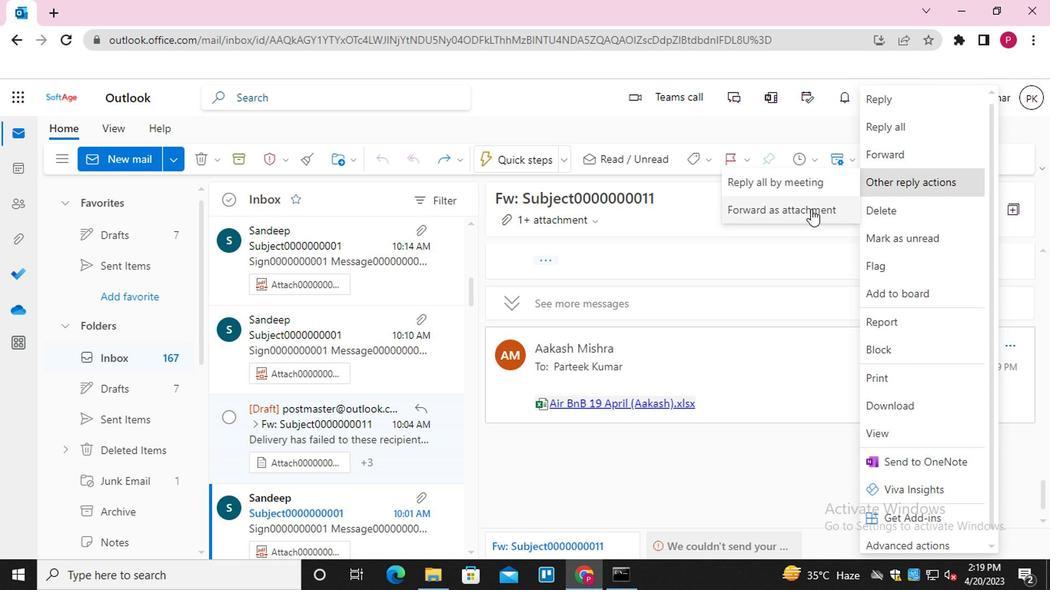 
Action: Mouse moved to (514, 415)
Screenshot: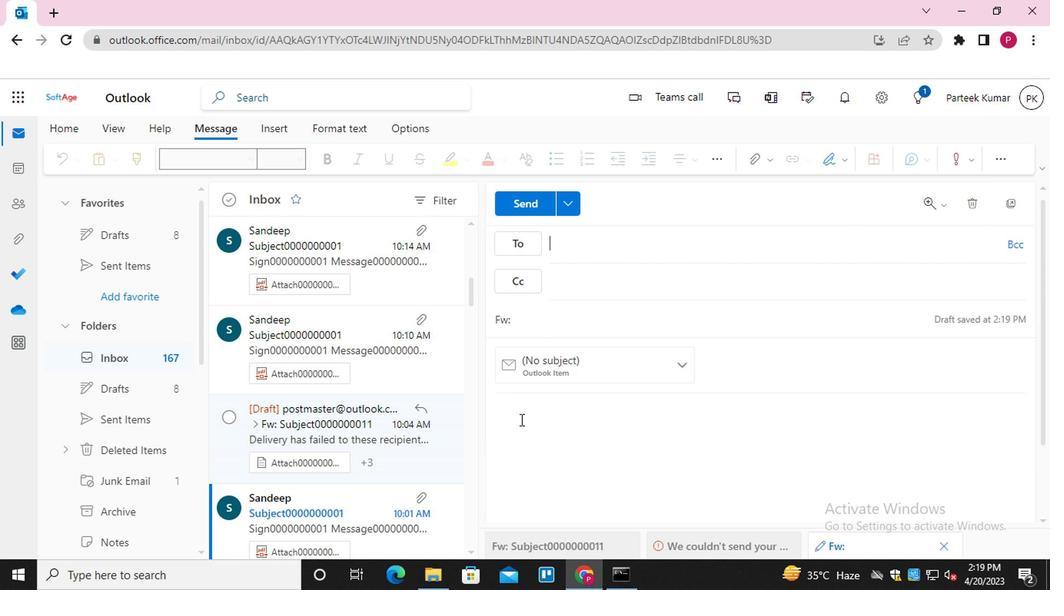 
Action: Mouse pressed left at (514, 415)
Screenshot: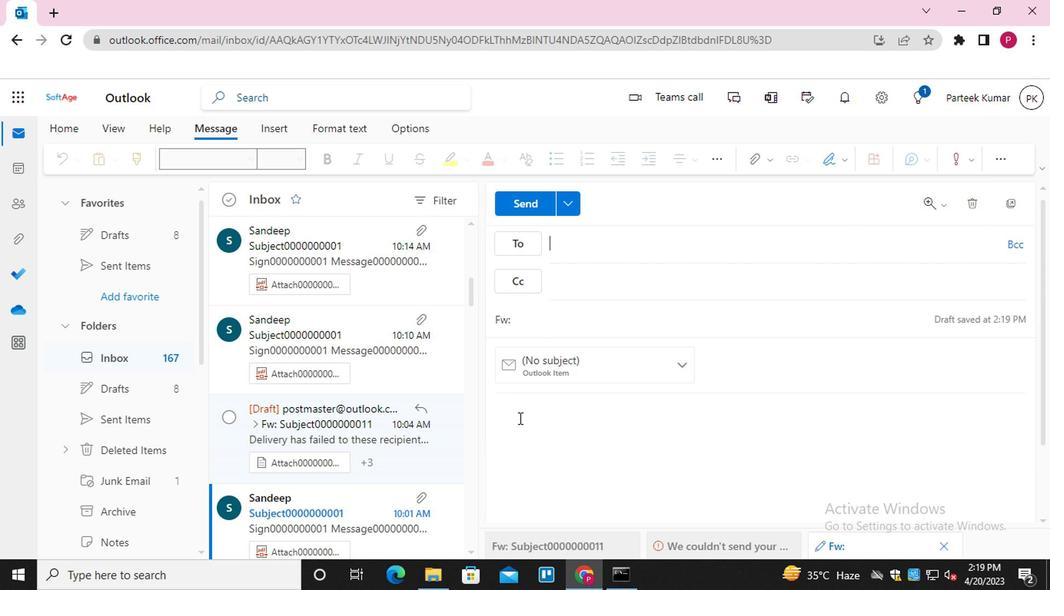 
Action: Mouse moved to (1019, 143)
Screenshot: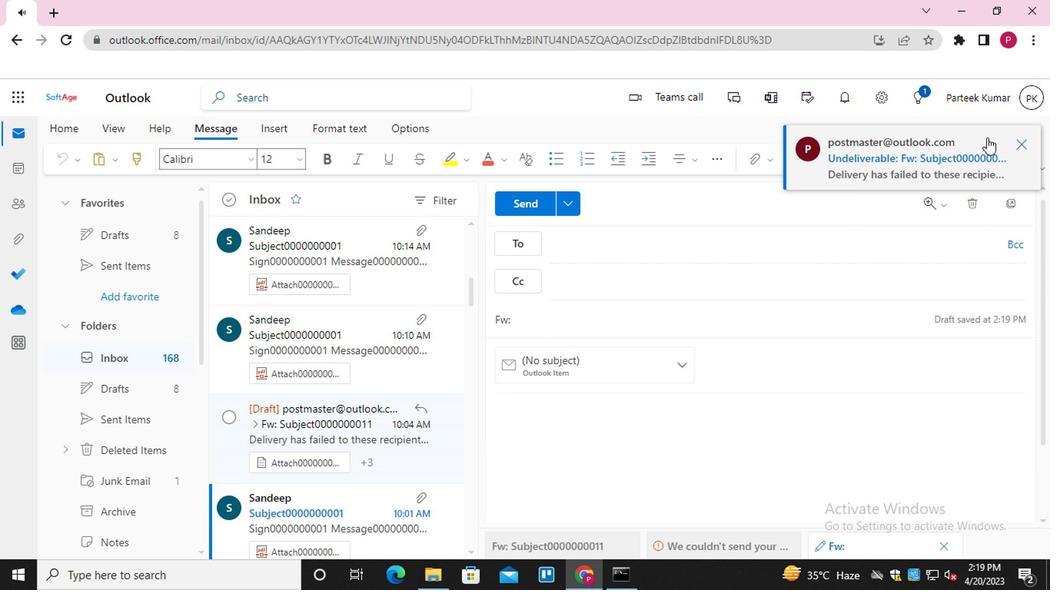 
Action: Mouse pressed left at (1019, 143)
Screenshot: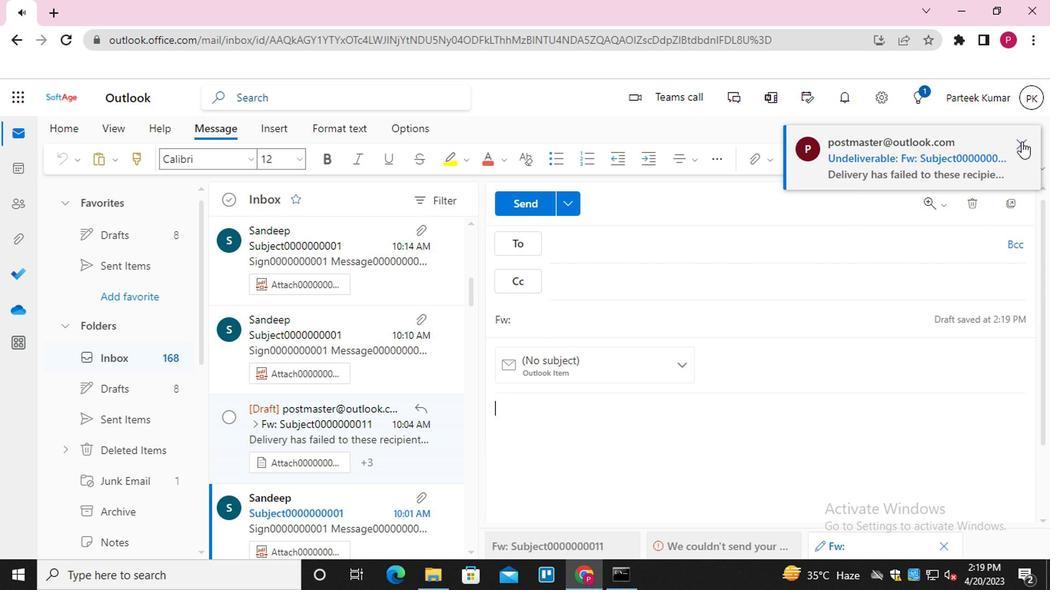 
Action: Mouse moved to (823, 158)
Screenshot: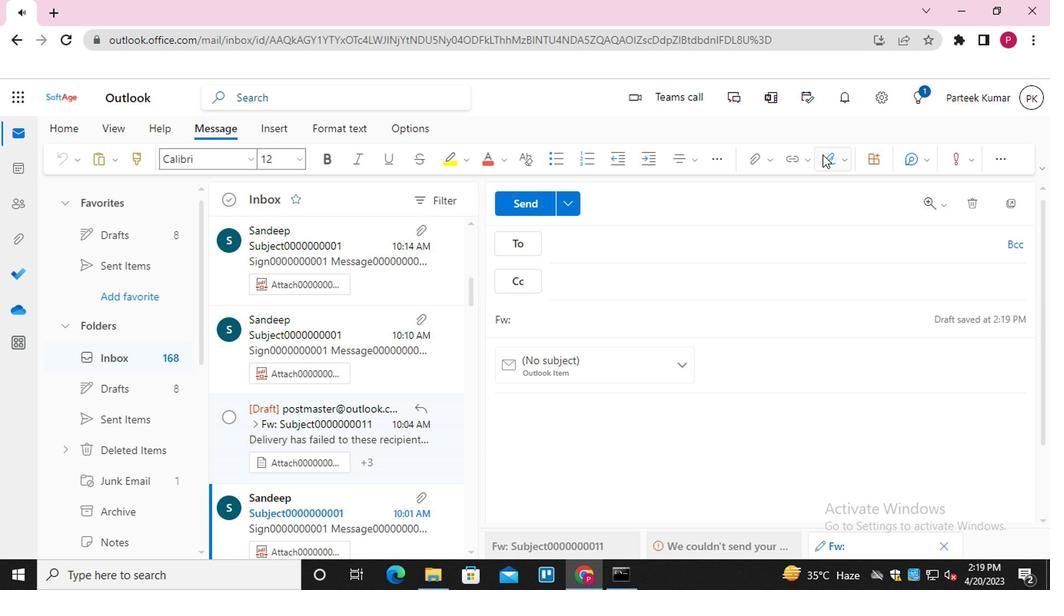 
Action: Mouse pressed left at (823, 158)
Screenshot: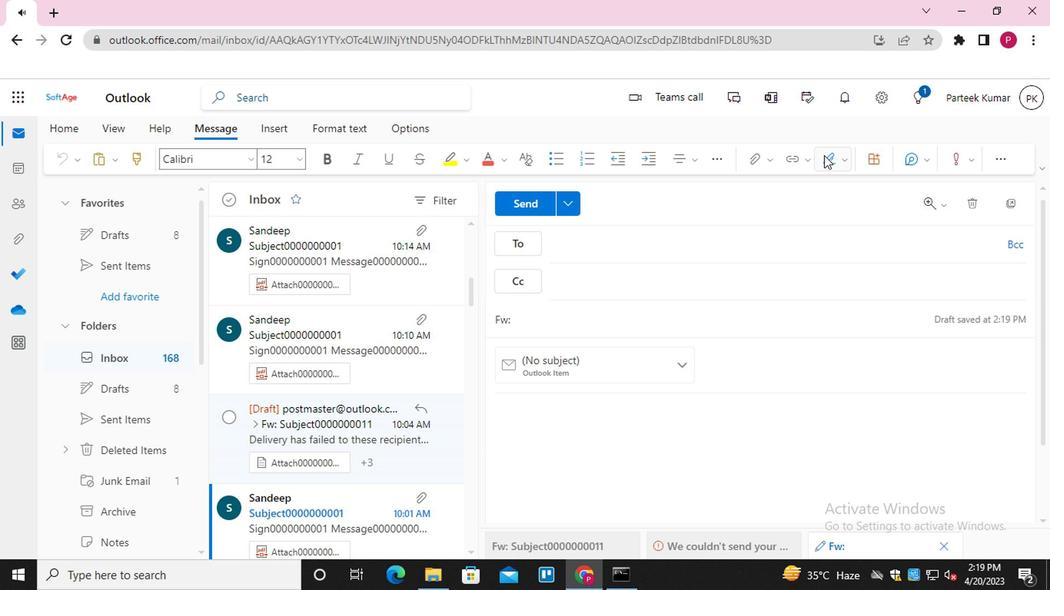 
Action: Mouse moved to (826, 195)
Screenshot: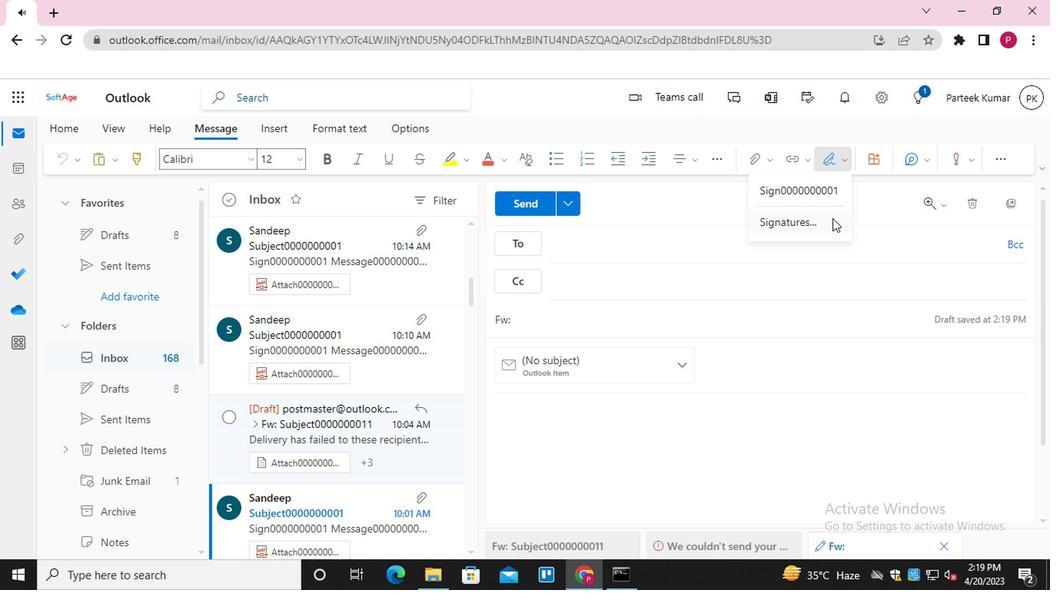 
Action: Mouse pressed left at (826, 195)
Screenshot: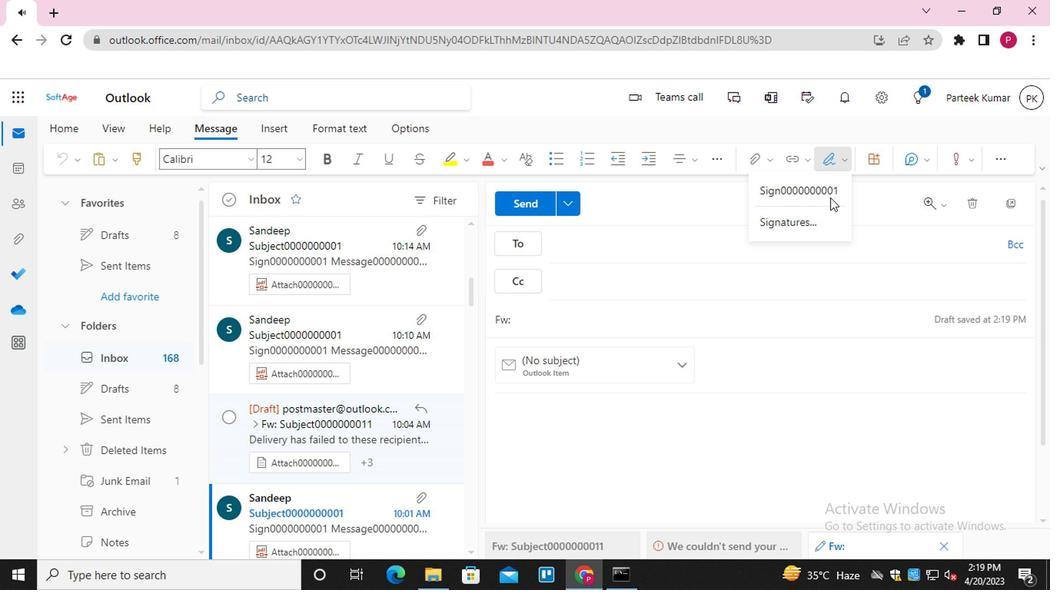 
Action: Mouse moved to (570, 251)
Screenshot: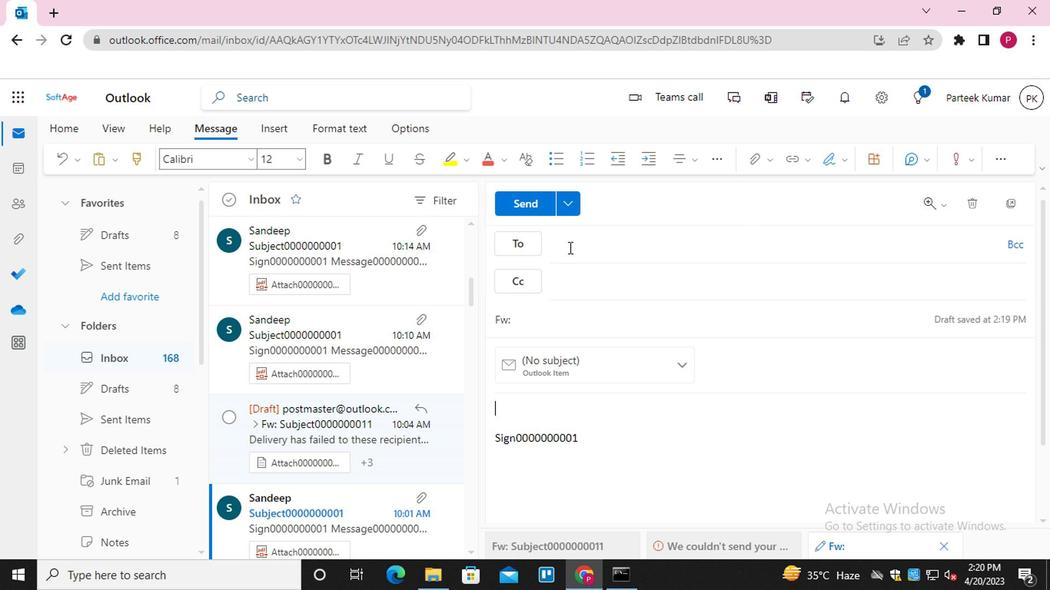 
Action: Mouse pressed left at (570, 251)
Screenshot: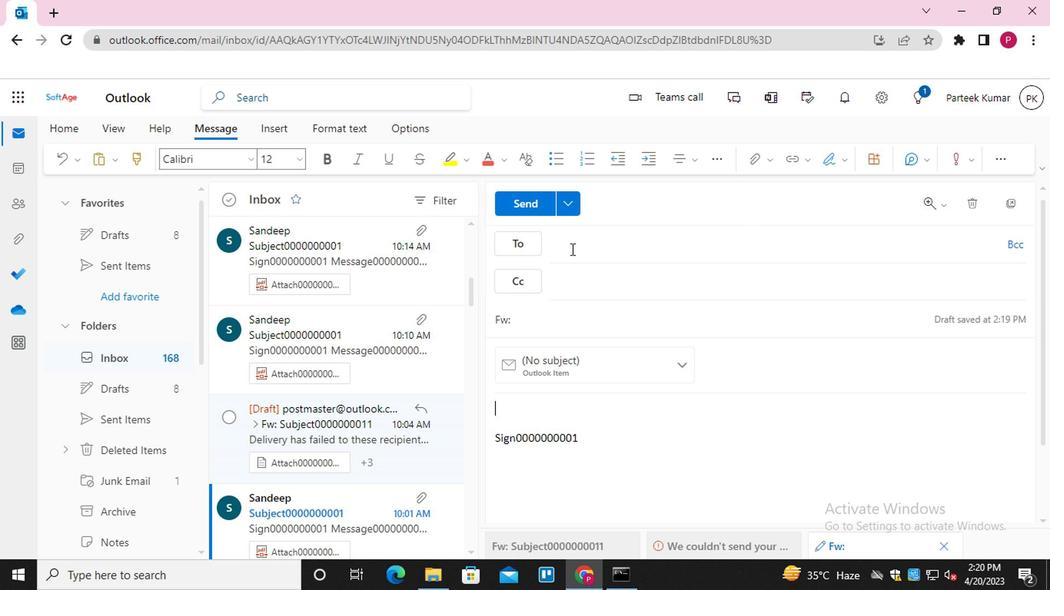 
Action: Mouse moved to (641, 350)
Screenshot: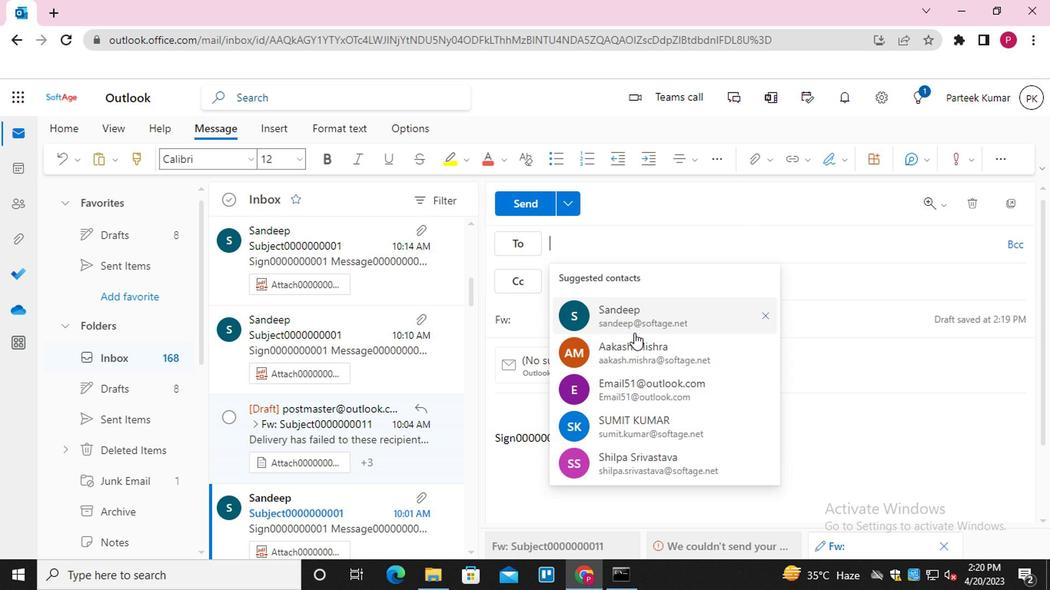 
Action: Mouse pressed left at (641, 350)
Screenshot: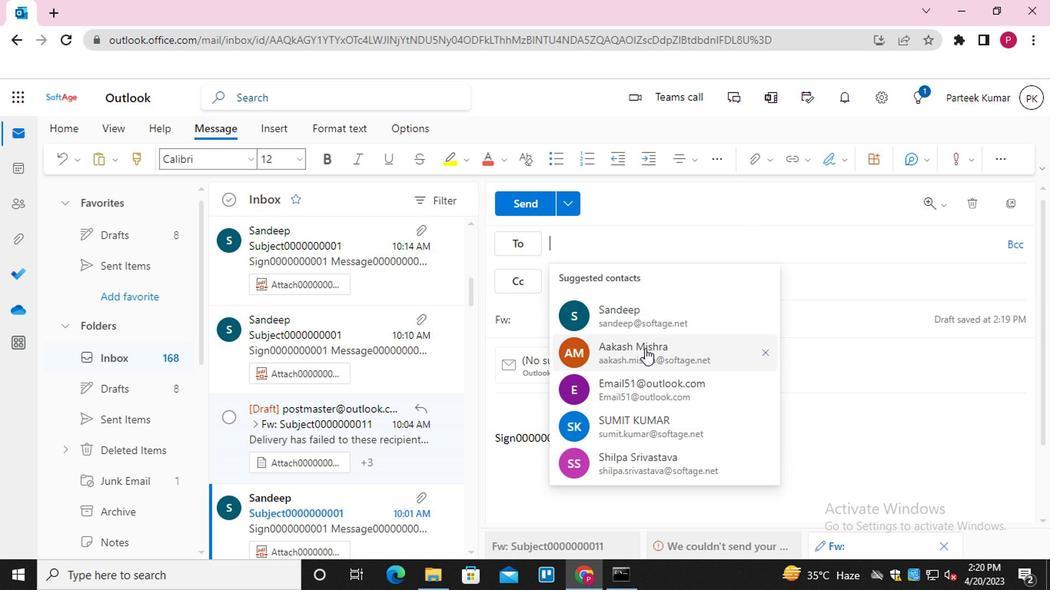 
Action: Mouse moved to (577, 325)
Screenshot: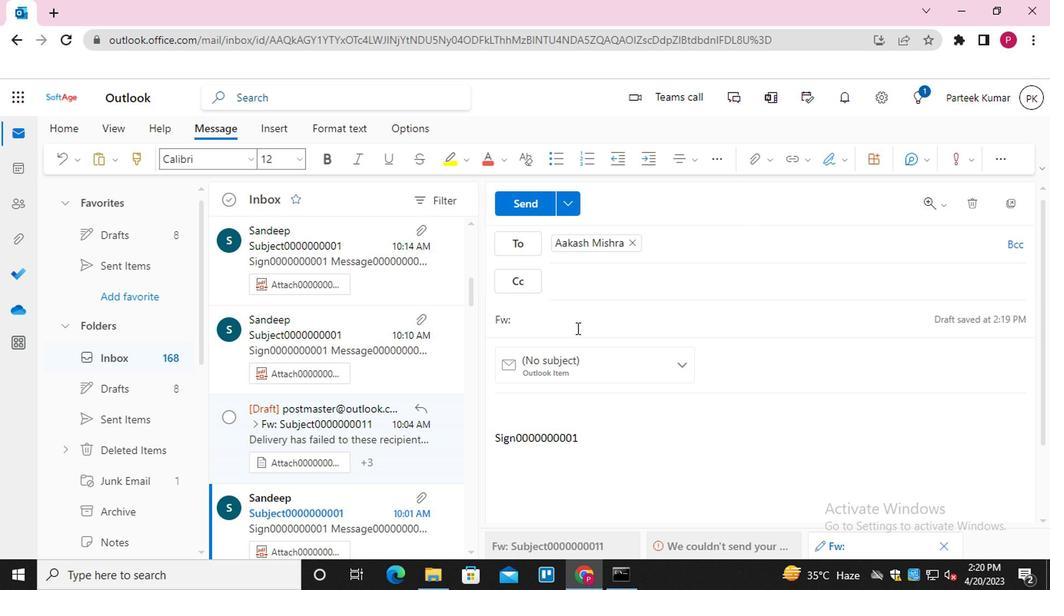 
Action: Mouse pressed left at (577, 325)
Screenshot: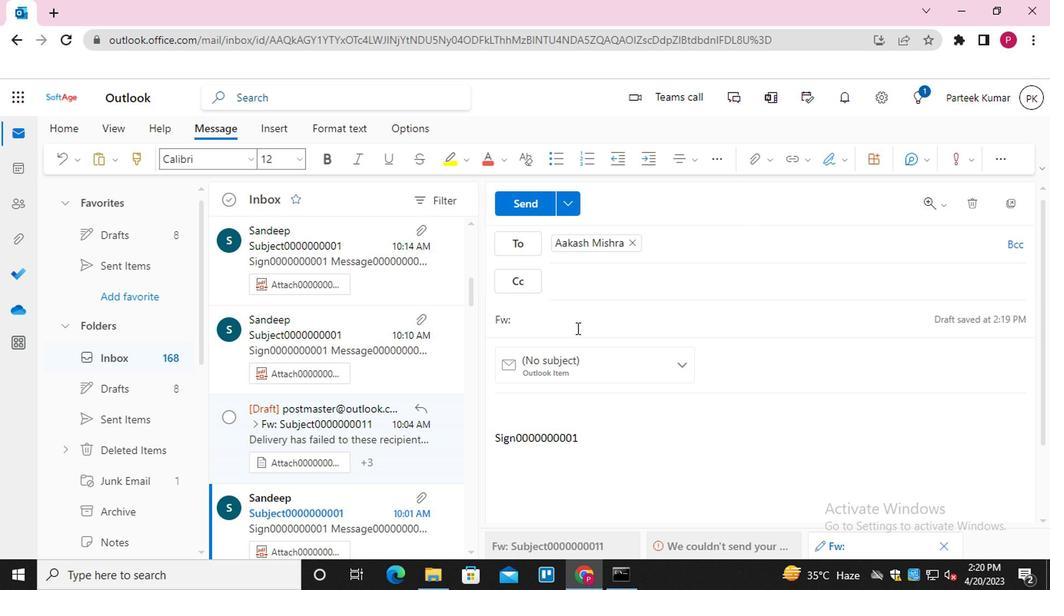 
Action: Mouse moved to (577, 326)
Screenshot: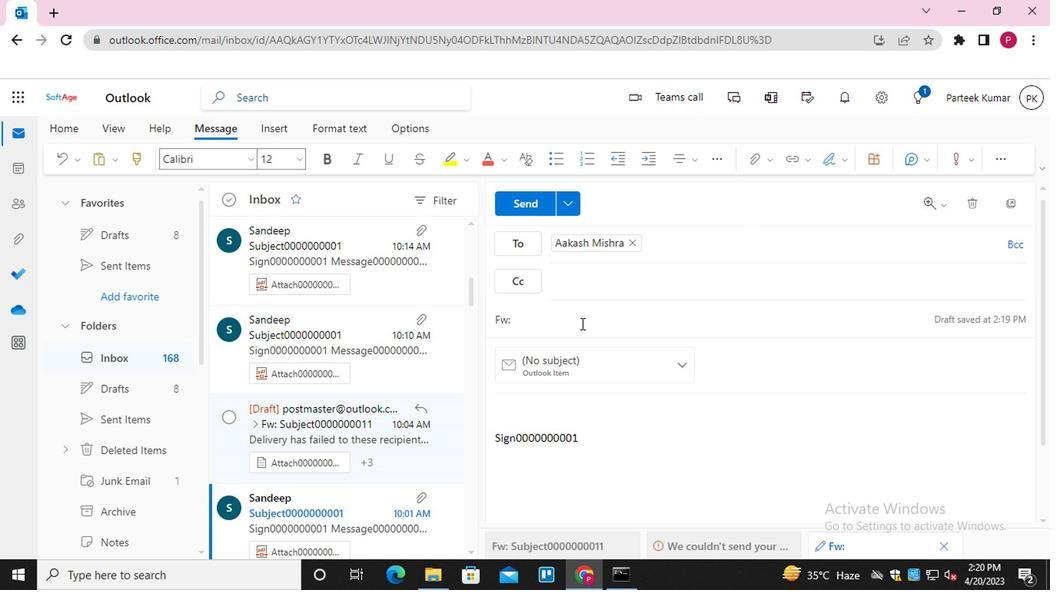 
Action: Key pressed <Key.shift>SUBJECT0000000011
Screenshot: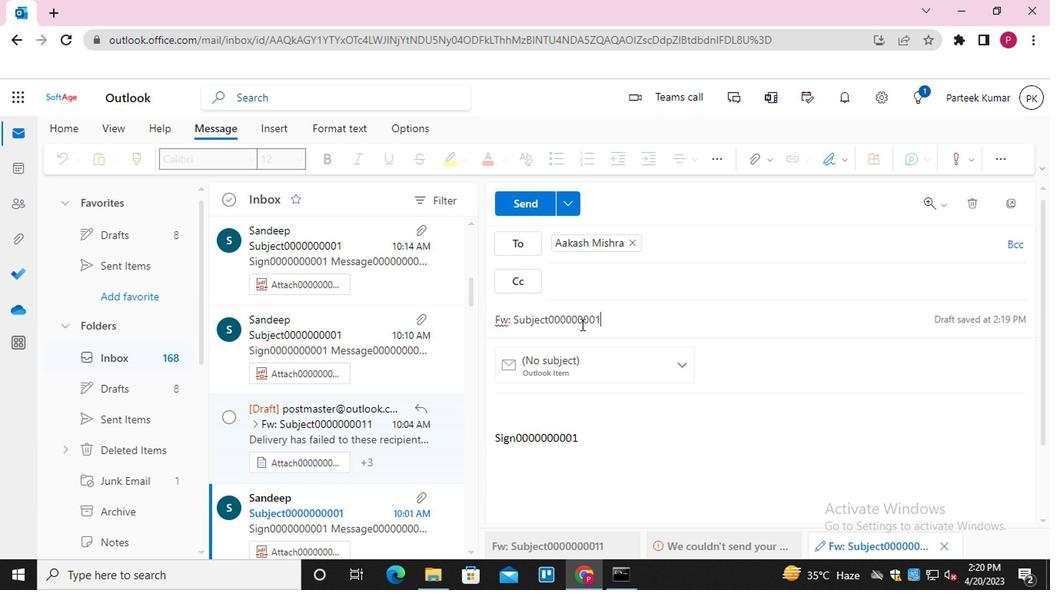 
Action: Mouse moved to (523, 417)
Screenshot: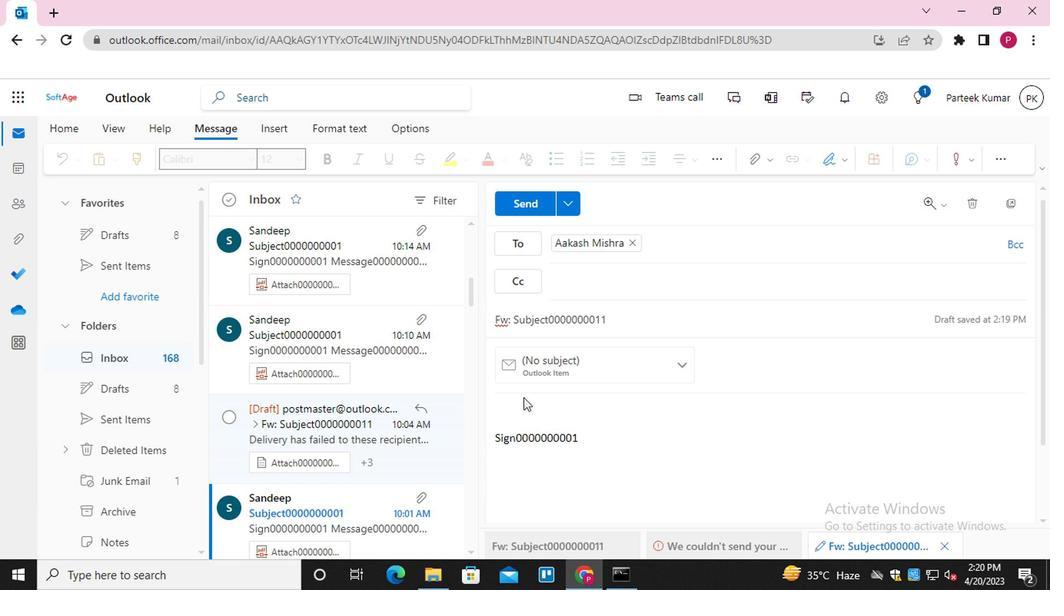 
Action: Mouse pressed left at (523, 417)
Screenshot: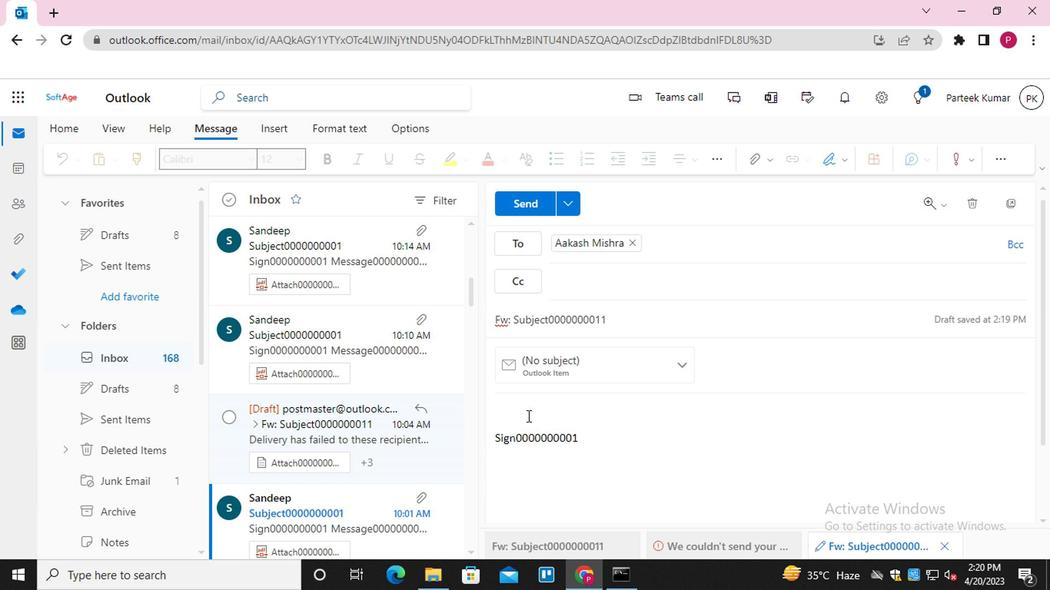 
Action: Key pressed <Key.shift_r>MESSAGE0000000011
Screenshot: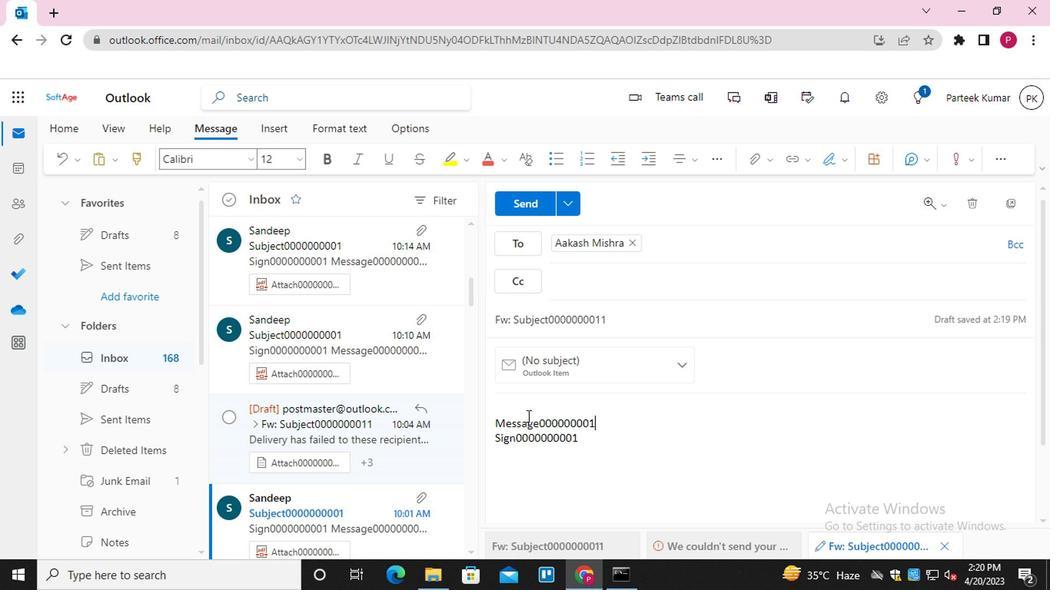 
Action: Mouse moved to (753, 157)
Screenshot: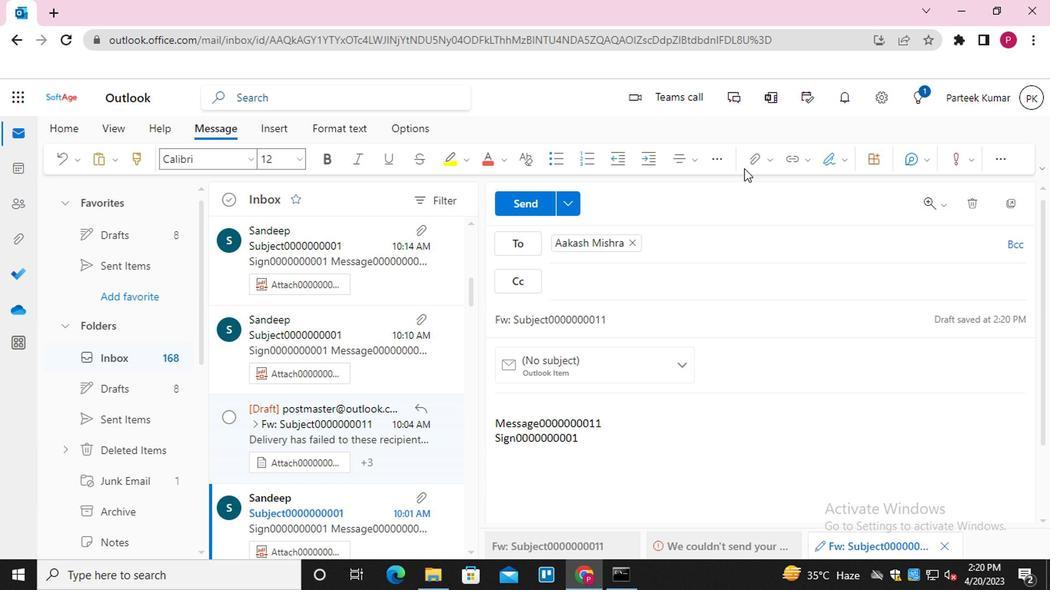 
Action: Mouse pressed left at (753, 157)
Screenshot: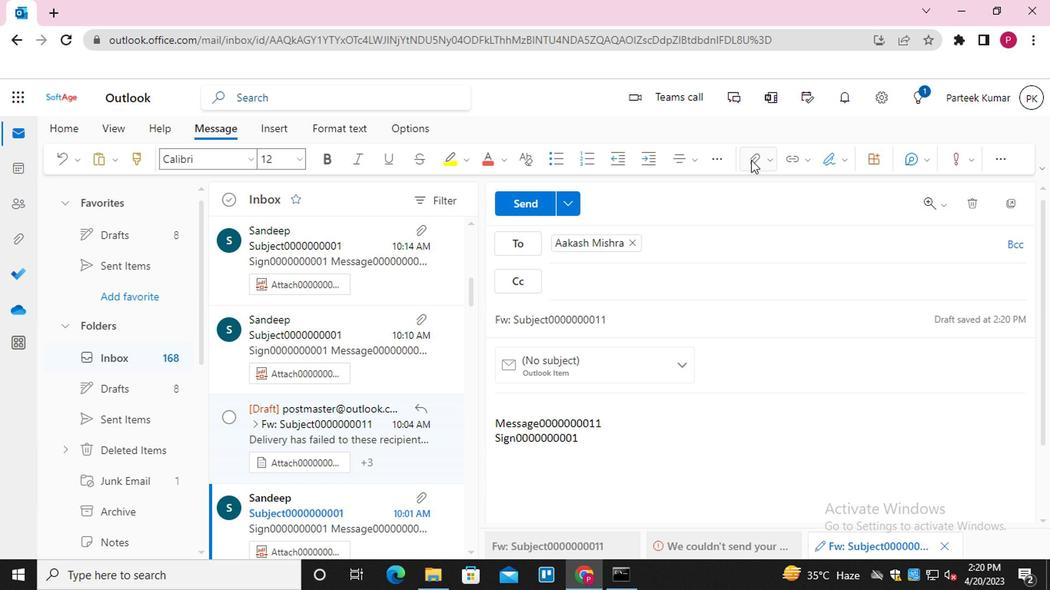 
Action: Mouse moved to (689, 193)
Screenshot: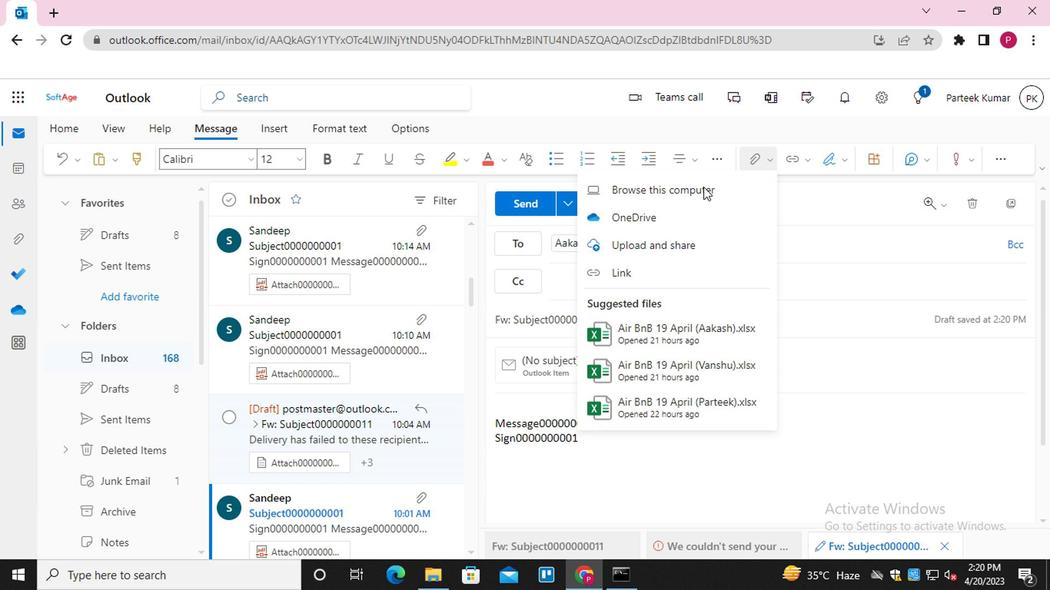 
Action: Mouse pressed left at (689, 193)
Screenshot: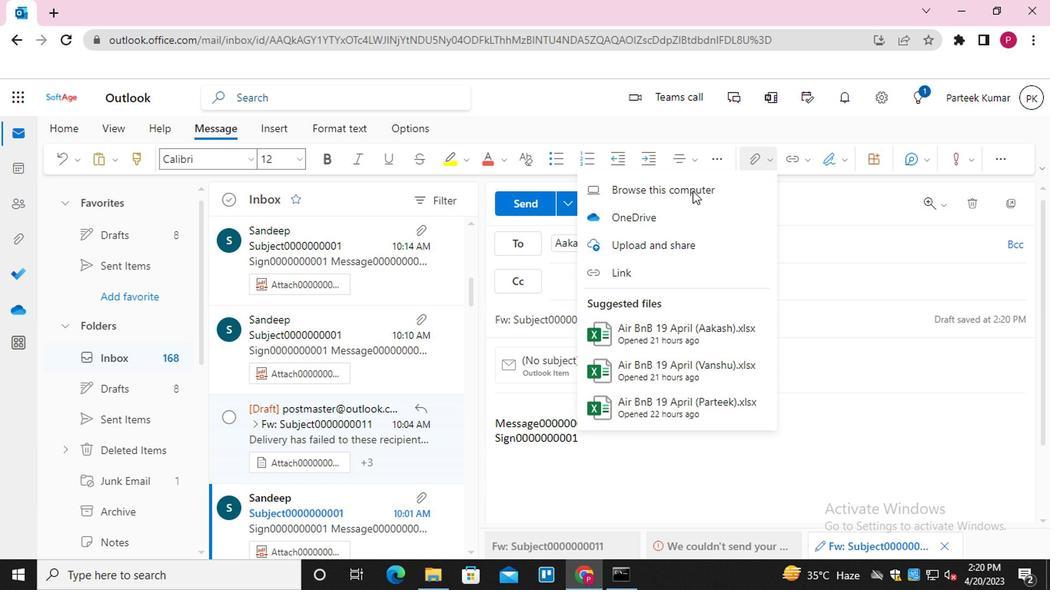 
Action: Mouse moved to (265, 115)
Screenshot: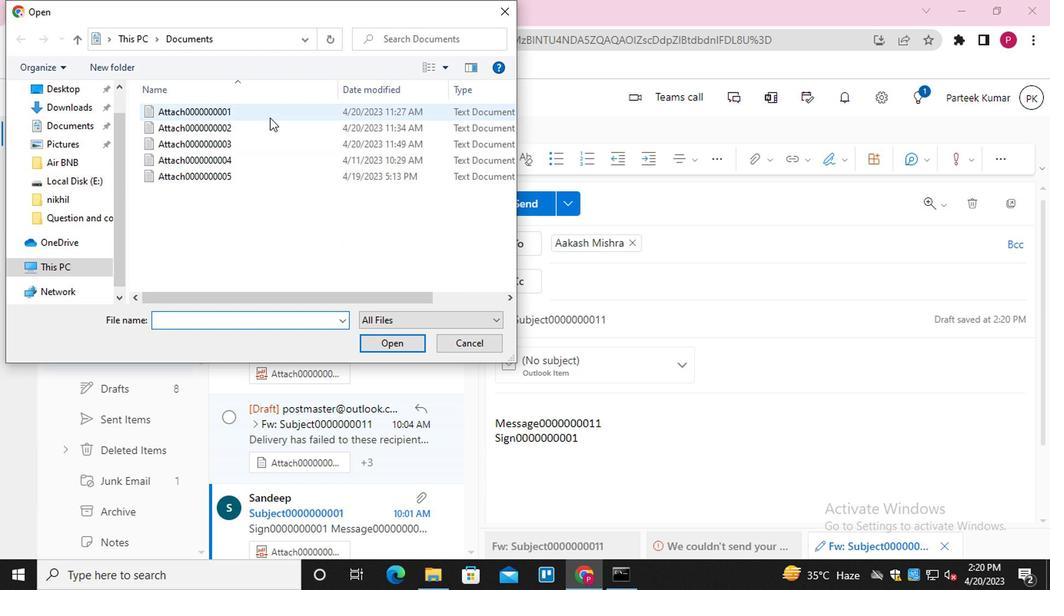 
Action: Mouse pressed left at (265, 115)
Screenshot: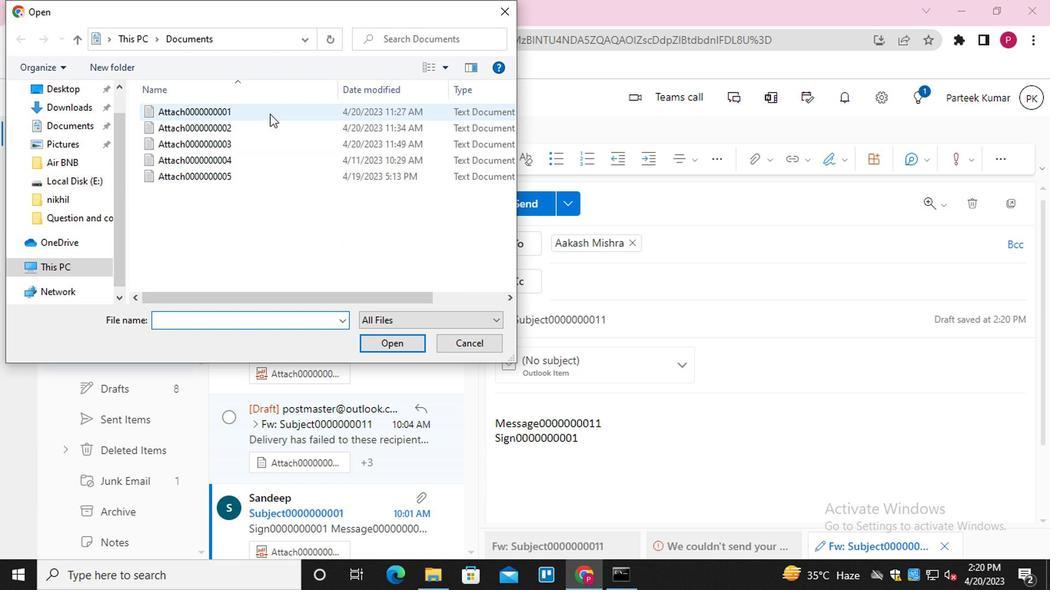 
Action: Mouse moved to (378, 343)
Screenshot: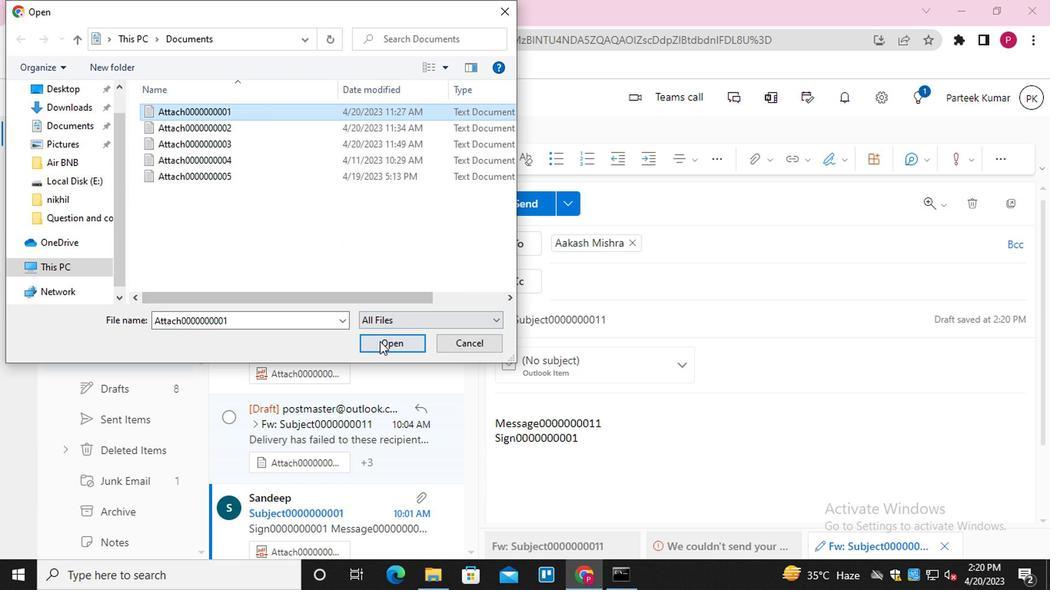 
Action: Mouse pressed left at (378, 343)
Screenshot: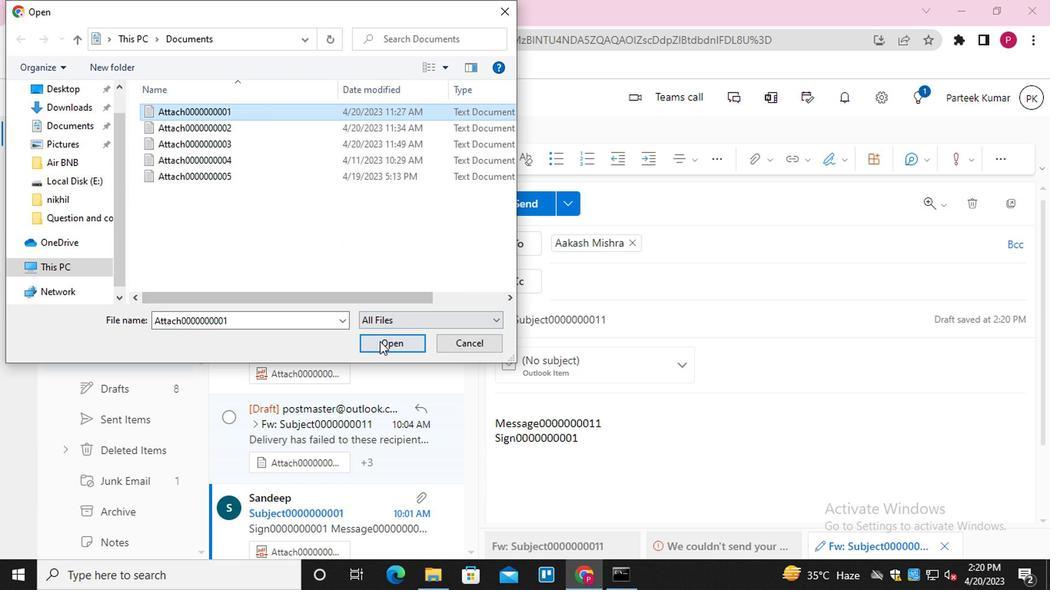 
Action: Mouse moved to (519, 209)
Screenshot: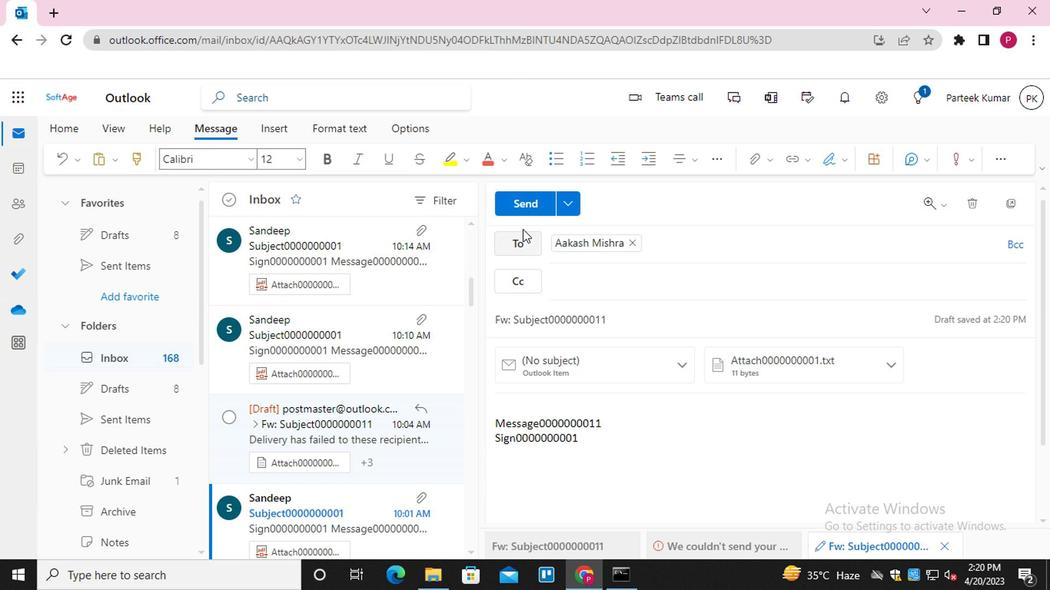 
Action: Mouse pressed left at (519, 209)
Screenshot: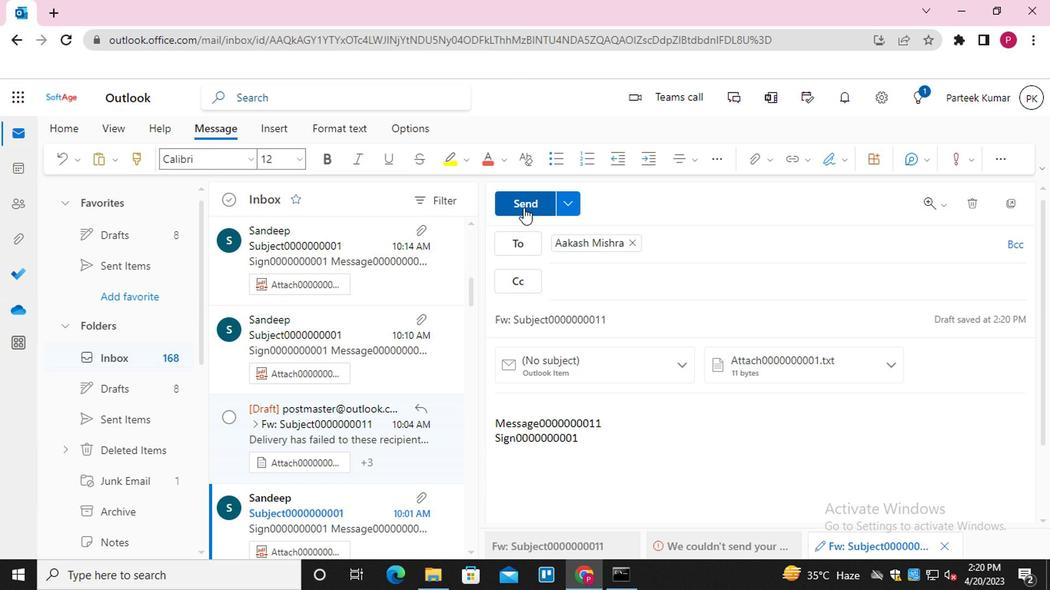 
Action: Mouse moved to (1011, 345)
Screenshot: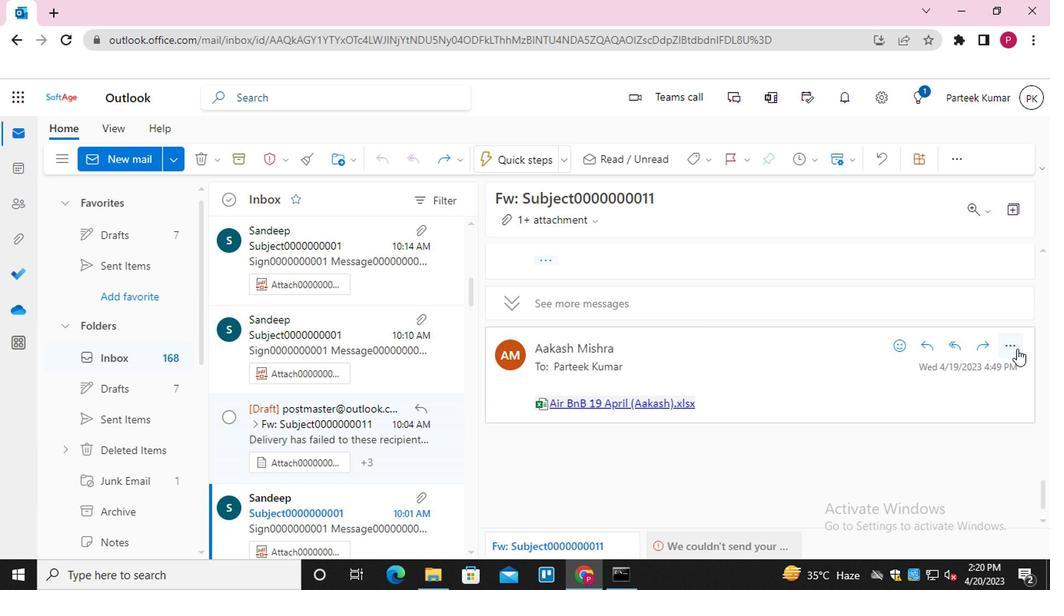 
Action: Mouse pressed left at (1011, 345)
Screenshot: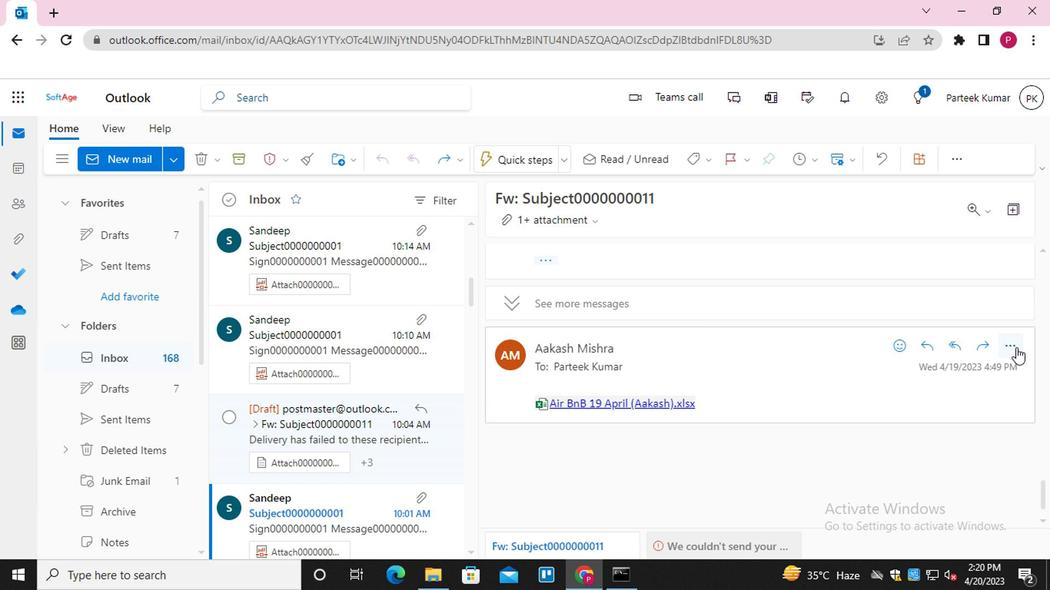 
Action: Mouse moved to (947, 193)
Screenshot: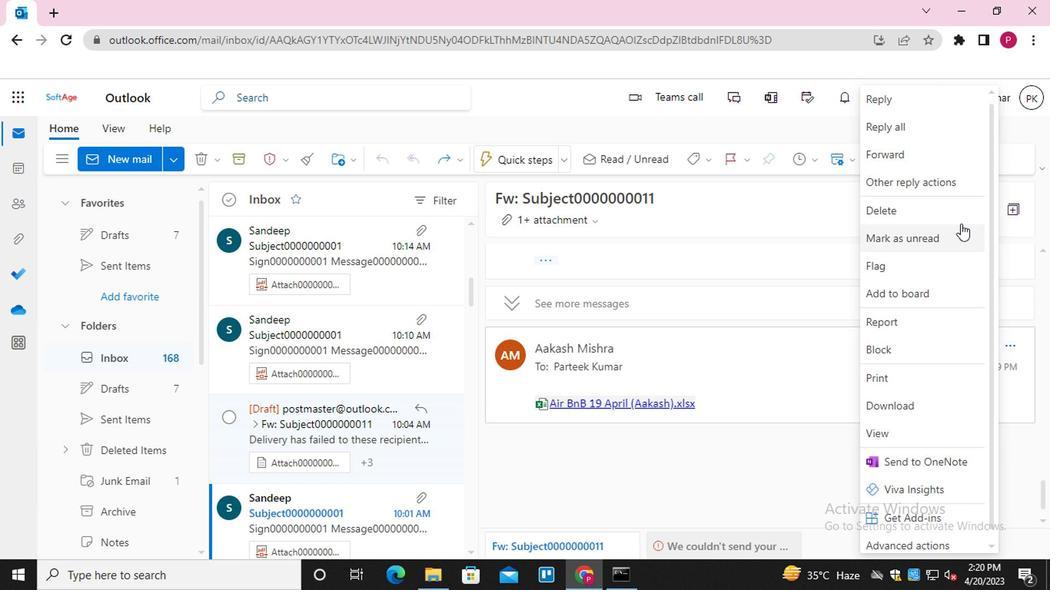 
Action: Mouse pressed left at (947, 193)
Screenshot: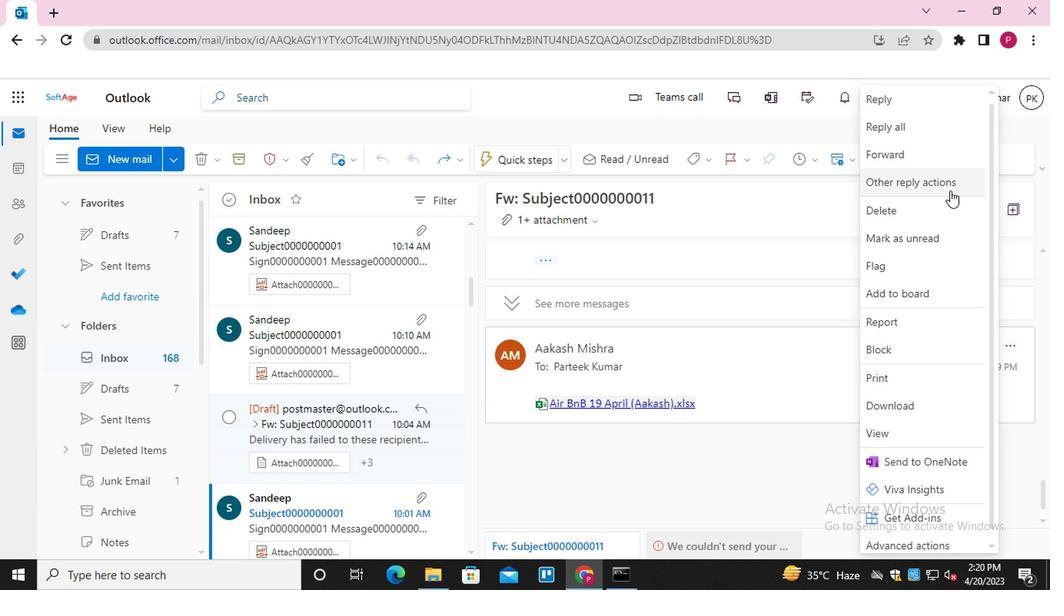 
Action: Mouse moved to (797, 211)
Screenshot: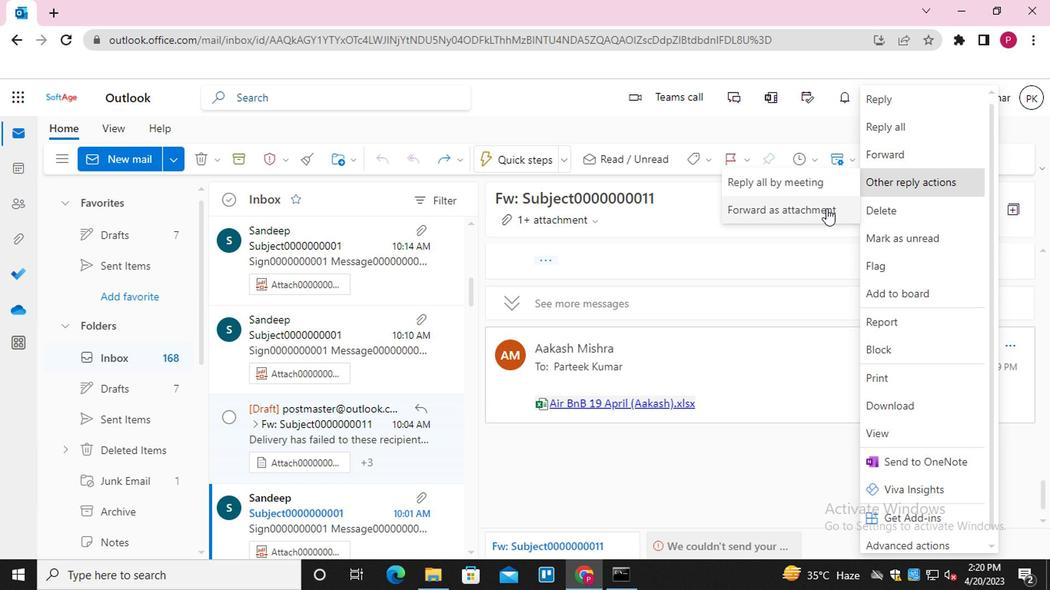 
Action: Mouse pressed left at (797, 211)
Screenshot: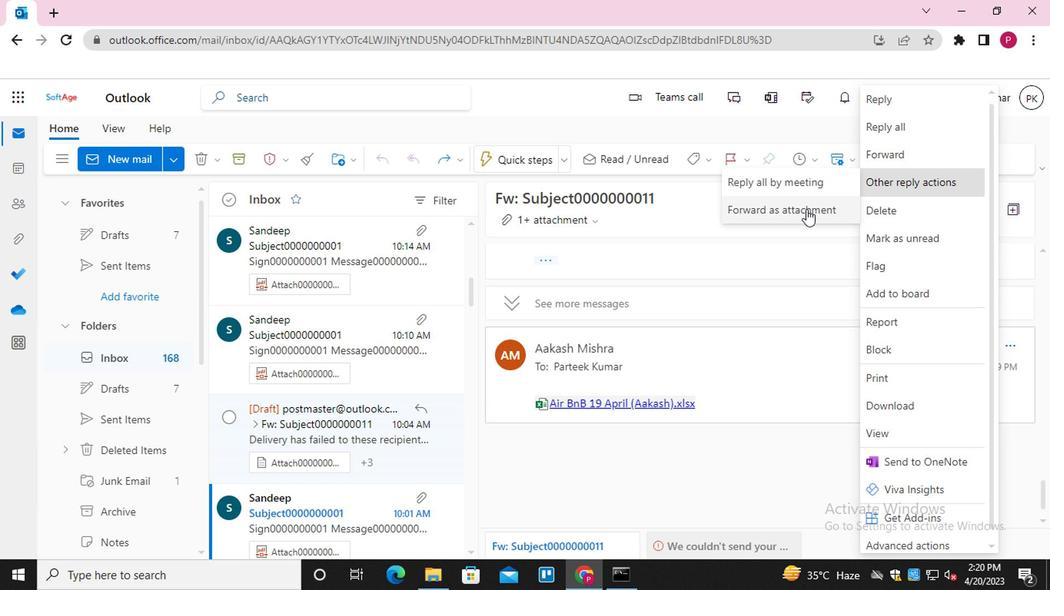 
Action: Mouse moved to (497, 409)
Screenshot: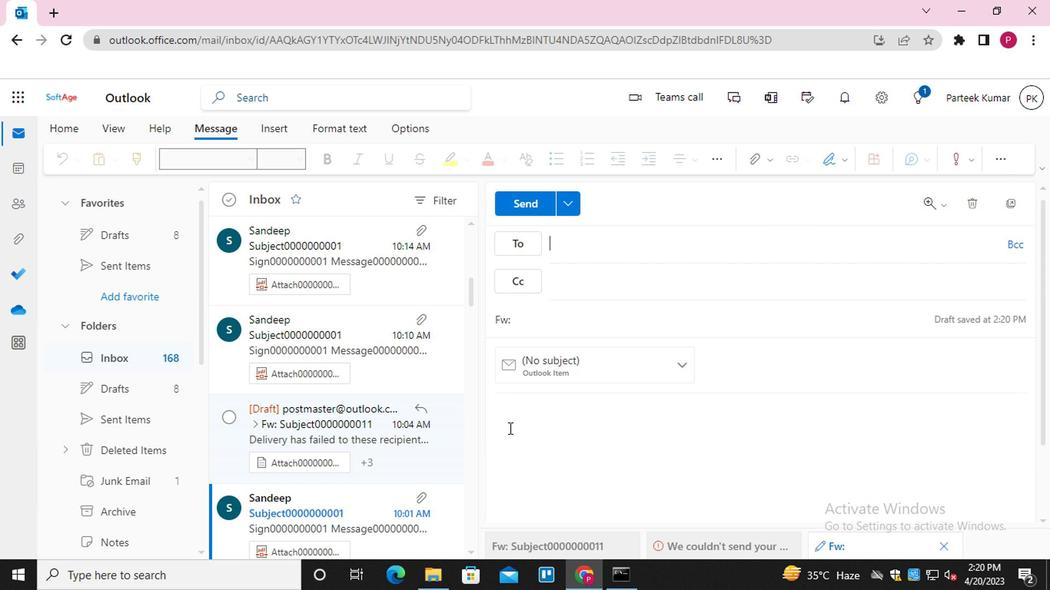 
Action: Mouse pressed left at (497, 409)
Screenshot: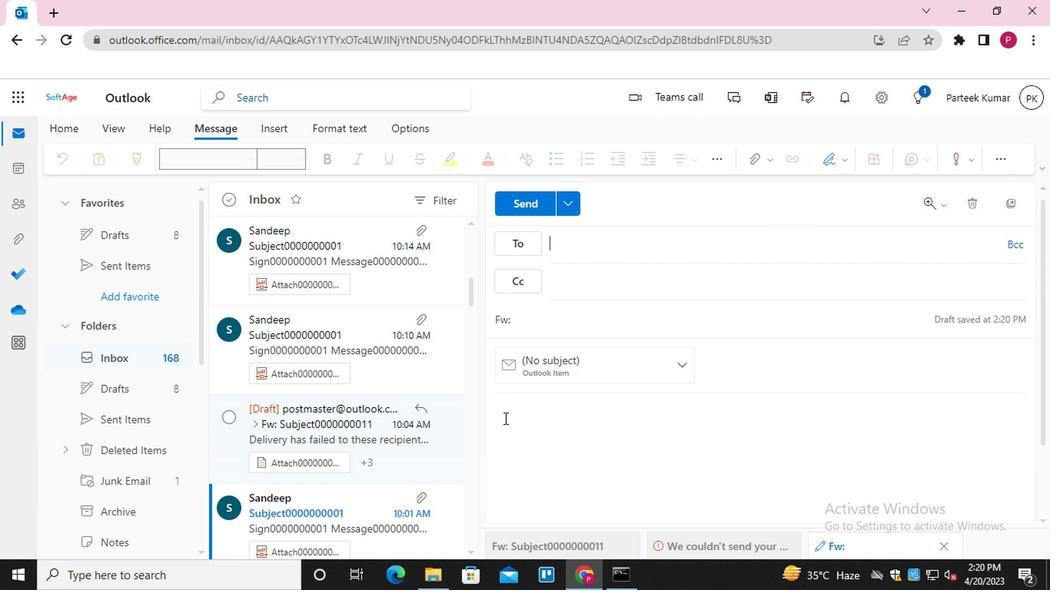 
Action: Mouse moved to (824, 164)
Screenshot: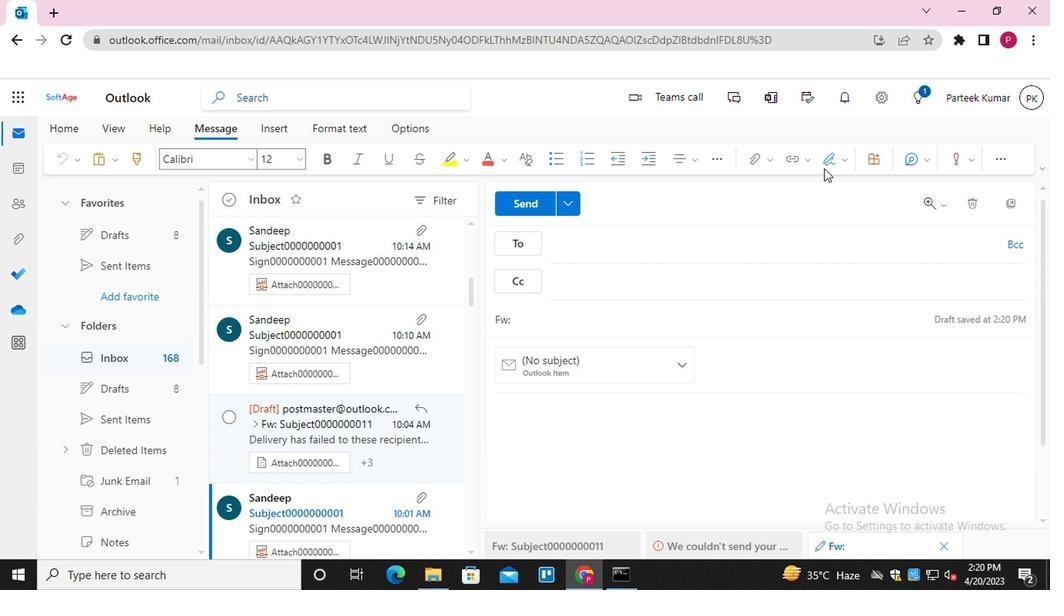 
Action: Mouse pressed left at (824, 164)
Screenshot: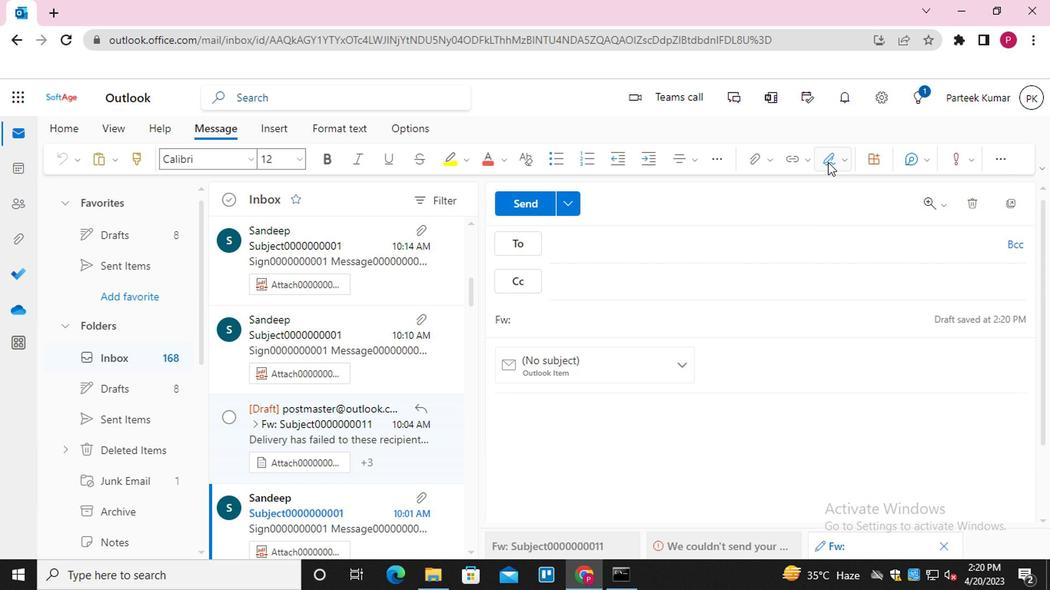 
Action: Mouse moved to (807, 193)
Screenshot: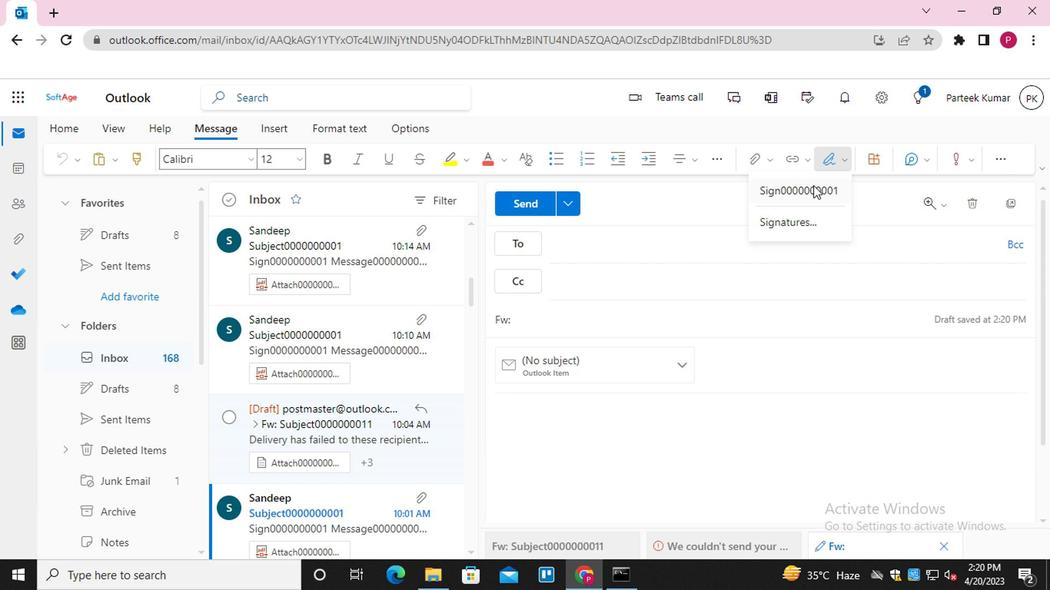 
Action: Mouse pressed left at (807, 193)
Screenshot: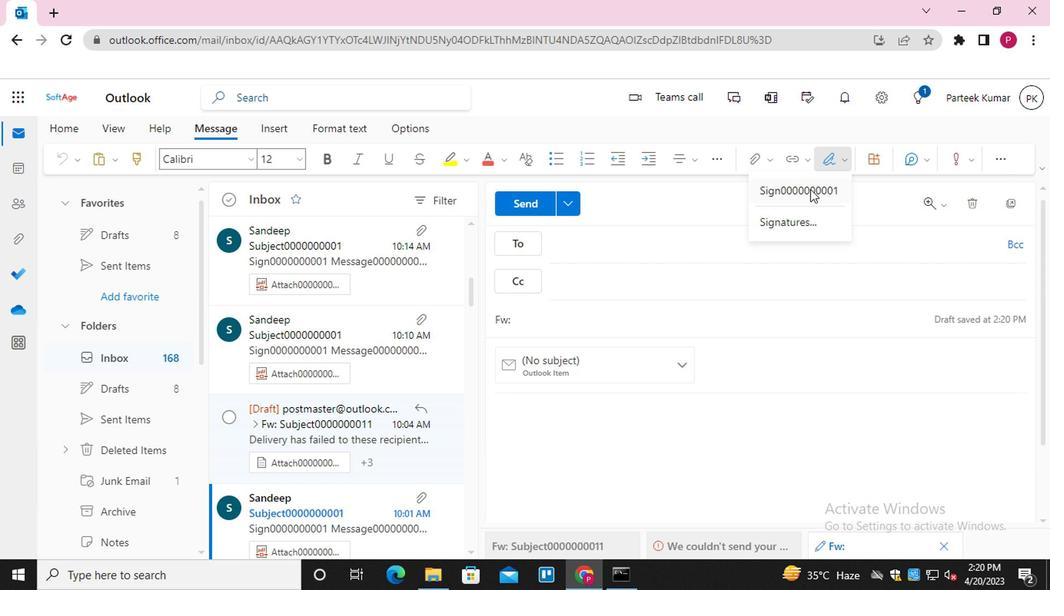 
Action: Mouse moved to (602, 249)
Screenshot: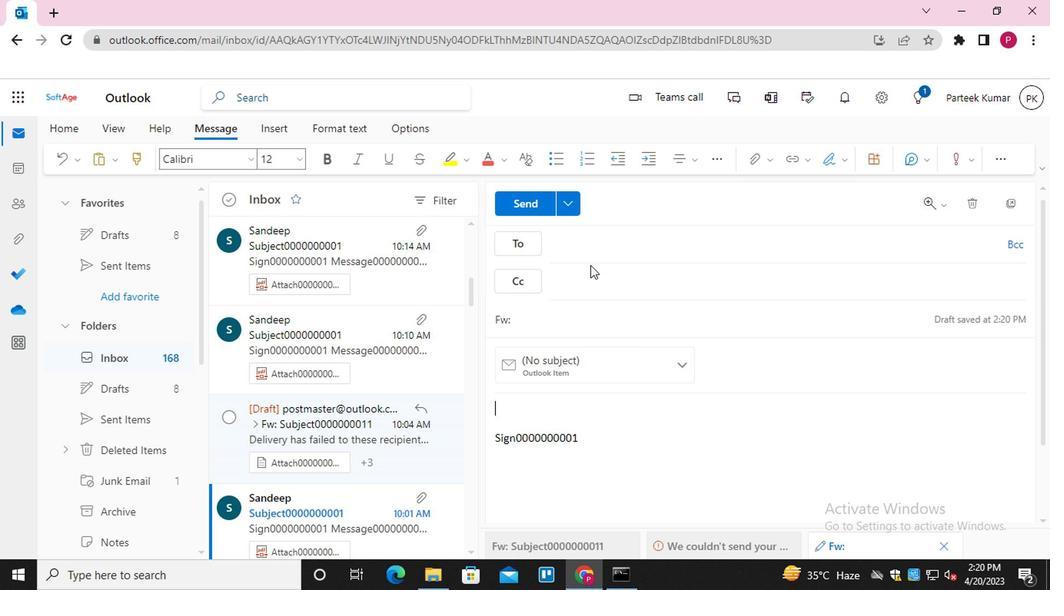 
Action: Mouse pressed left at (602, 249)
Screenshot: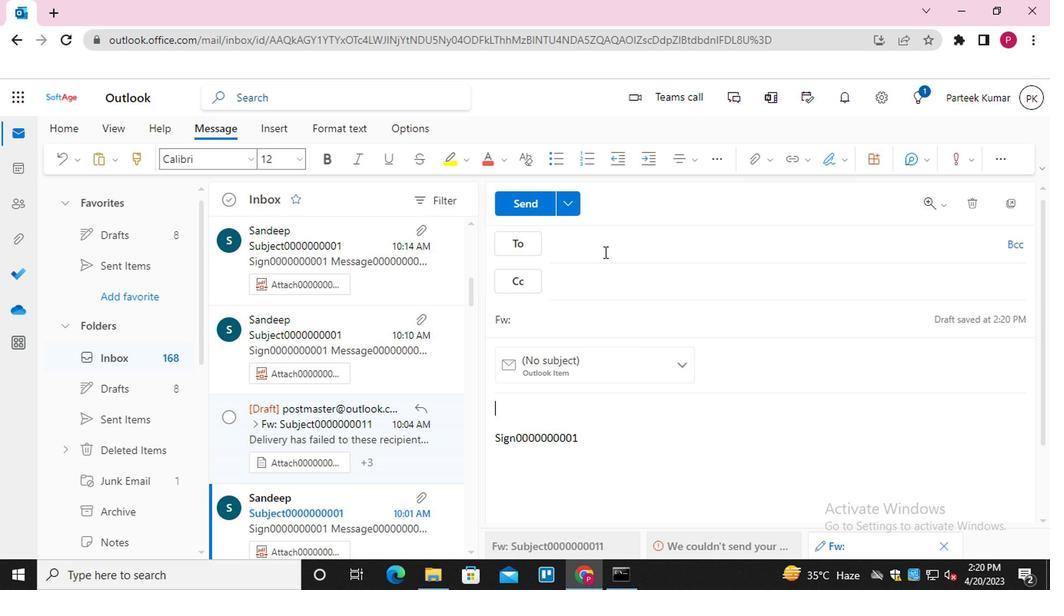 
Action: Mouse moved to (614, 347)
Screenshot: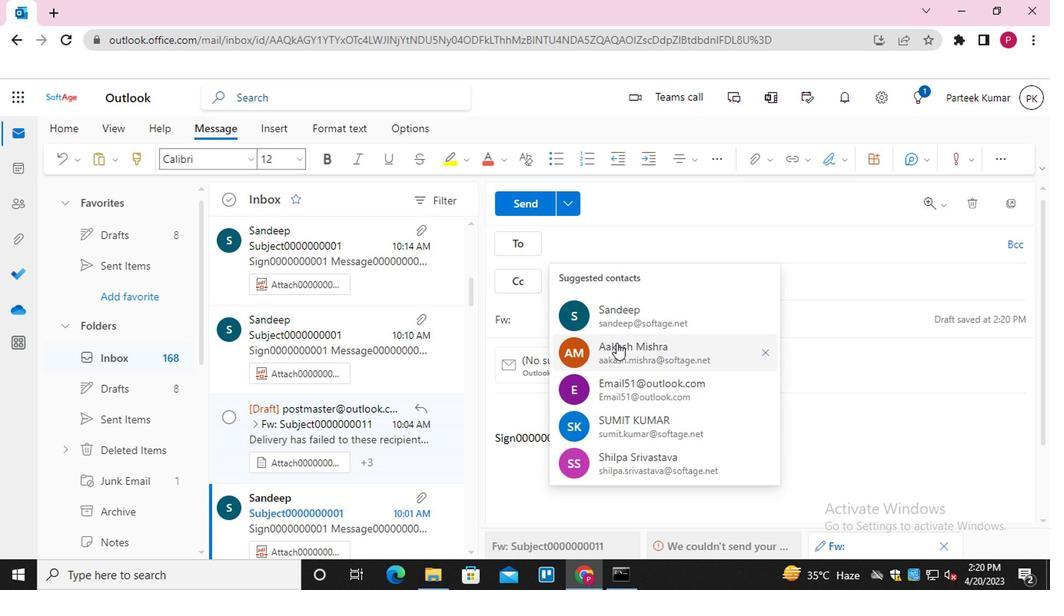 
Action: Mouse pressed left at (614, 347)
Screenshot: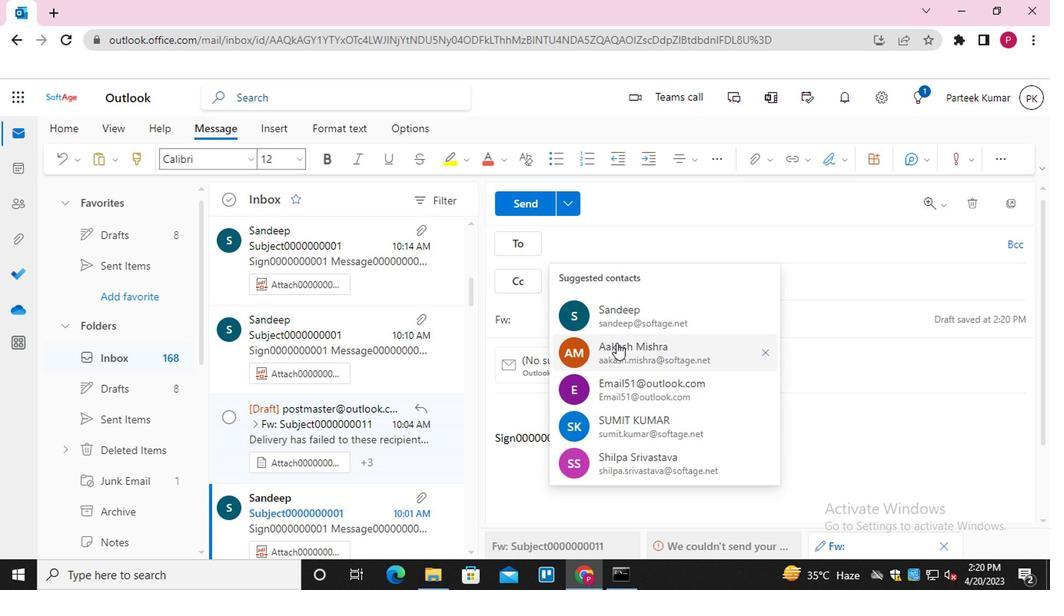 
Action: Key pressed <Key.shift>EMAIL0000000002<Key.enter><Key.shift>EMAIL0000000003<Key.enter>
Screenshot: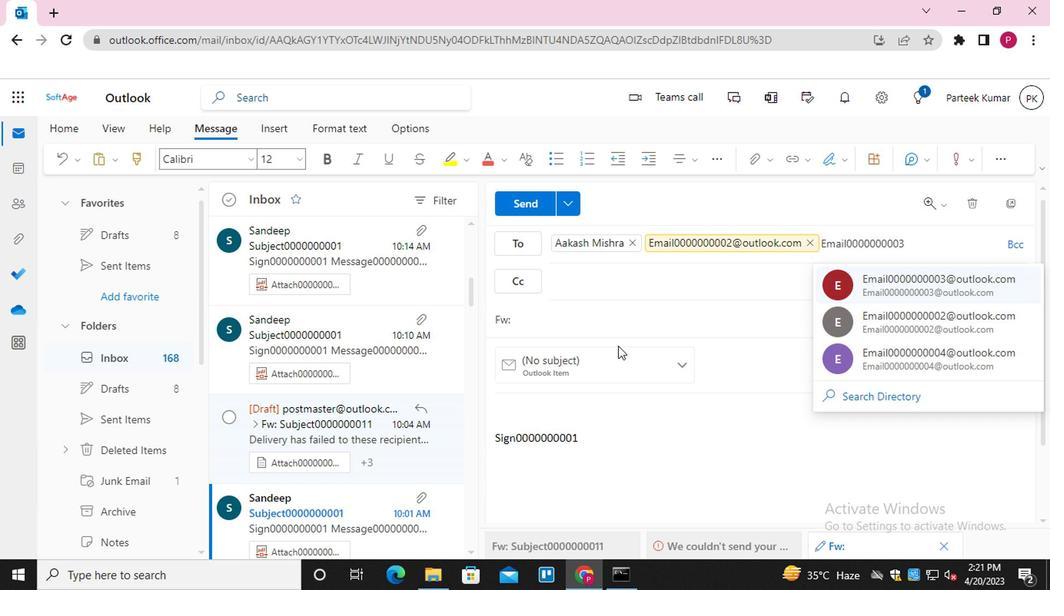 
Action: Mouse moved to (554, 320)
Screenshot: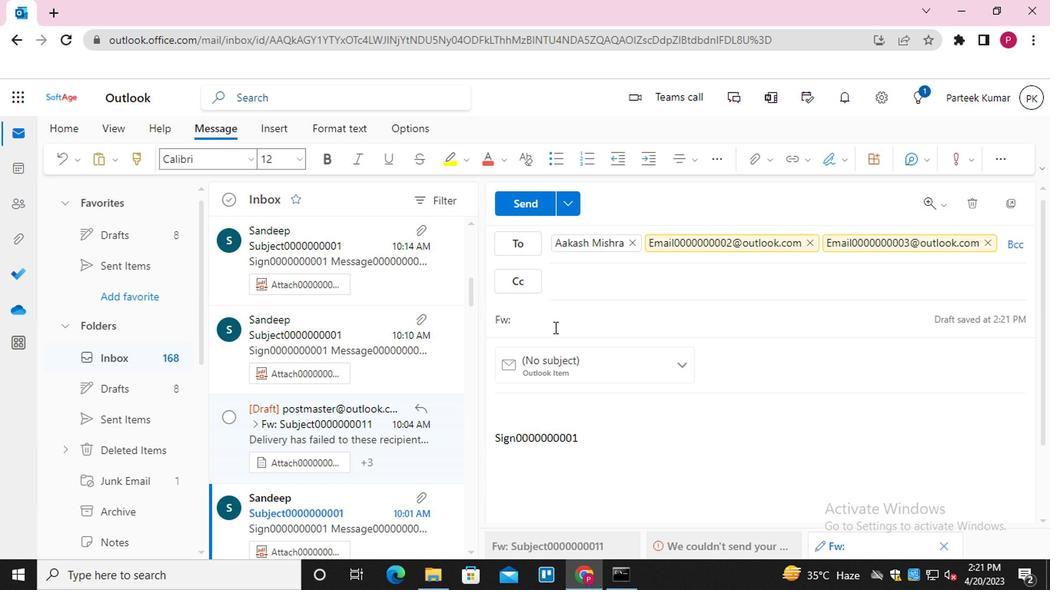 
Action: Mouse pressed left at (554, 320)
Screenshot: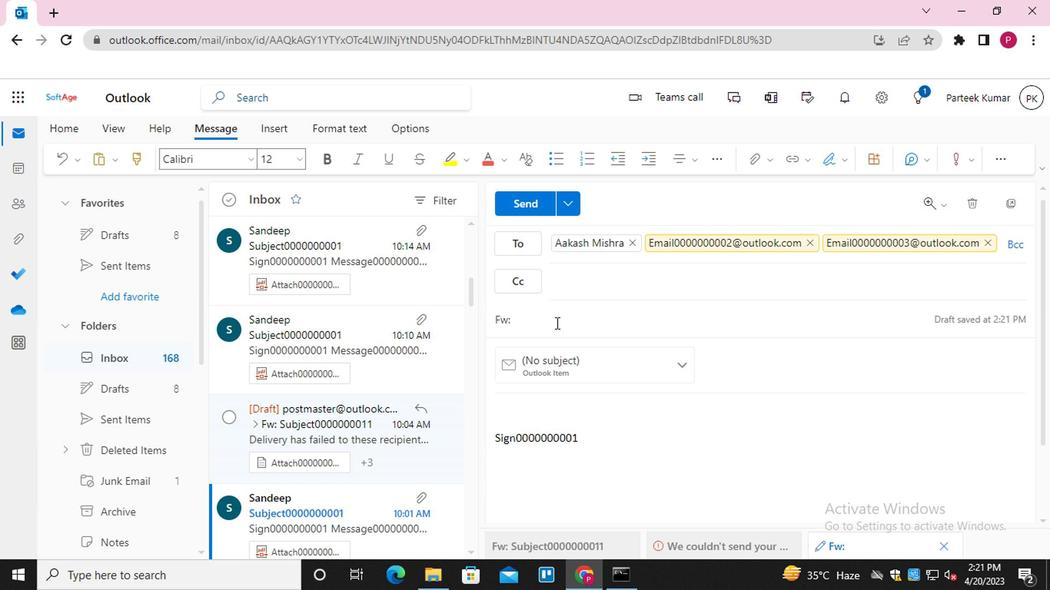 
Action: Mouse moved to (545, 323)
Screenshot: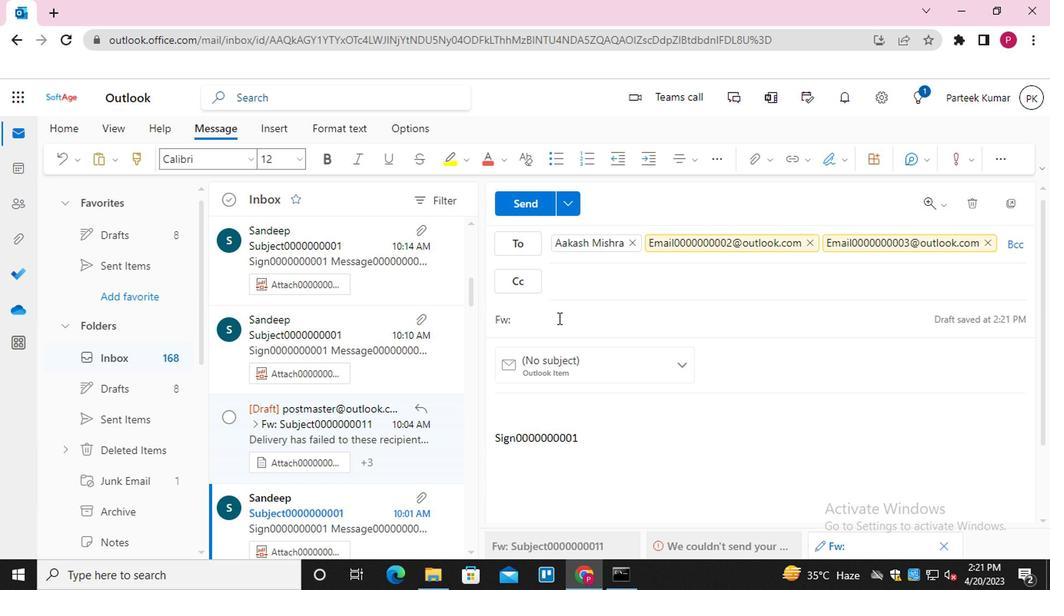 
Action: Key pressed <Key.shift>SUBJECT0000000012
Screenshot: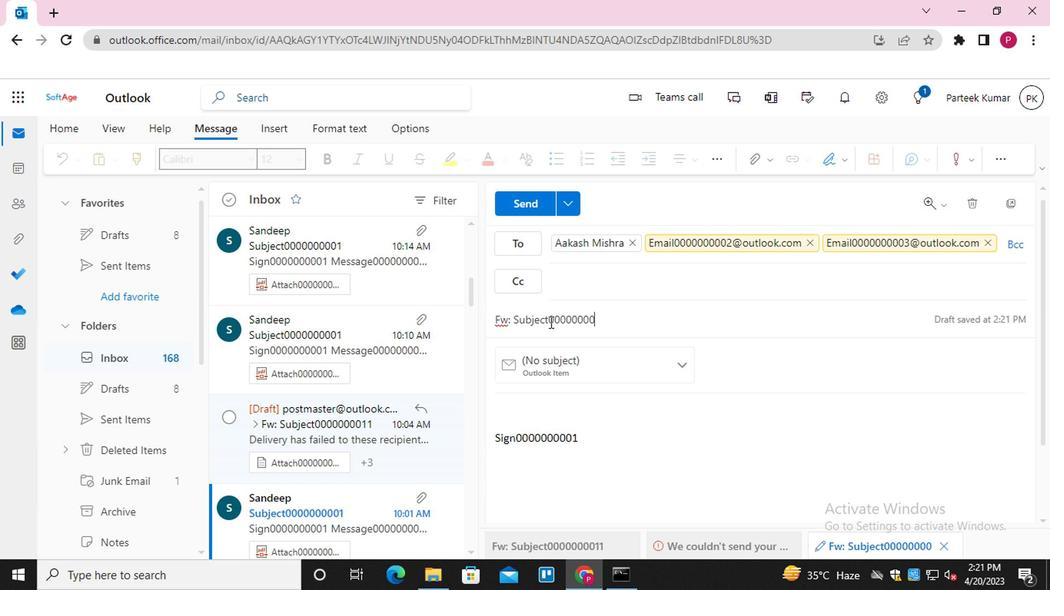 
Action: Mouse moved to (541, 415)
Screenshot: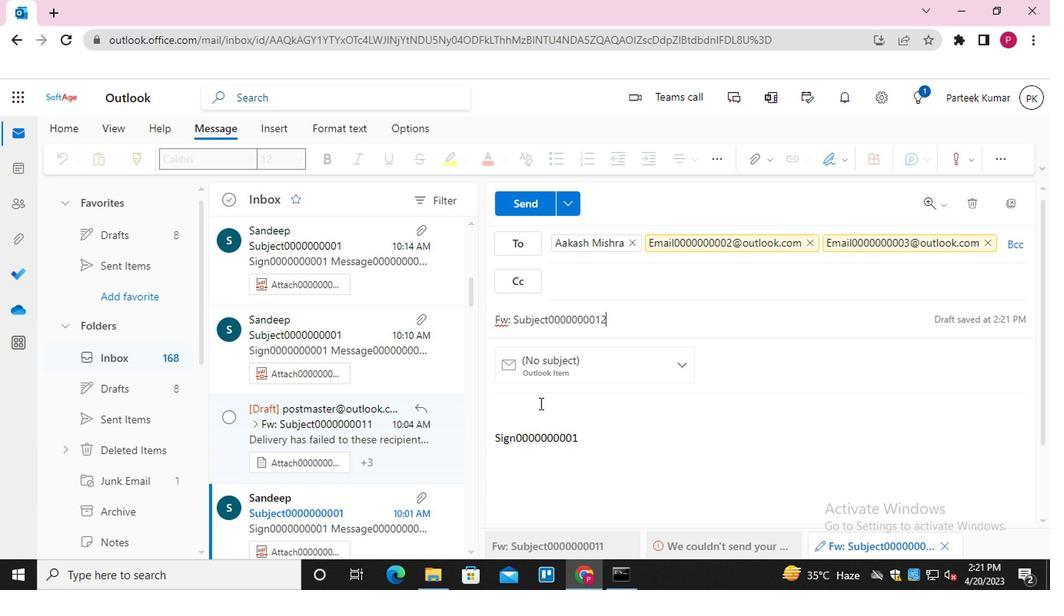 
Action: Mouse pressed left at (541, 415)
Screenshot: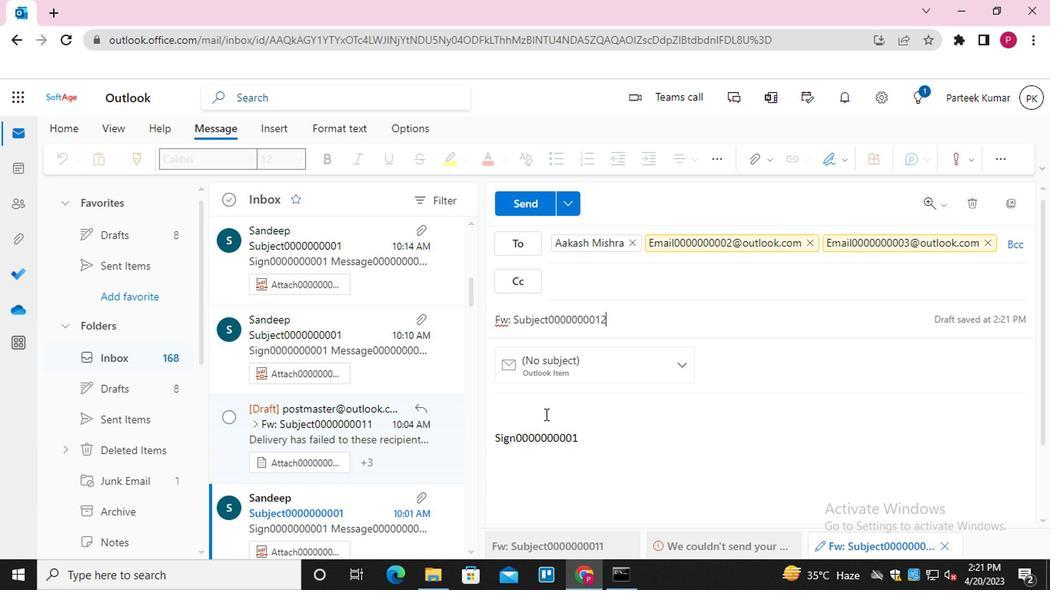 
Action: Mouse moved to (540, 419)
Screenshot: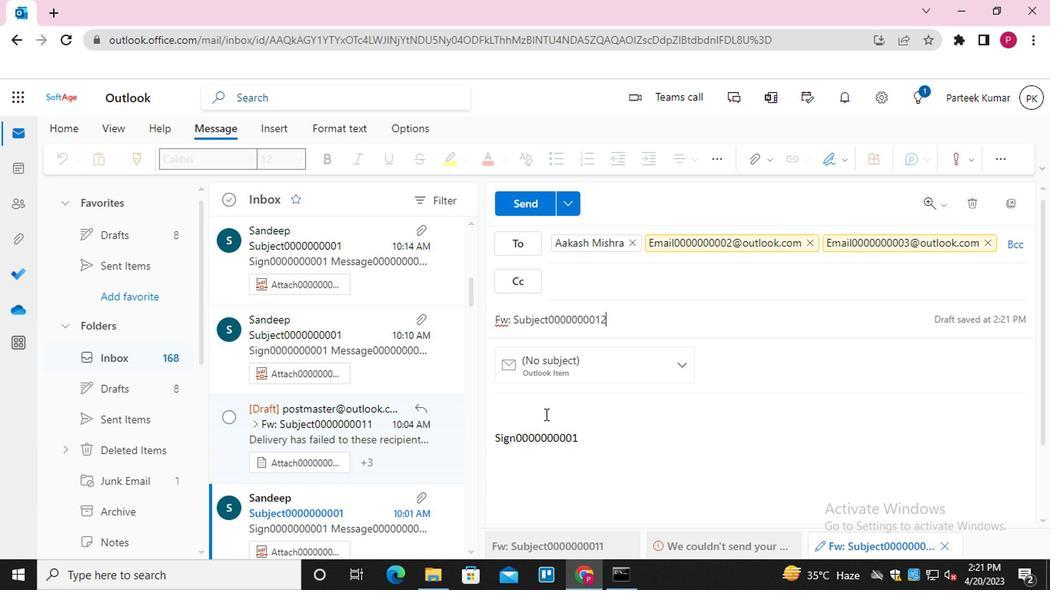 
Action: Key pressed <Key.shift_r>MESSAGE0000000013
Screenshot: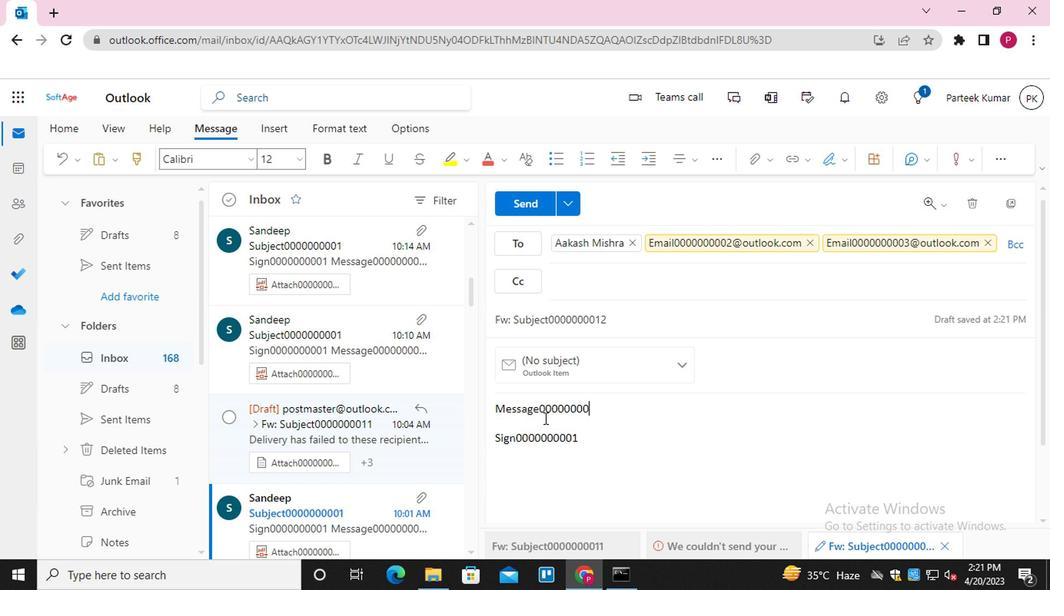 
Action: Mouse moved to (754, 169)
Screenshot: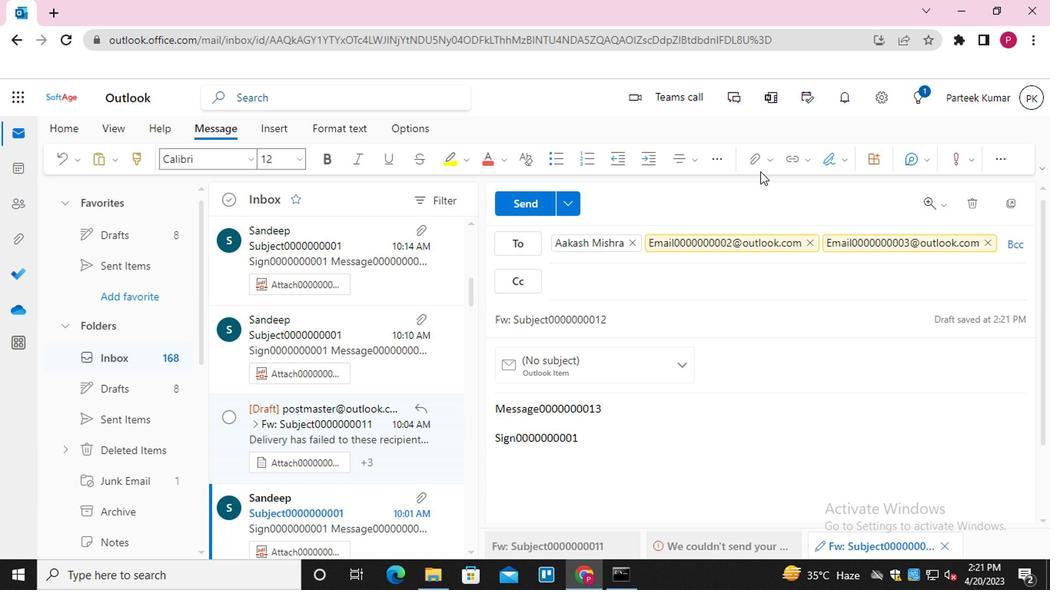 
Action: Mouse pressed left at (754, 169)
Screenshot: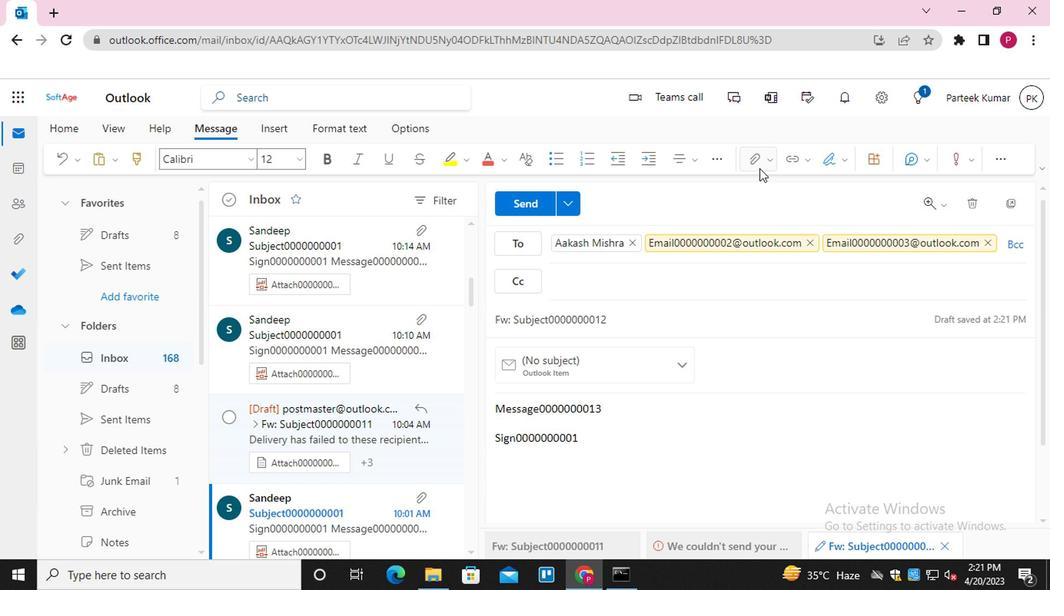 
Action: Mouse moved to (727, 191)
Screenshot: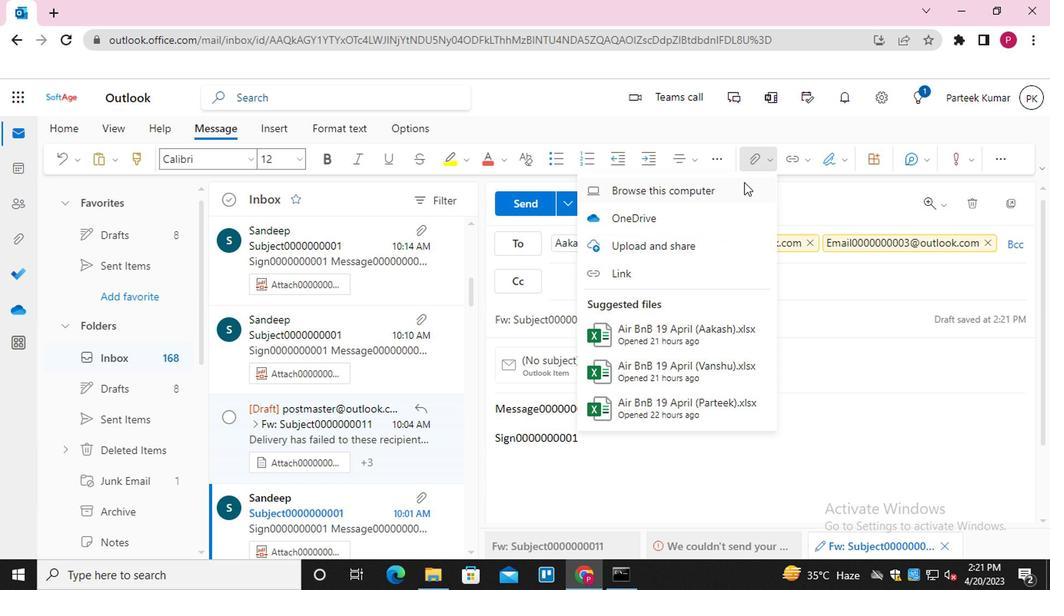 
Action: Mouse pressed left at (727, 191)
Screenshot: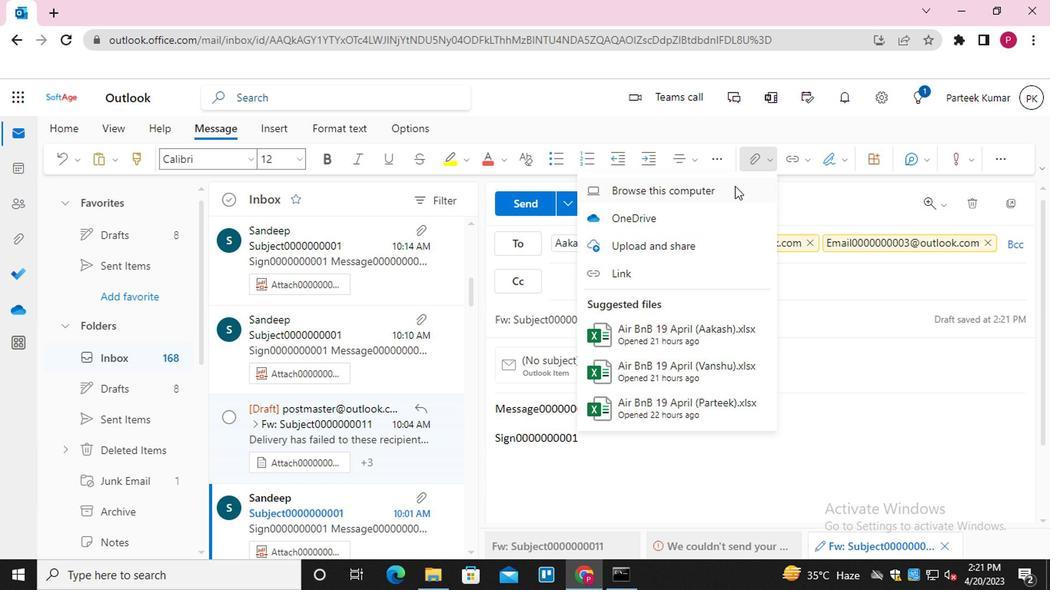 
Action: Mouse moved to (297, 118)
Screenshot: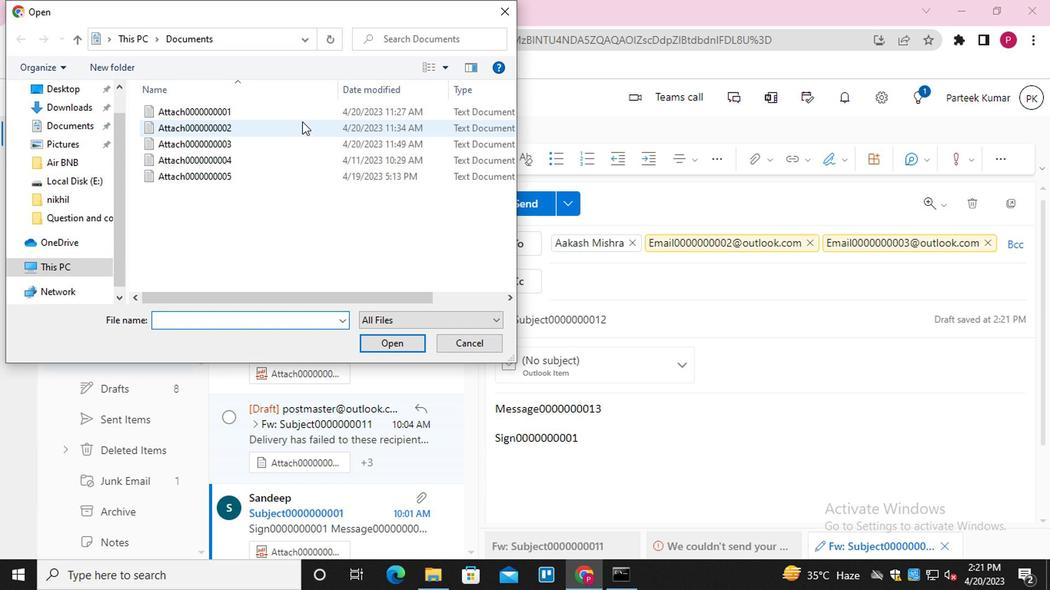 
Action: Mouse pressed left at (297, 118)
Screenshot: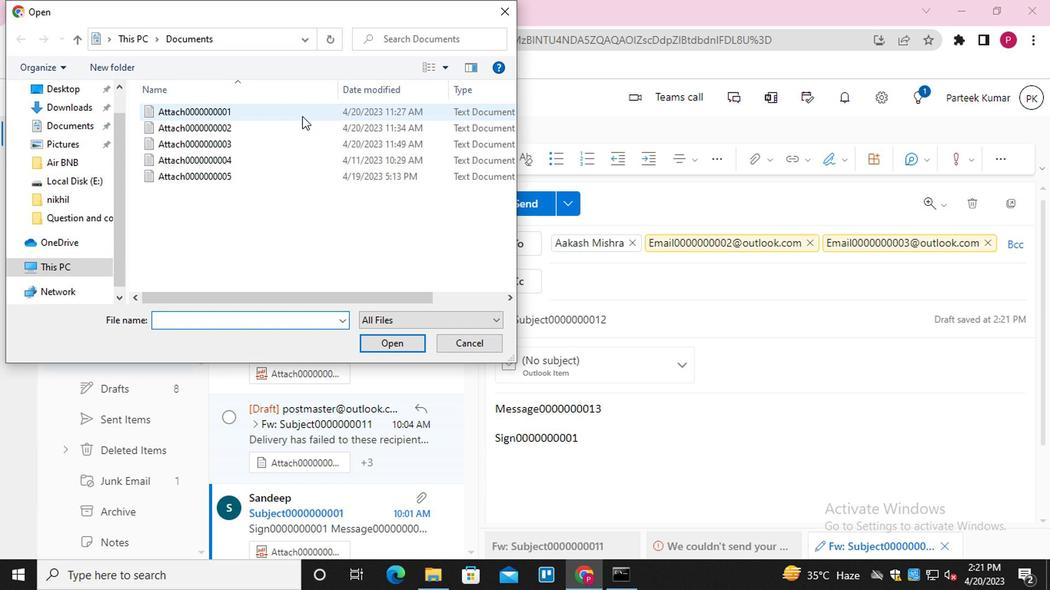 
Action: Mouse moved to (396, 350)
Screenshot: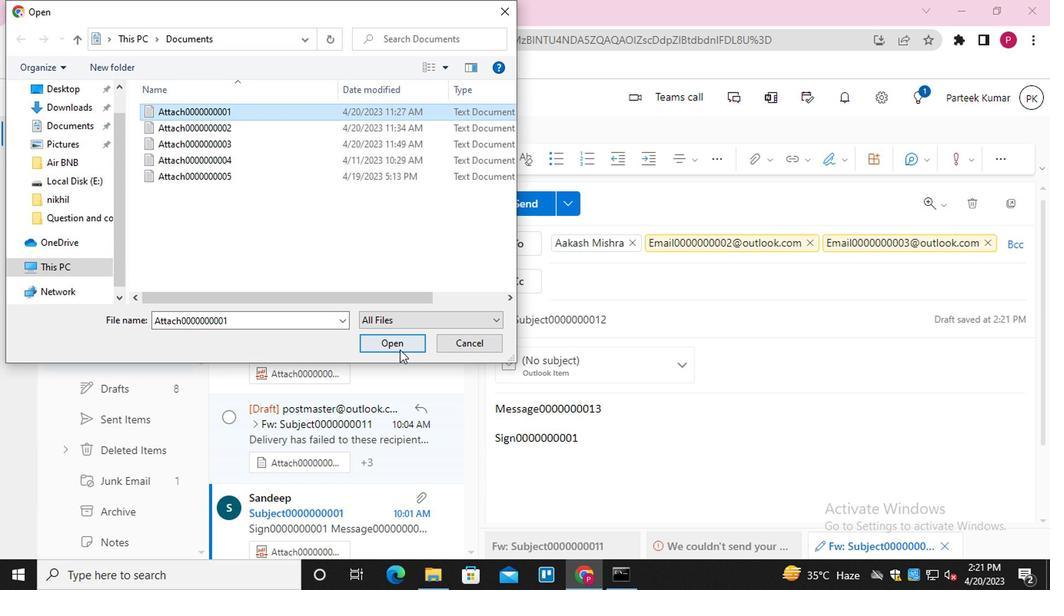 
Action: Mouse pressed left at (396, 350)
Screenshot: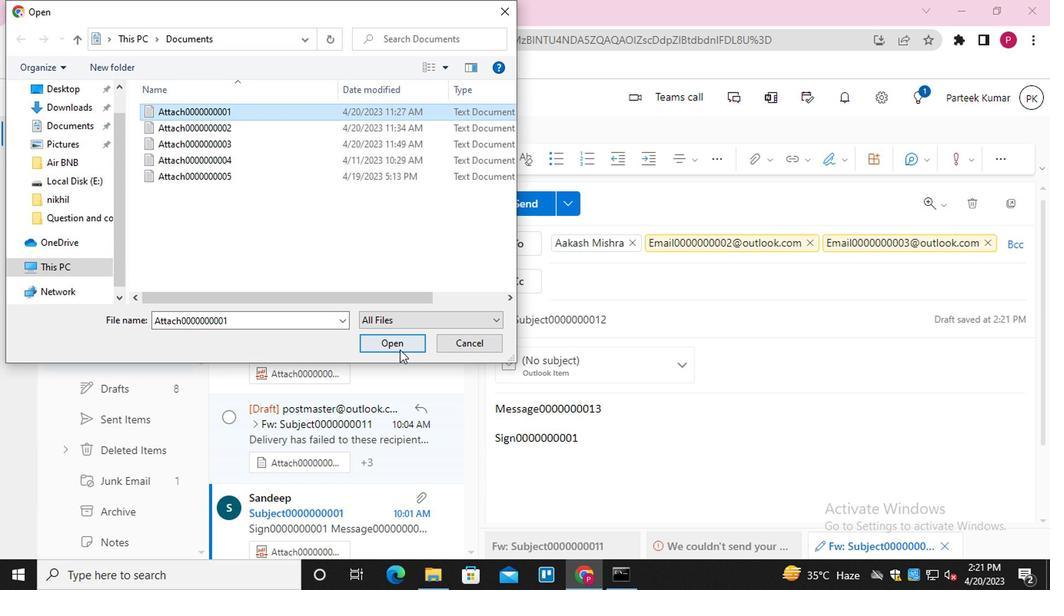 
Action: Mouse moved to (529, 206)
Screenshot: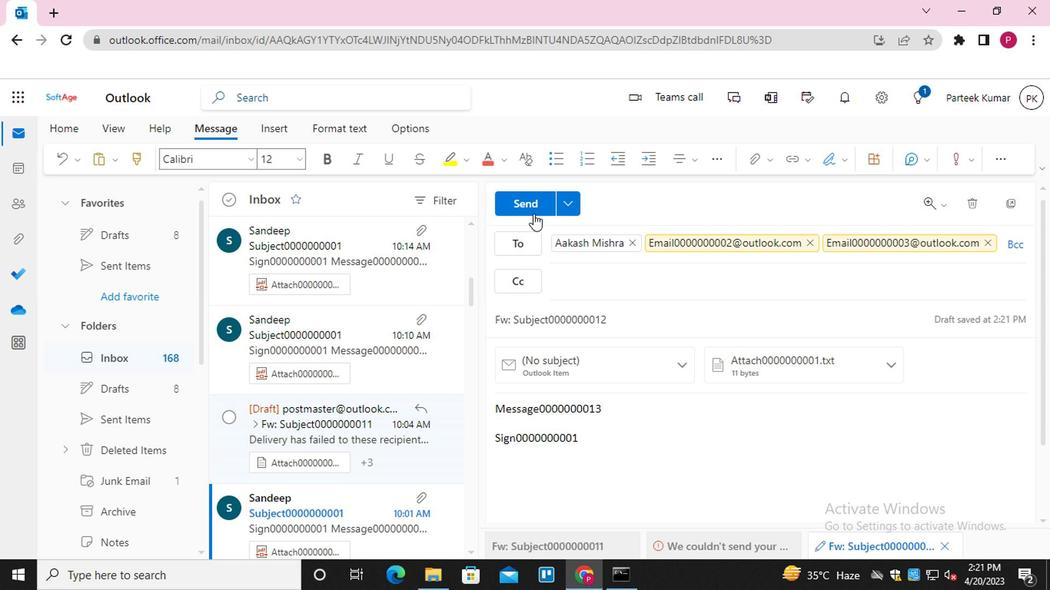 
Action: Mouse pressed left at (529, 206)
Screenshot: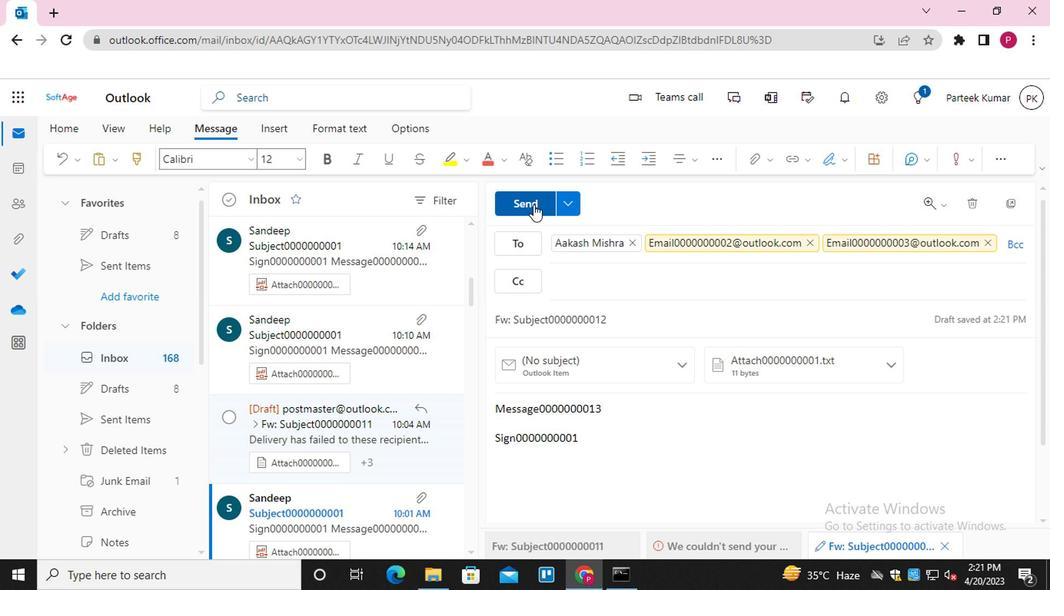 
Action: Key pressed <Key.f8>
Screenshot: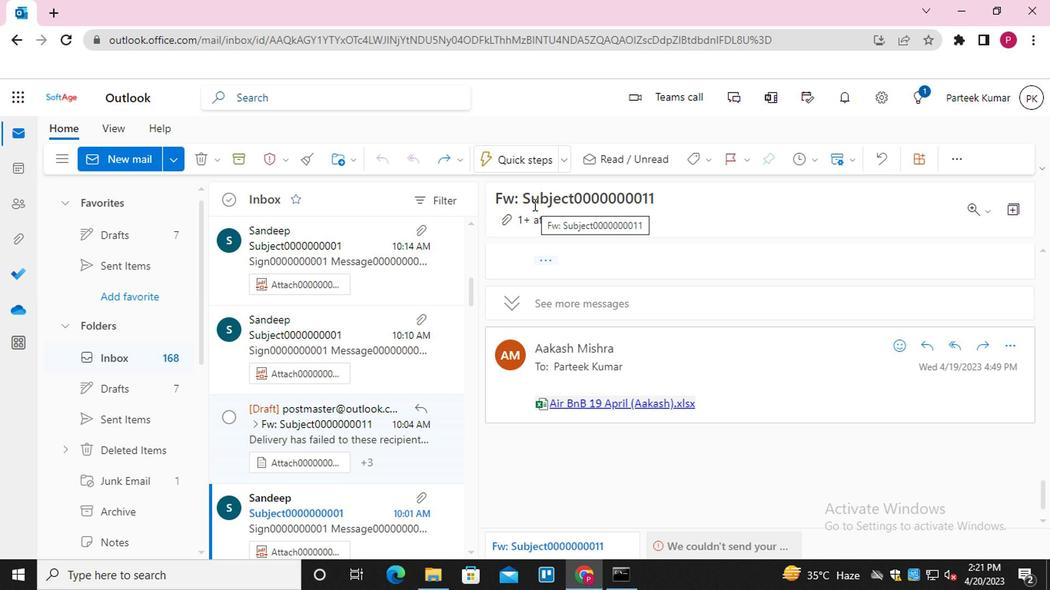 
